 Task: Create an event for the charity auction organization.
Action: Mouse moved to (469, 298)
Screenshot: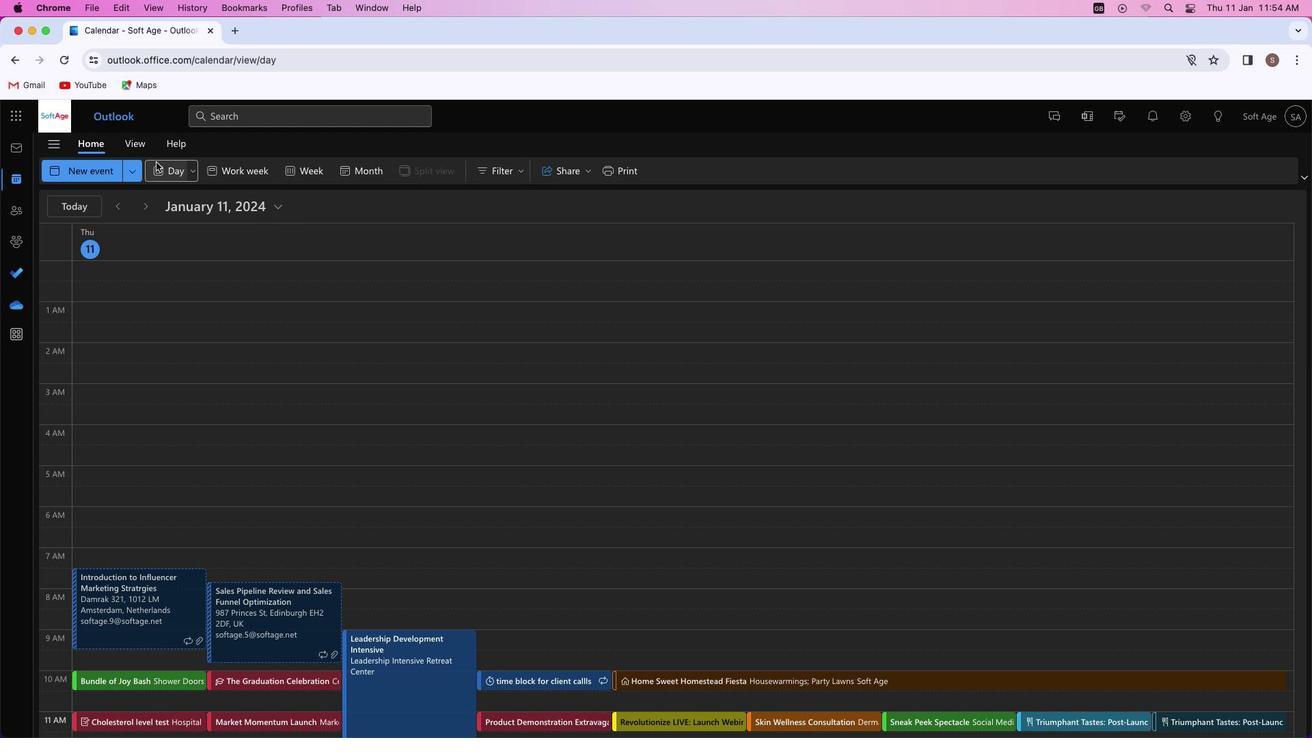 
Action: Mouse pressed left at (469, 298)
Screenshot: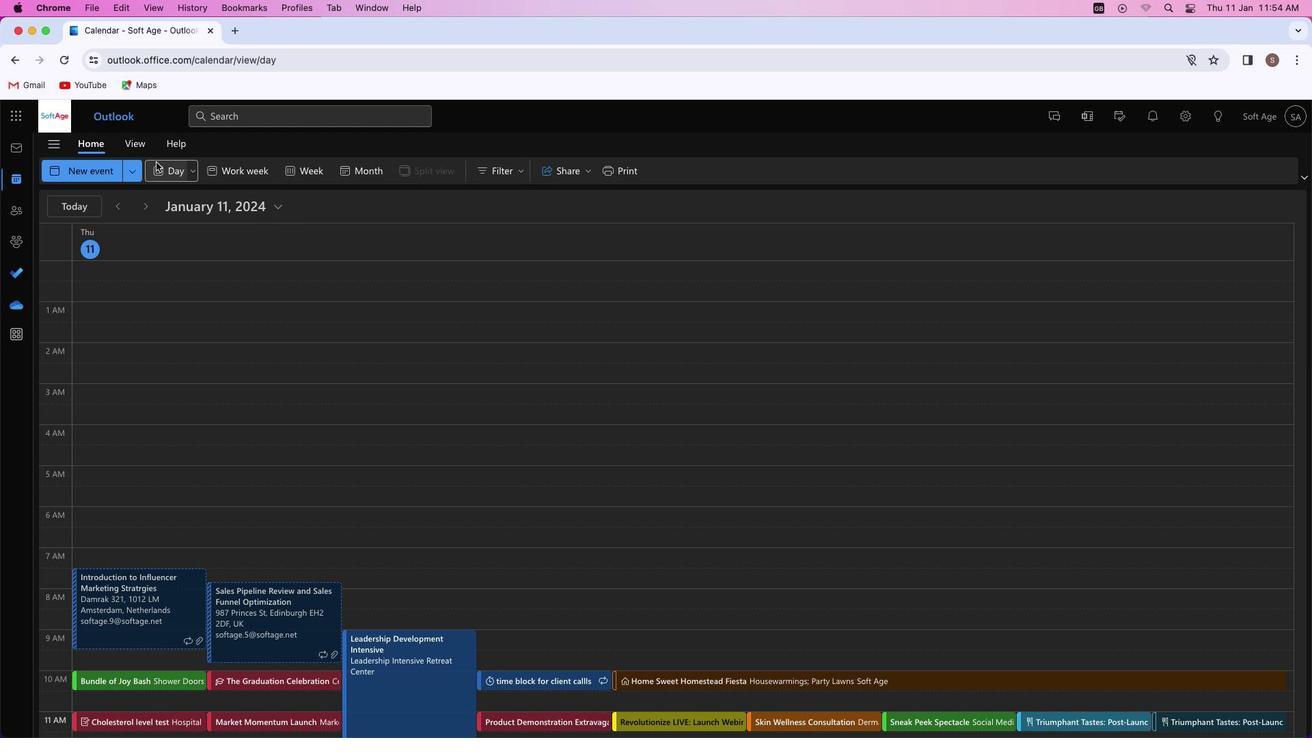 
Action: Mouse moved to (86, 174)
Screenshot: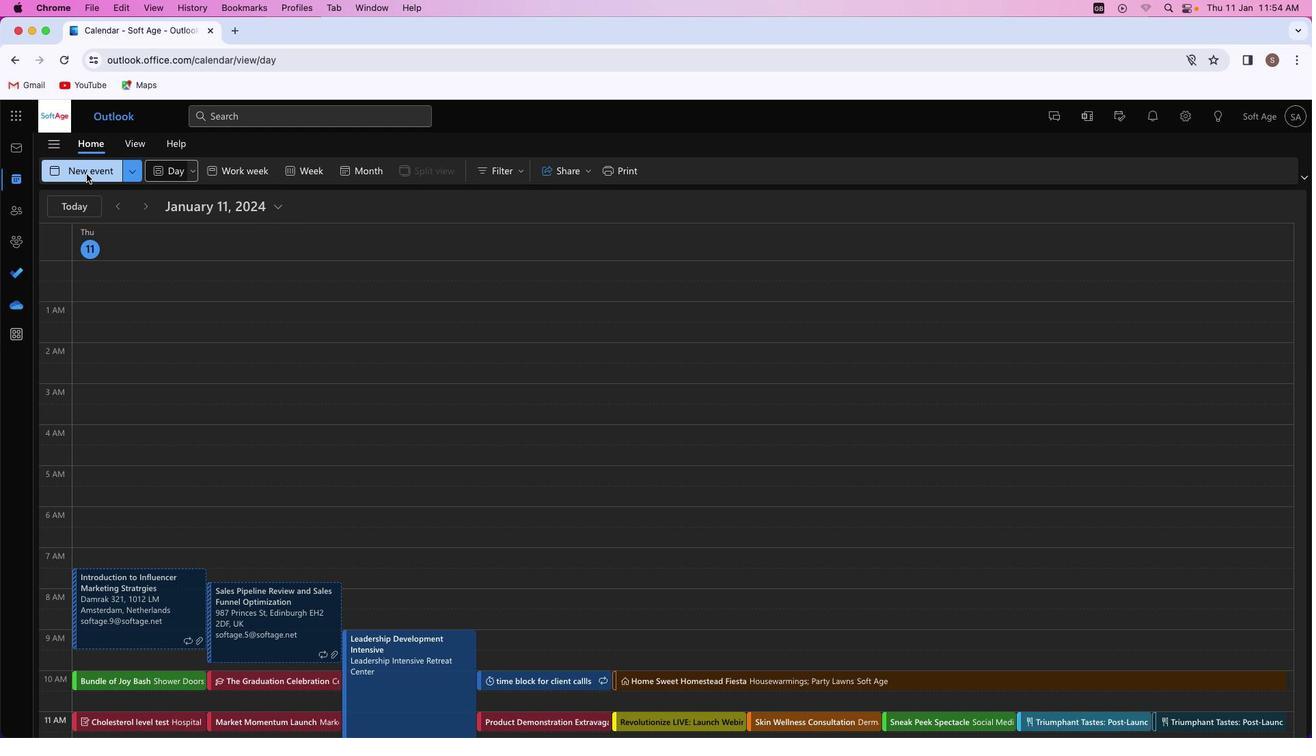 
Action: Mouse pressed left at (86, 174)
Screenshot: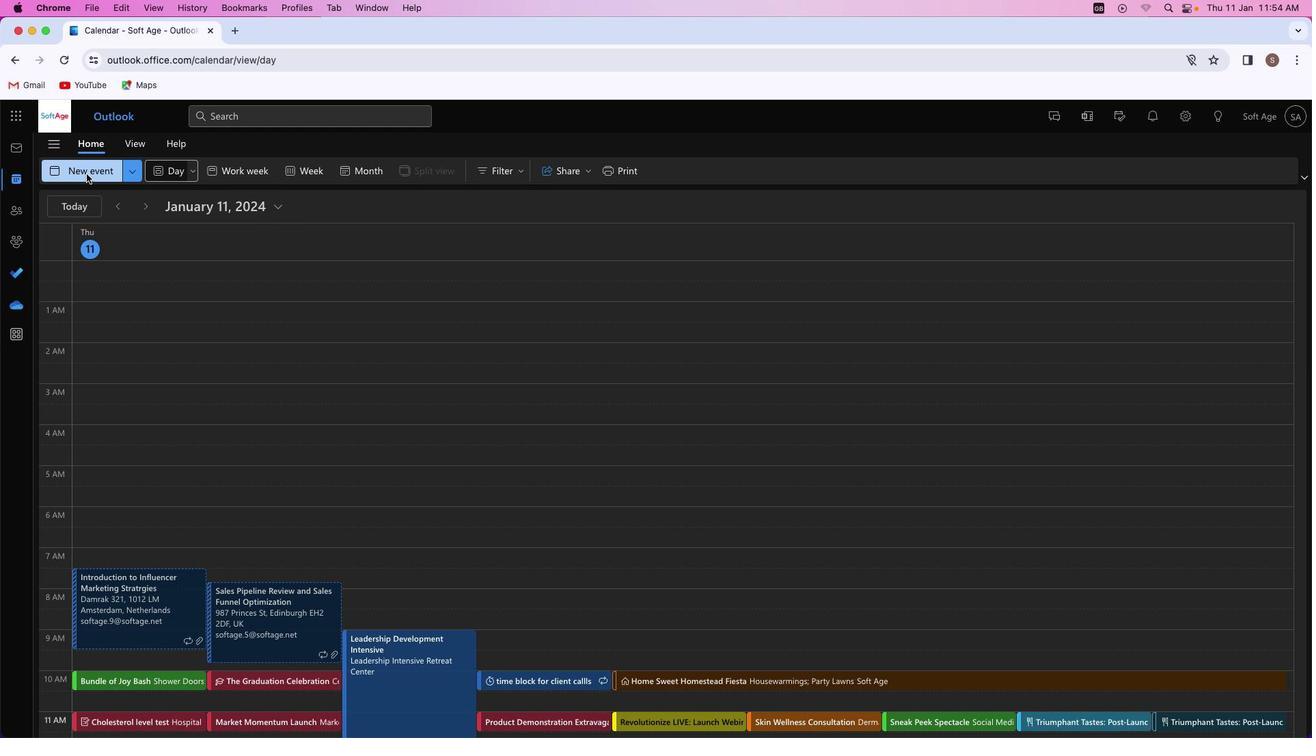 
Action: Mouse moved to (369, 250)
Screenshot: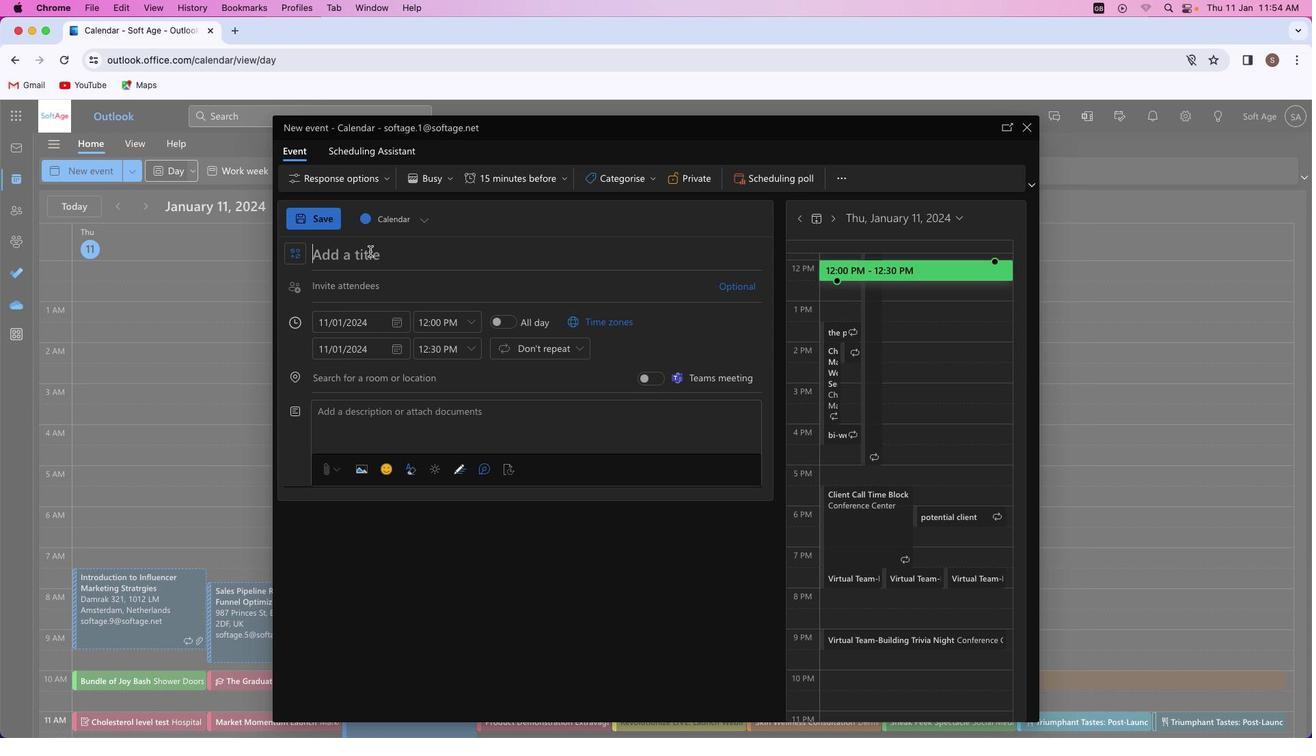 
Action: Mouse pressed left at (369, 250)
Screenshot: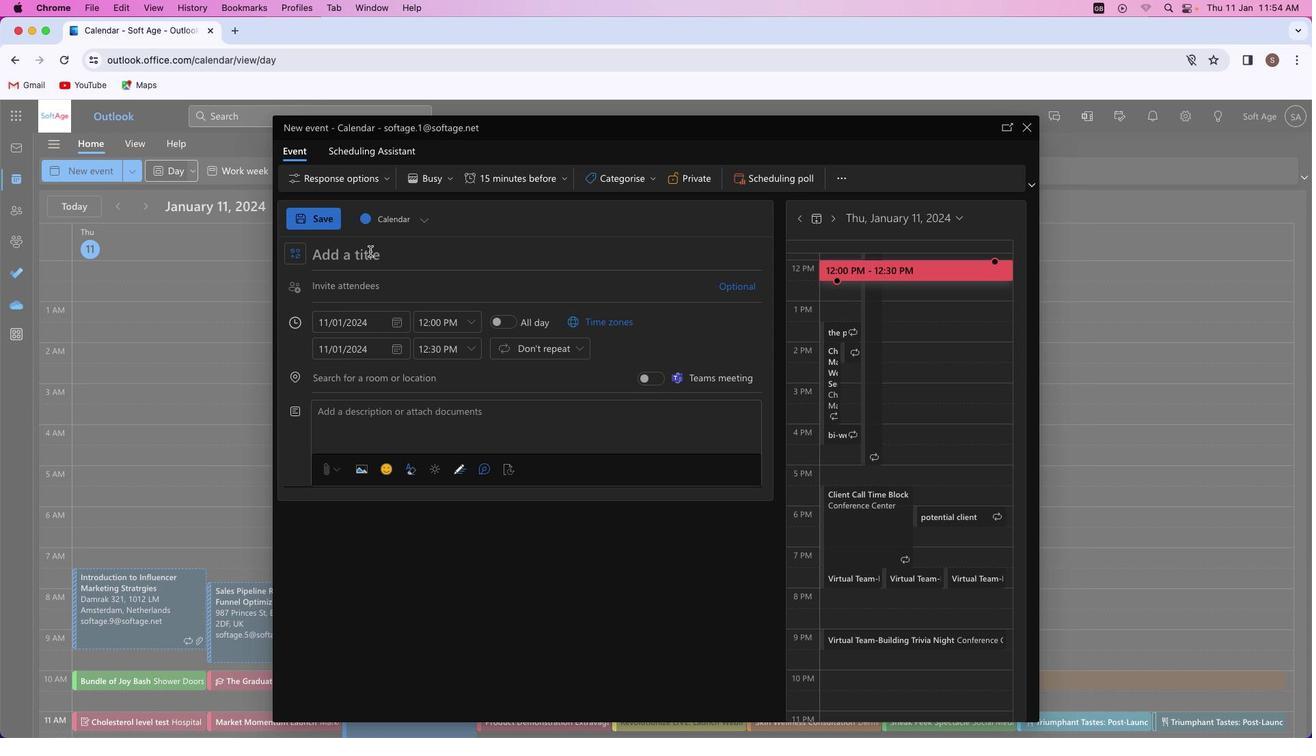 
Action: Key pressed Key.shift'A''u''c''t''i''o''n'Key.space'f''o''r'Key.spaceKey.shift_r'I''m''p''a''c''t'Key.shift_r':'Key.spaceKey.shift'C''h''a''r''i''t''y'Key.spaceKey.shift'G''a''l''a'Key.spaceKey.shift'E''x''t''r''a''v''a''g''a''n''z''a'
Screenshot: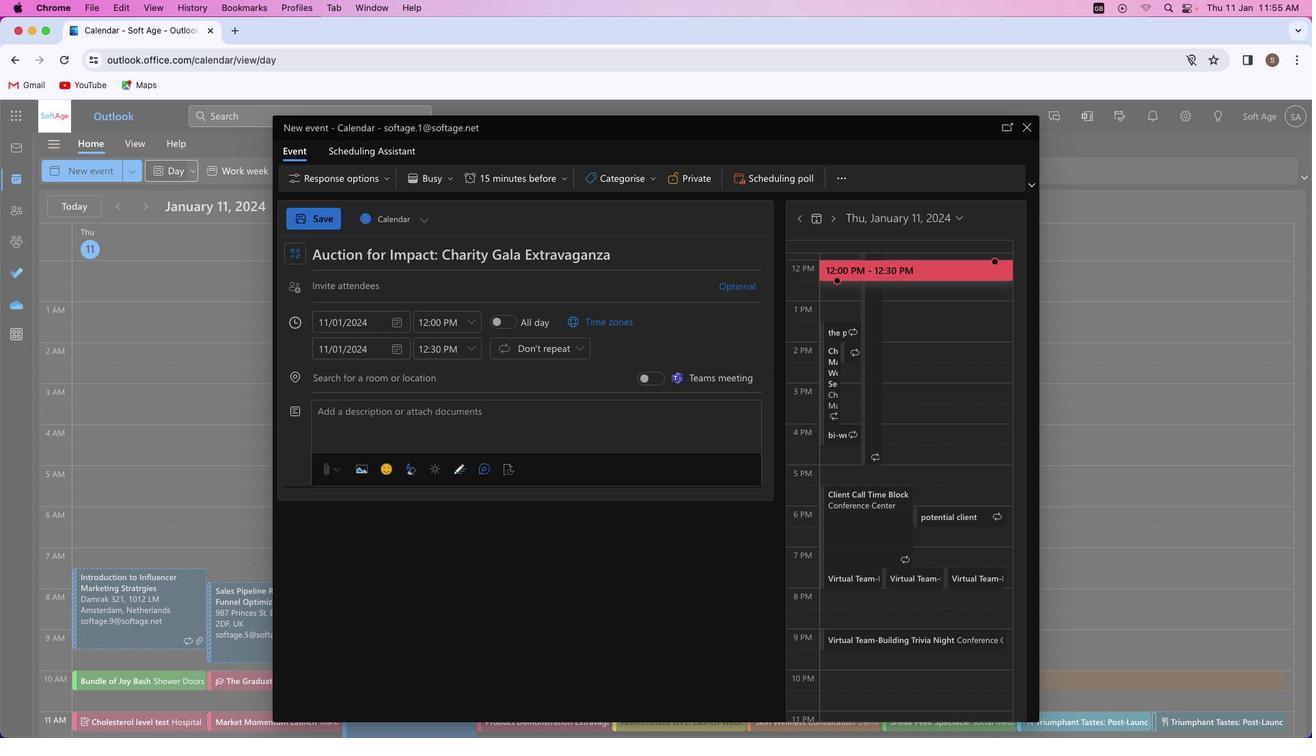 
Action: Mouse moved to (378, 283)
Screenshot: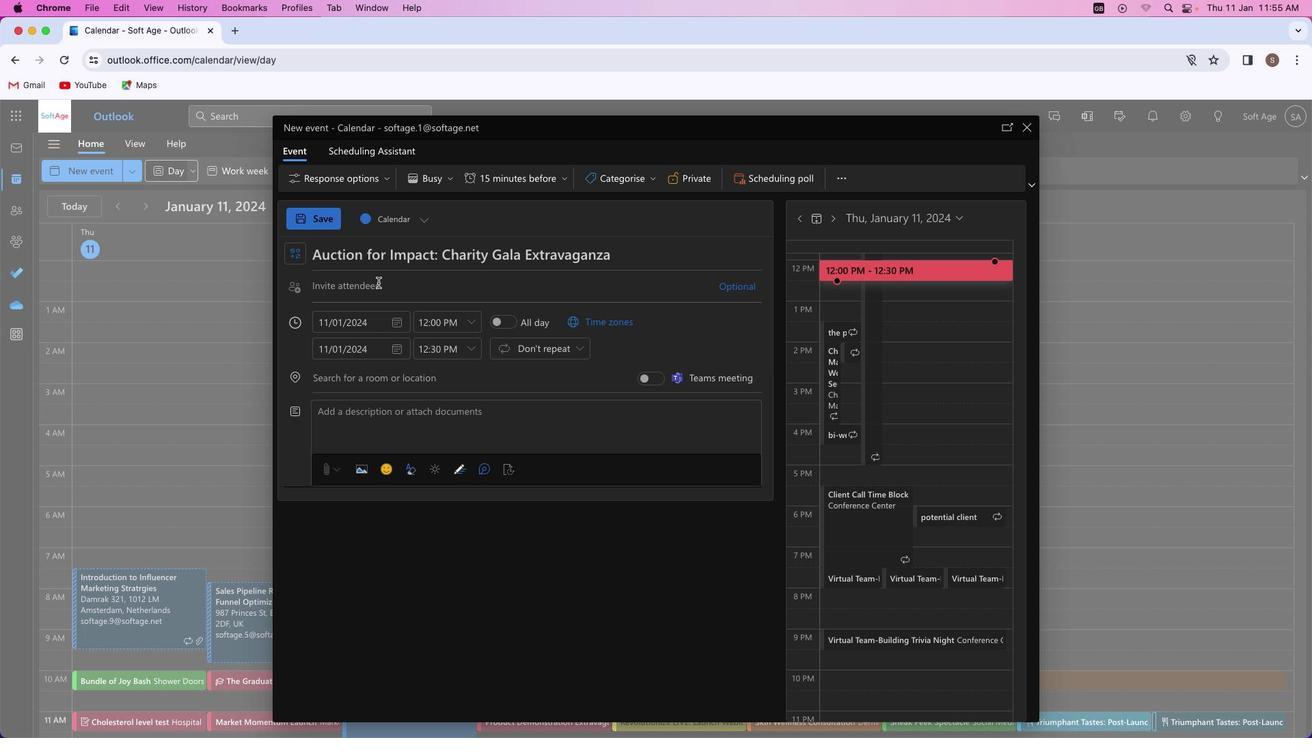 
Action: Mouse pressed left at (378, 283)
Screenshot: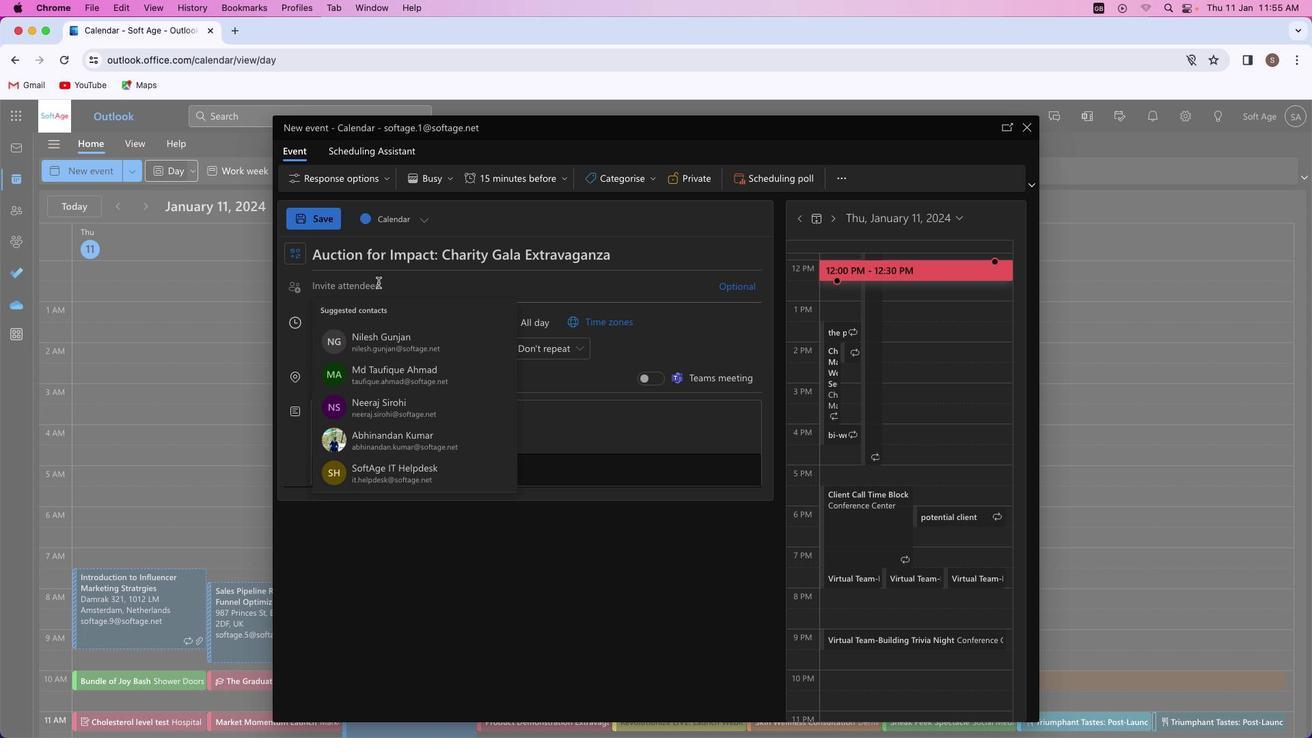 
Action: Mouse moved to (561, 427)
Screenshot: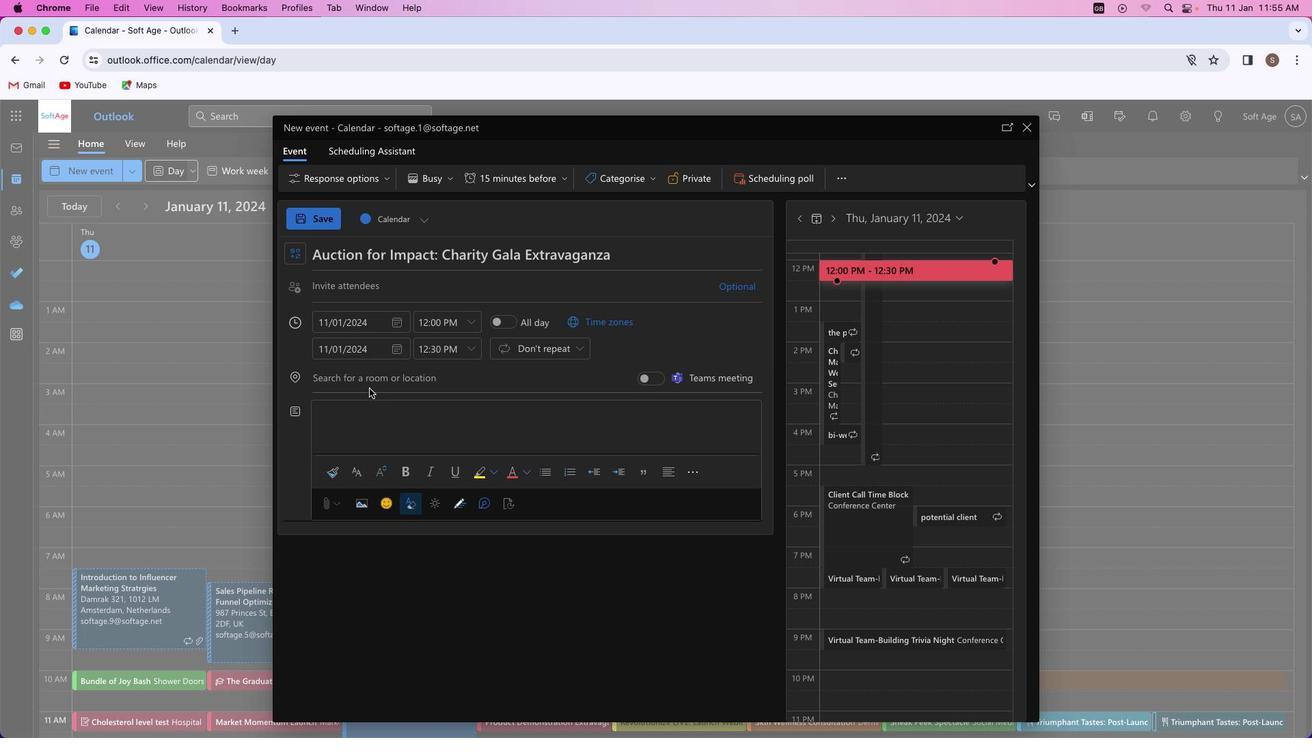 
Action: Mouse pressed left at (561, 427)
Screenshot: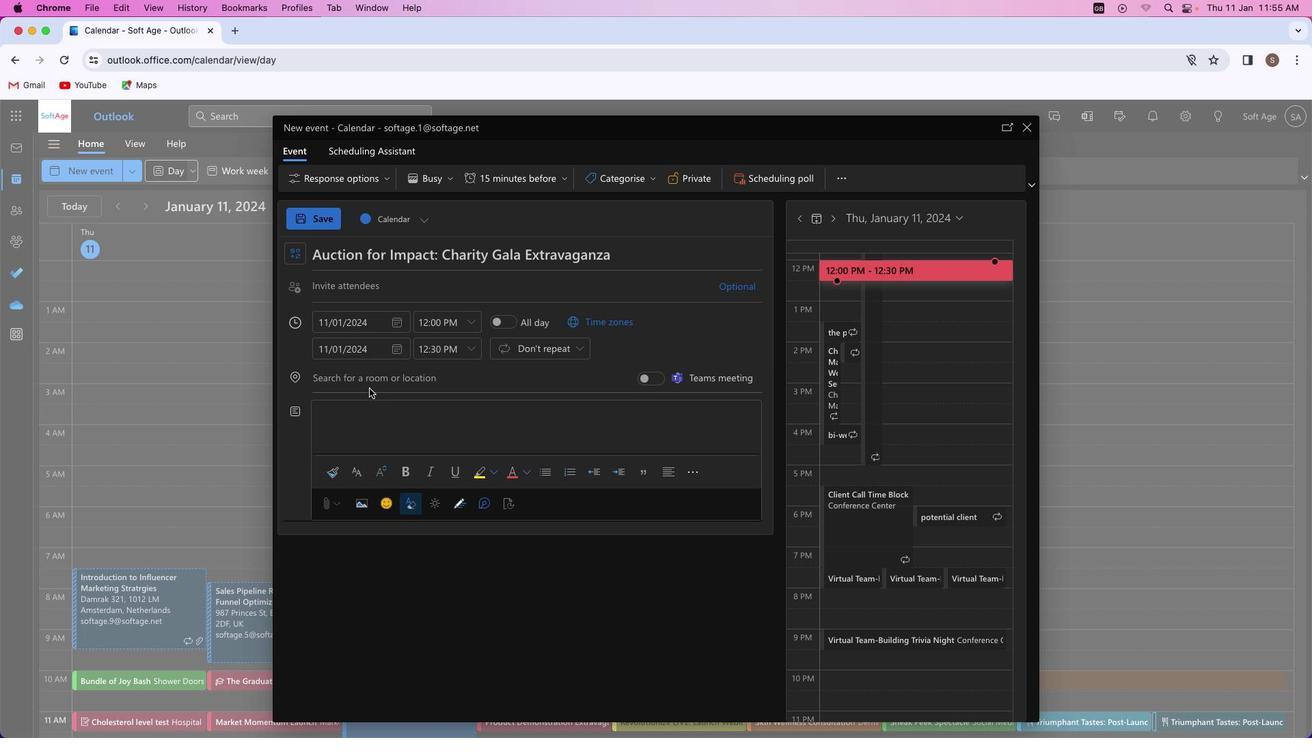 
Action: Mouse moved to (338, 373)
Screenshot: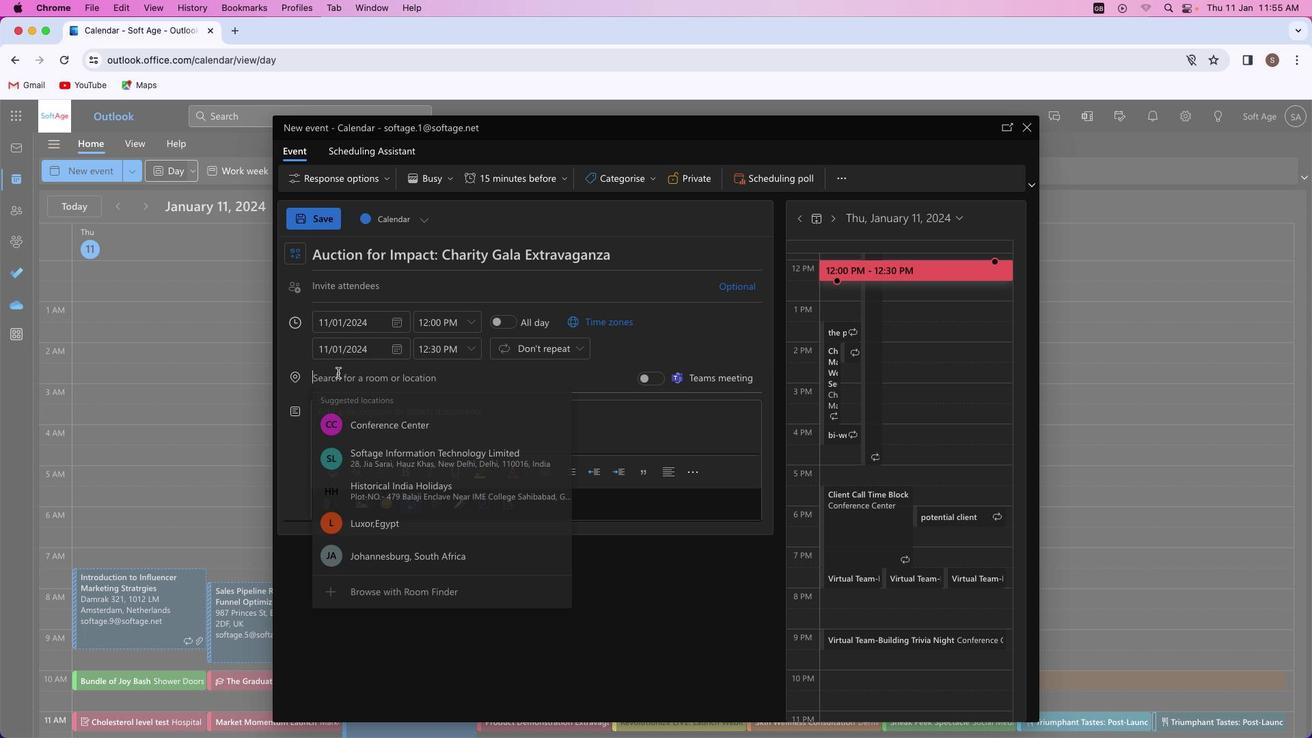 
Action: Mouse pressed left at (338, 373)
Screenshot: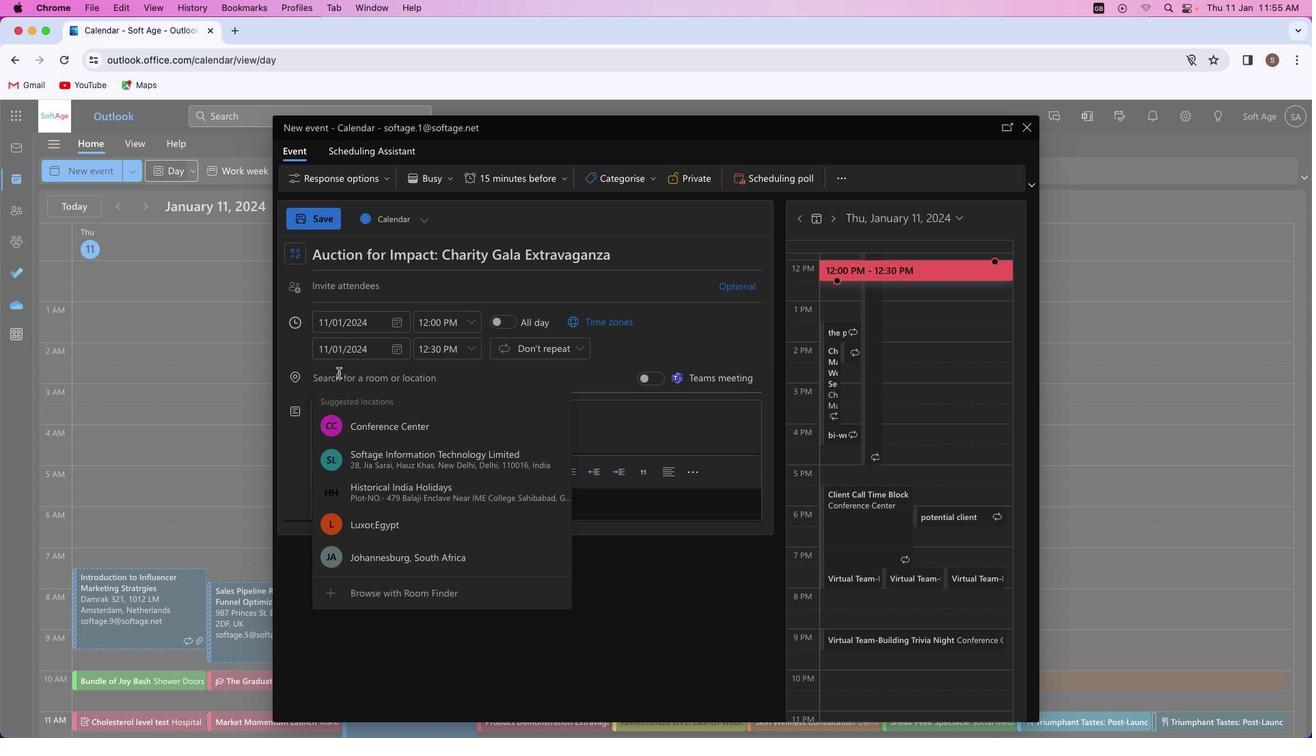 
Action: Mouse moved to (338, 373)
Screenshot: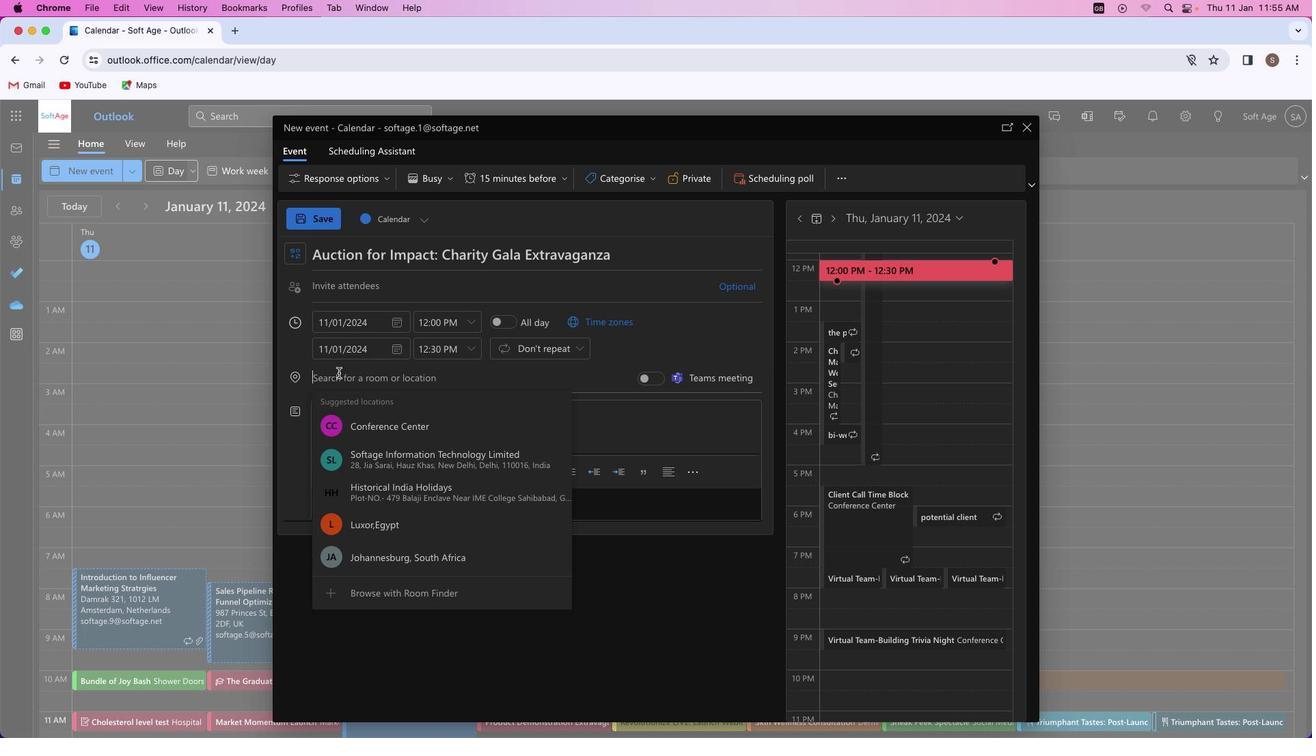
Action: Key pressed Key.shift'C''h''a''r''u'Key.backspace'i''t''y'
Screenshot: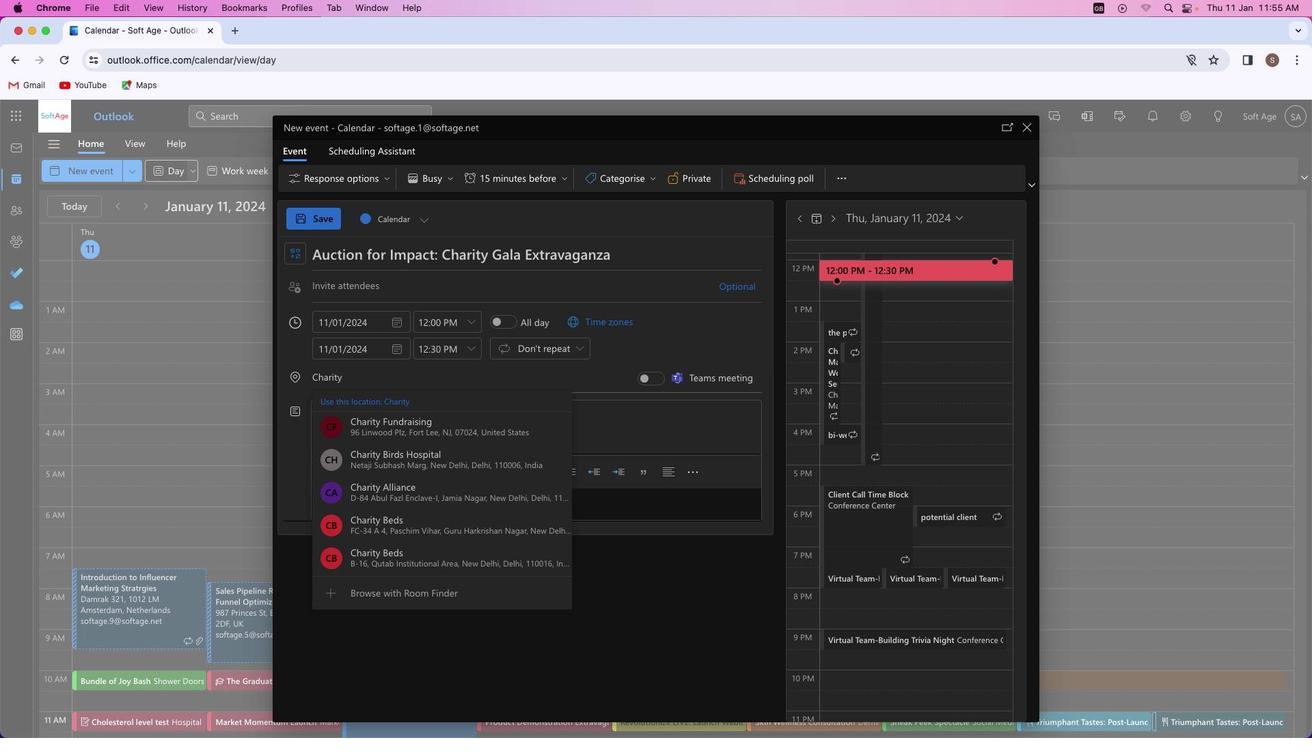 
Action: Mouse moved to (390, 487)
Screenshot: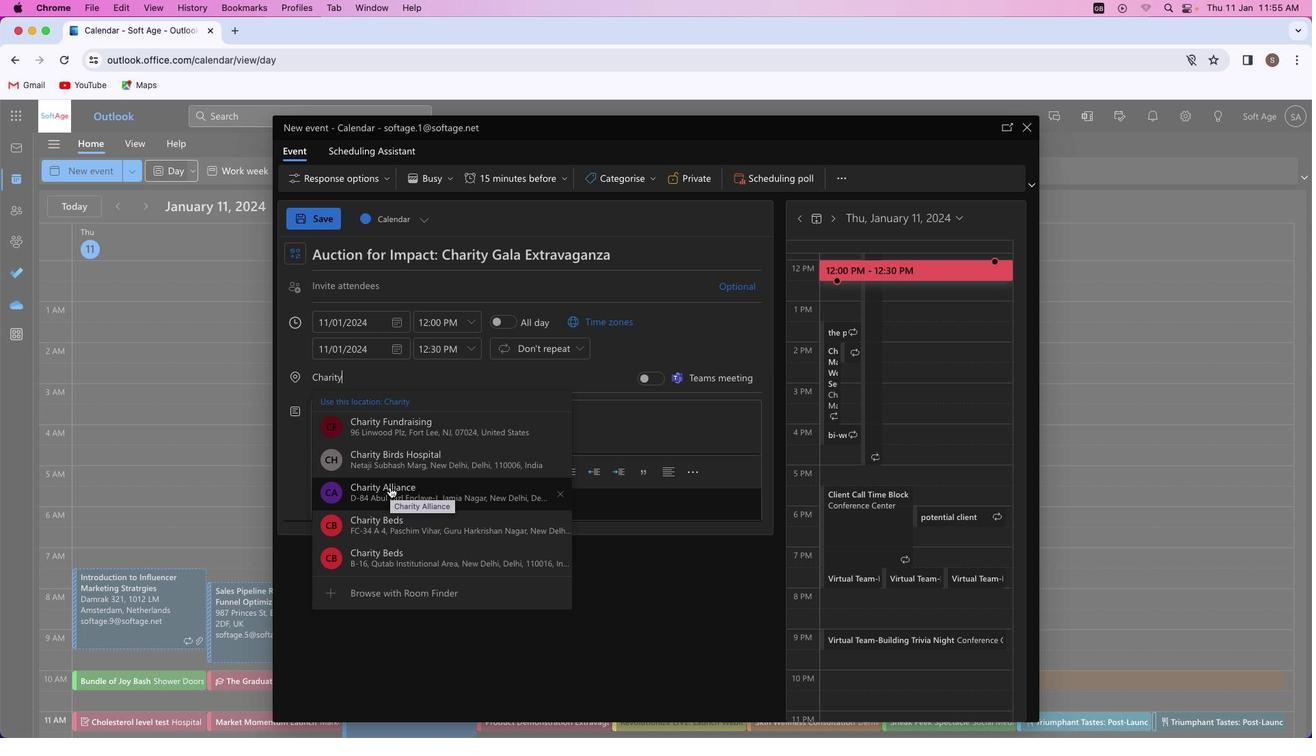 
Action: Mouse pressed left at (390, 487)
Screenshot: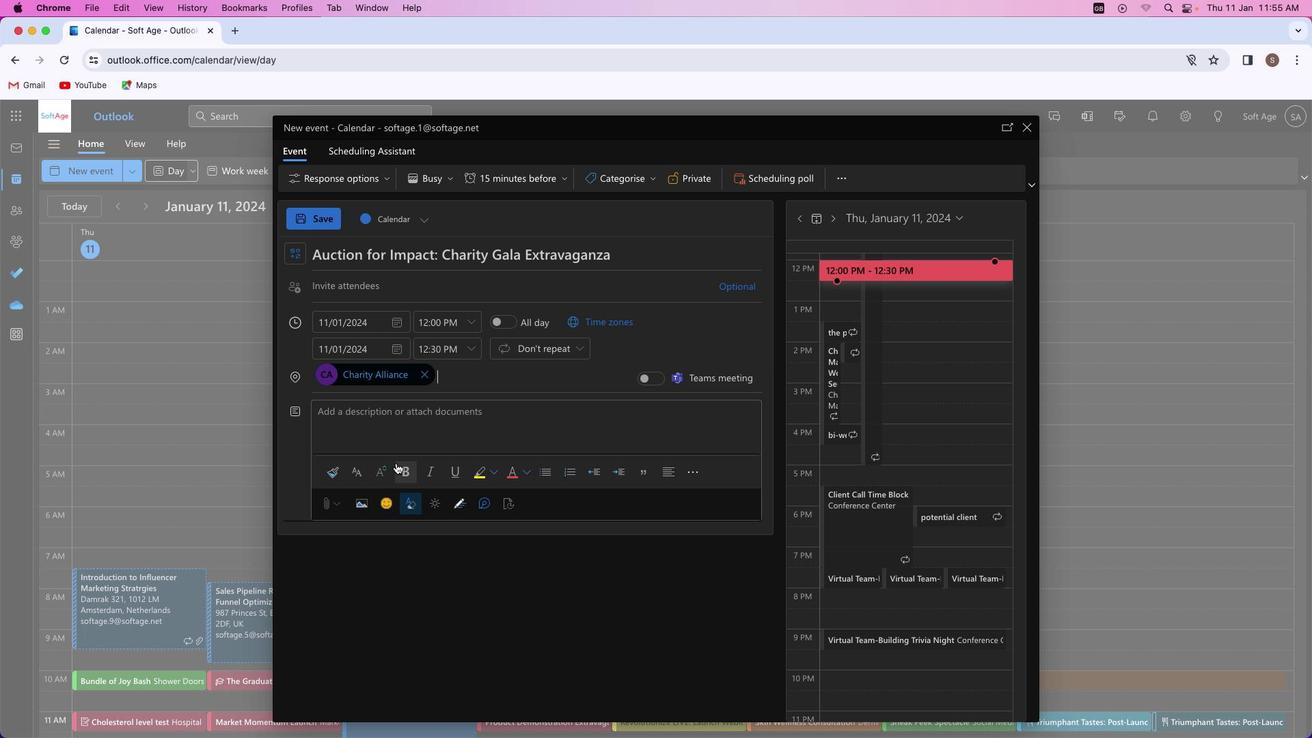 
Action: Mouse moved to (410, 416)
Screenshot: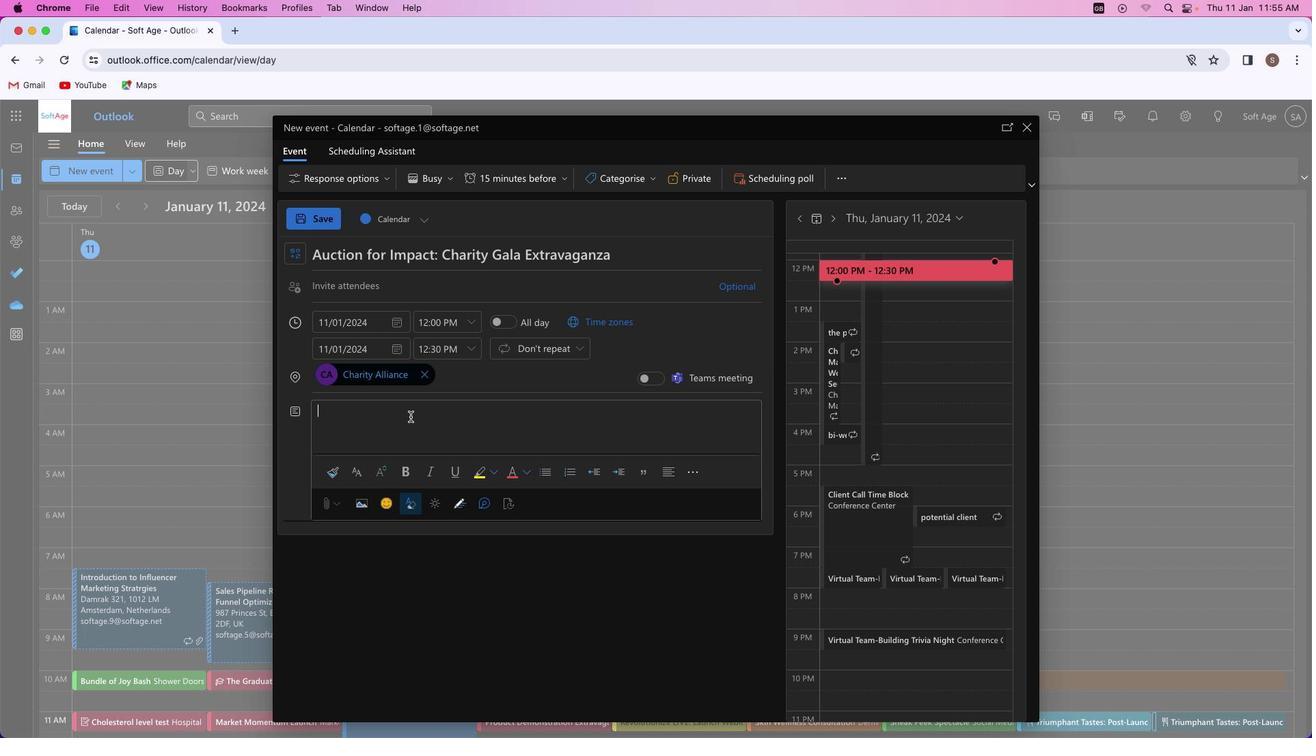 
Action: Mouse pressed left at (410, 416)
Screenshot: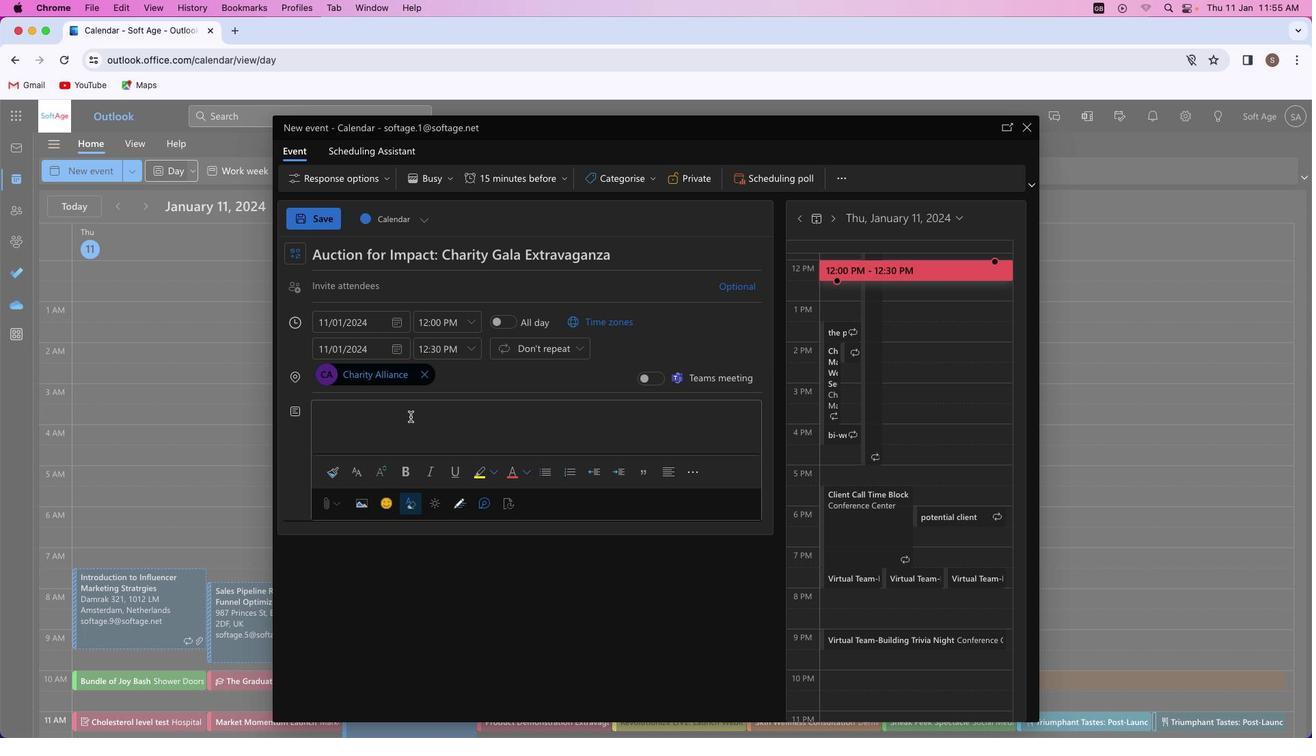 
Action: Key pressed Key.shift'E''l''e''v''a''t''e'Key.space'p''h''i''l''a''n''t''r''o''p''h''y'Key.spaceKey.leftKey.leftKey.backspaceKey.rightKey.space'a''t'Key.space'o''u''r'Key.space'c''h''a''r''i''t''y'Key.space'a''u''c''t''i''o''n'Key.space'o''r''g''a''n''i''z''a''t''i''o''n'Key.shift'!'Key.spaceKey.shift_r'B''i''d'Key.space'f''o''r'Key.space'a'Key.space'c''a''u''s''e'','Key.space's''u''p''p''o''r''t'Key.space'n''o''b''l''e'Key.space'i''n''i''t''i''a''t''i''v''e''s'','Key.space'a''n''d'Key.space'b''e'Key.space'p''a''r''t'Key.space'o''f'Key.space'a'Key.space't''r''a''n''s''f''o''r''m''a''t''i''v''e'Key.space'e''v''e''n''i''n''g'Key.space'c''r''e''a''t''i''n''g'Key.space'l''a''s''t''i''n''g'Key.space'p''o''s''i''t''i''v''e'Key.space'c''h''a''n''g''e''.'
Screenshot: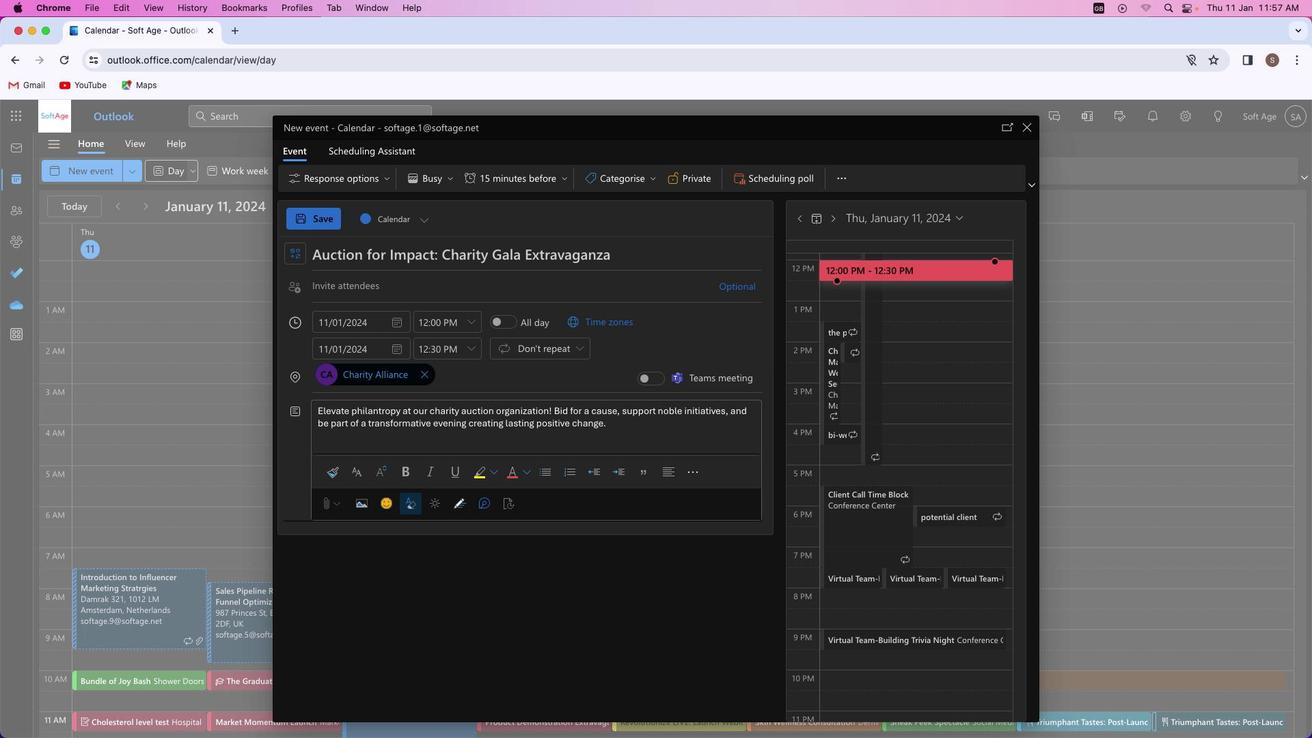 
Action: Mouse moved to (548, 409)
Screenshot: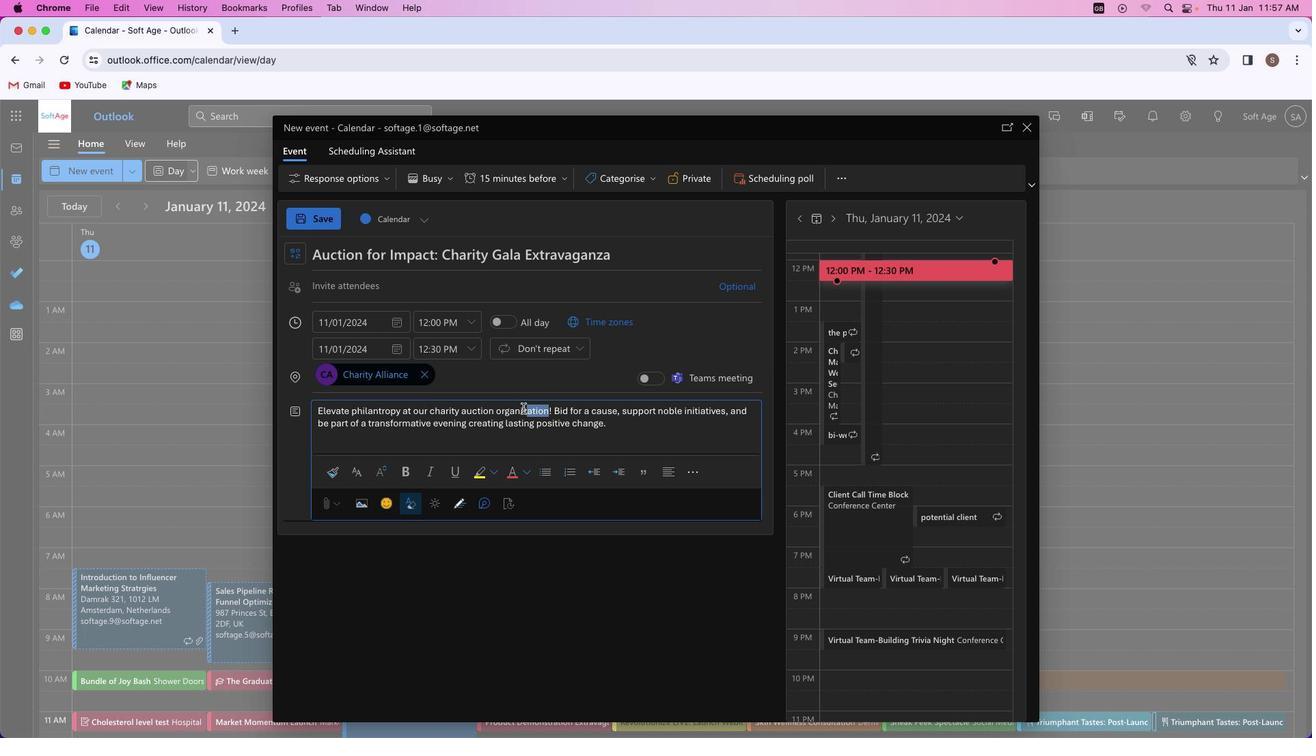 
Action: Mouse pressed left at (548, 409)
Screenshot: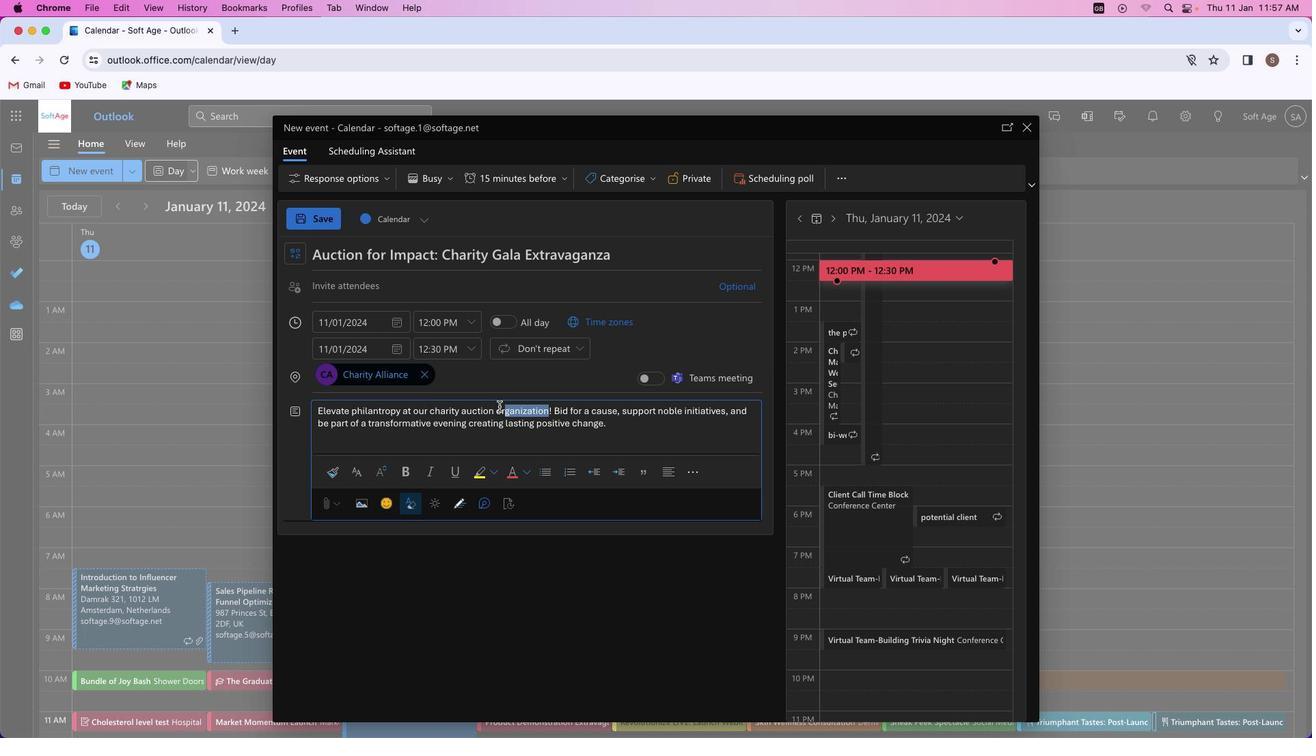 
Action: Mouse moved to (404, 469)
Screenshot: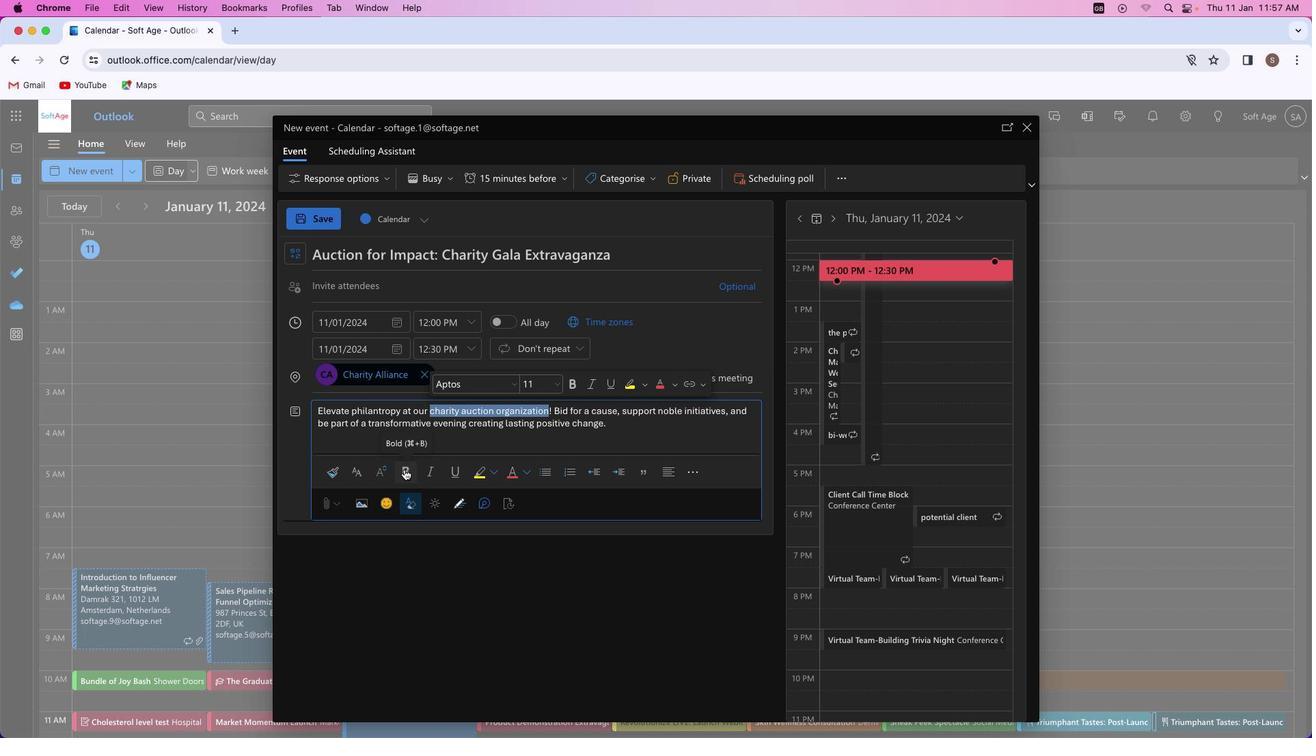 
Action: Mouse pressed left at (404, 469)
Screenshot: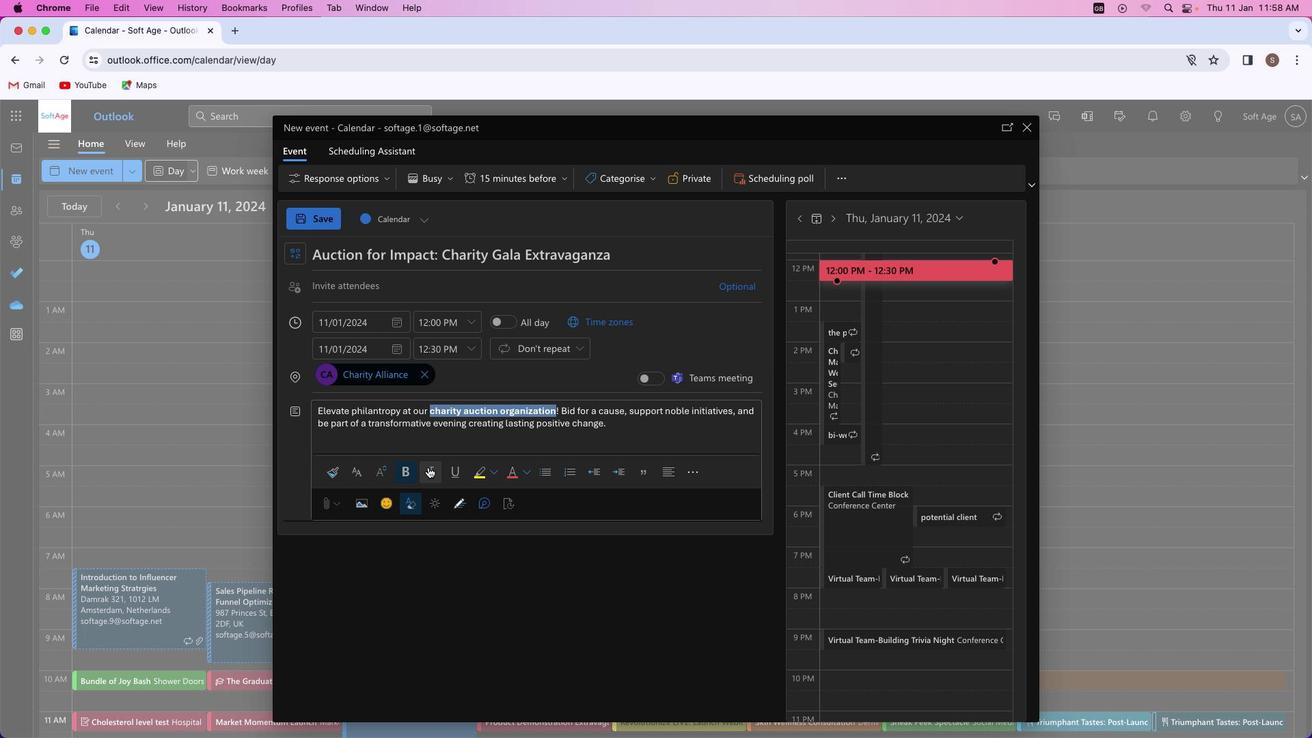 
Action: Mouse moved to (431, 466)
Screenshot: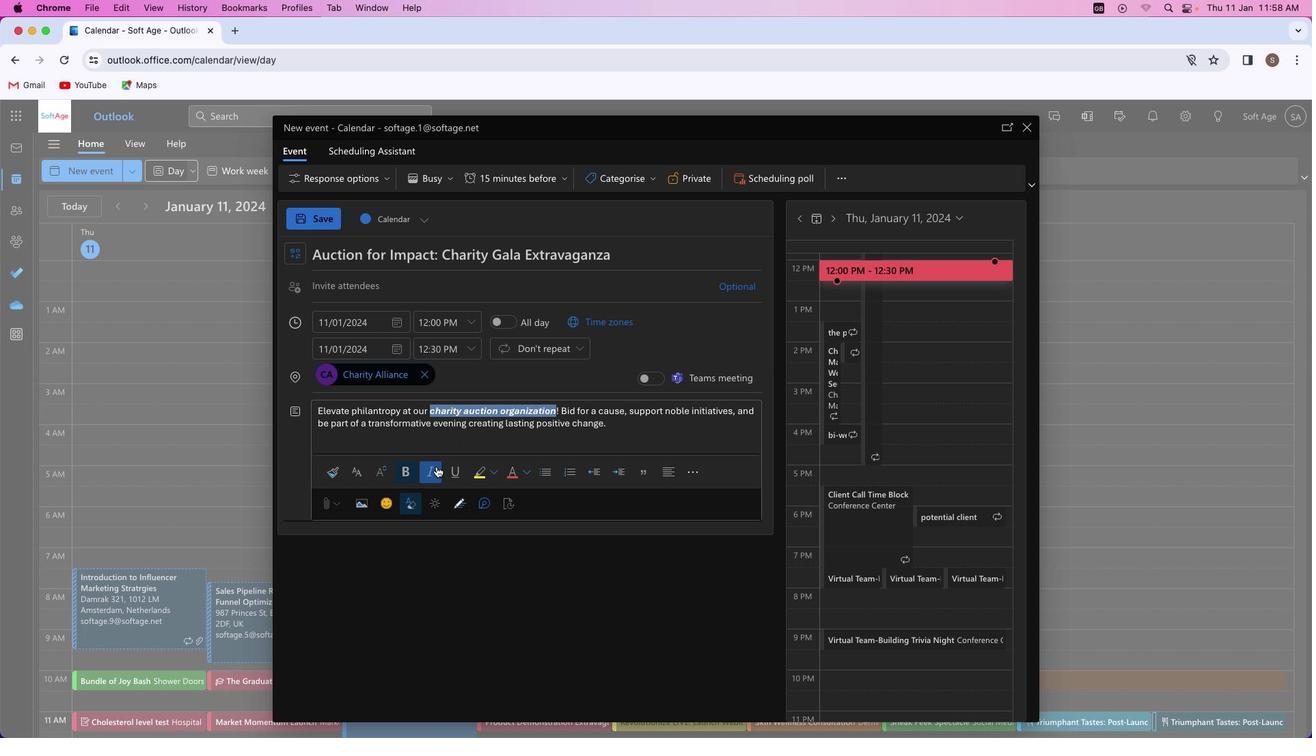 
Action: Mouse pressed left at (431, 466)
Screenshot: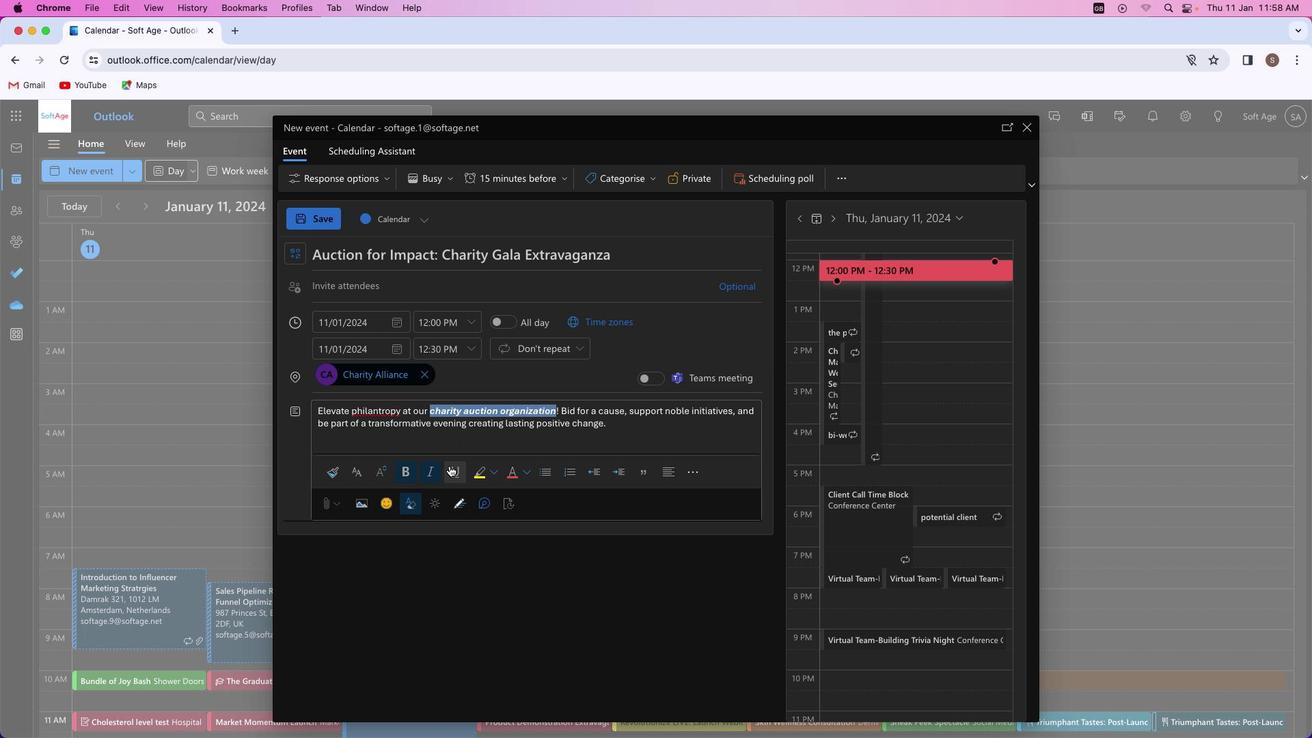 
Action: Mouse moved to (451, 465)
Screenshot: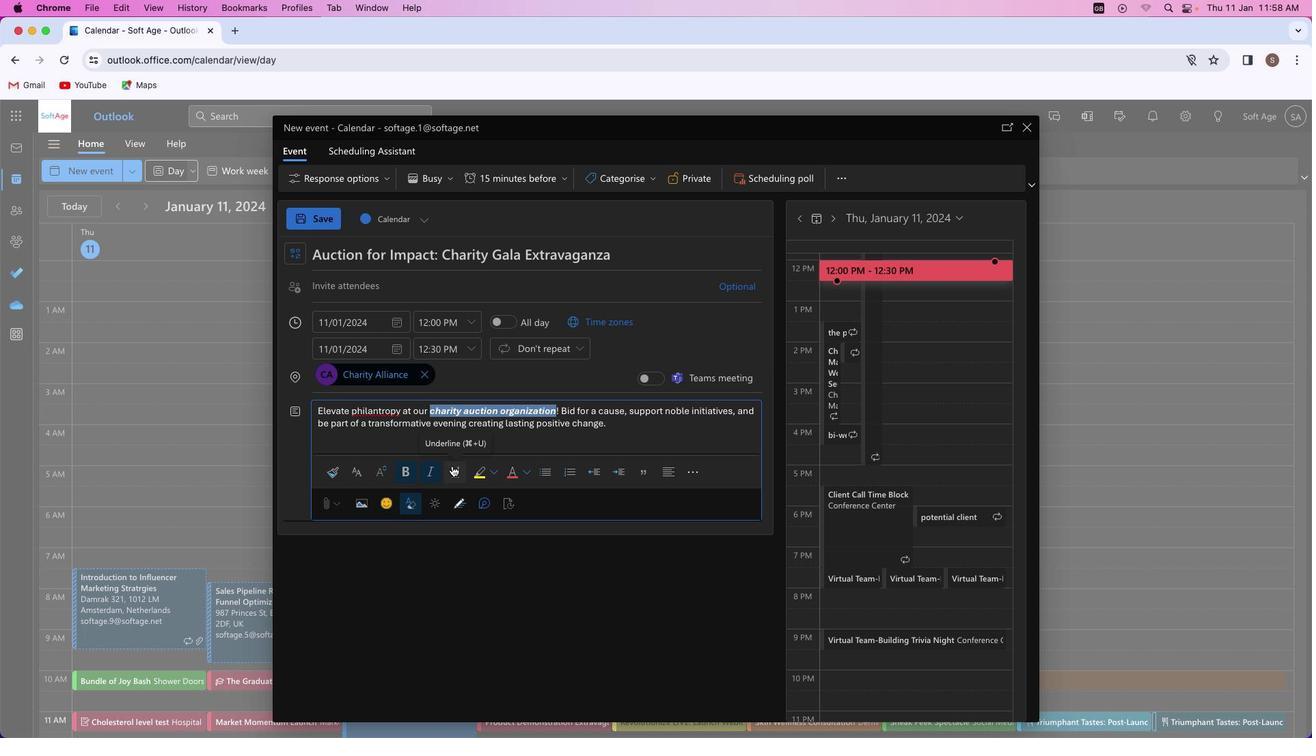 
Action: Mouse pressed left at (451, 465)
Screenshot: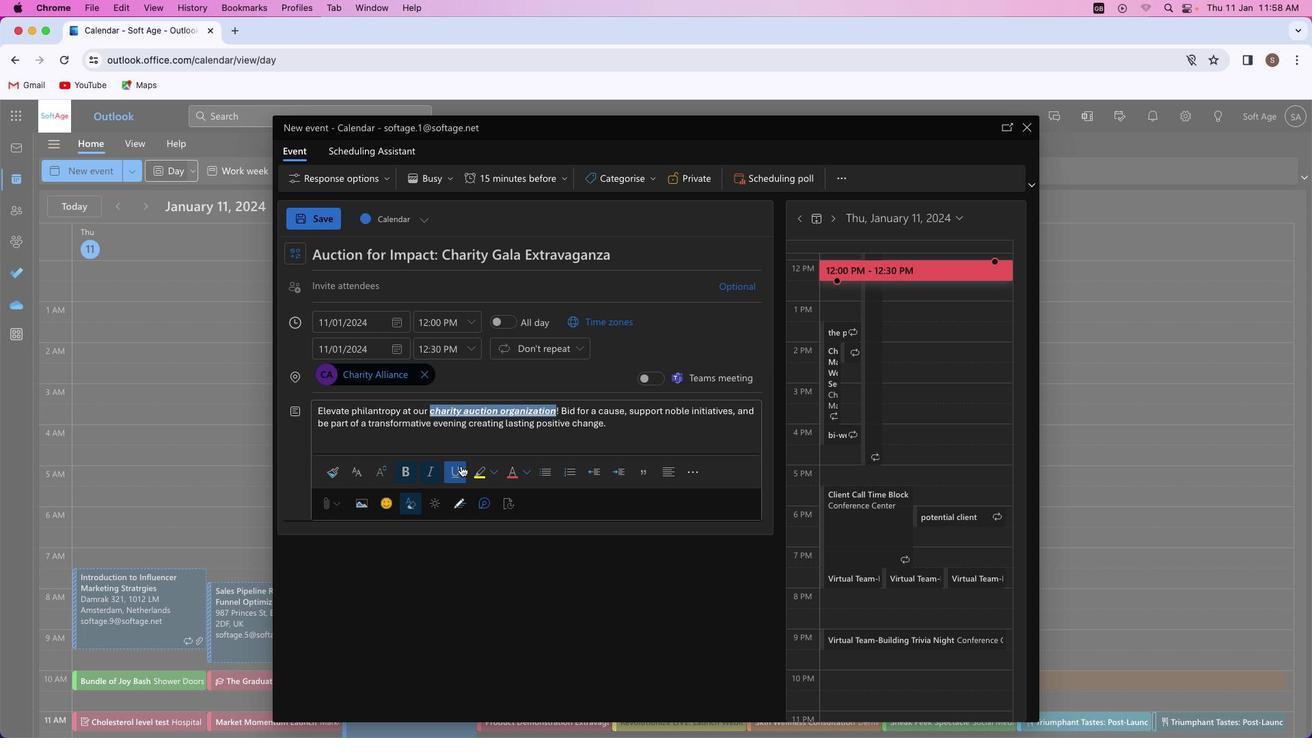 
Action: Mouse moved to (526, 471)
Screenshot: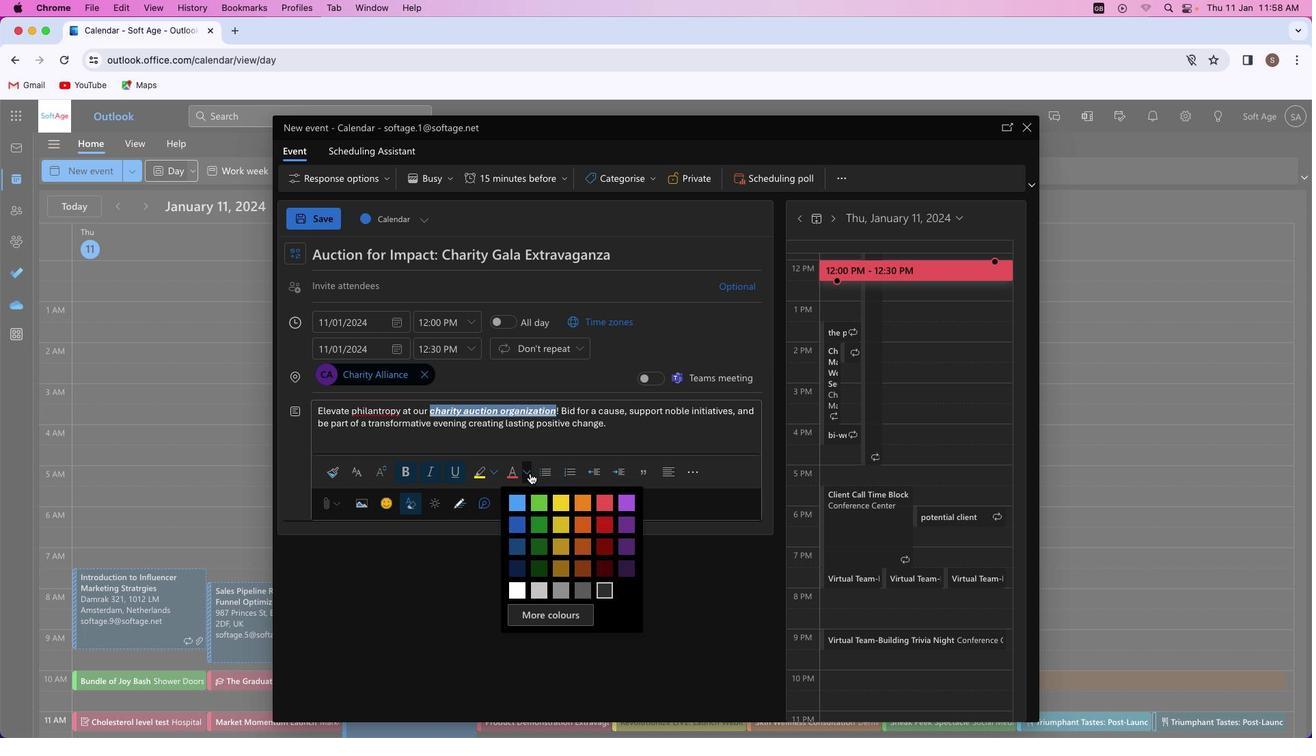 
Action: Mouse pressed left at (526, 471)
Screenshot: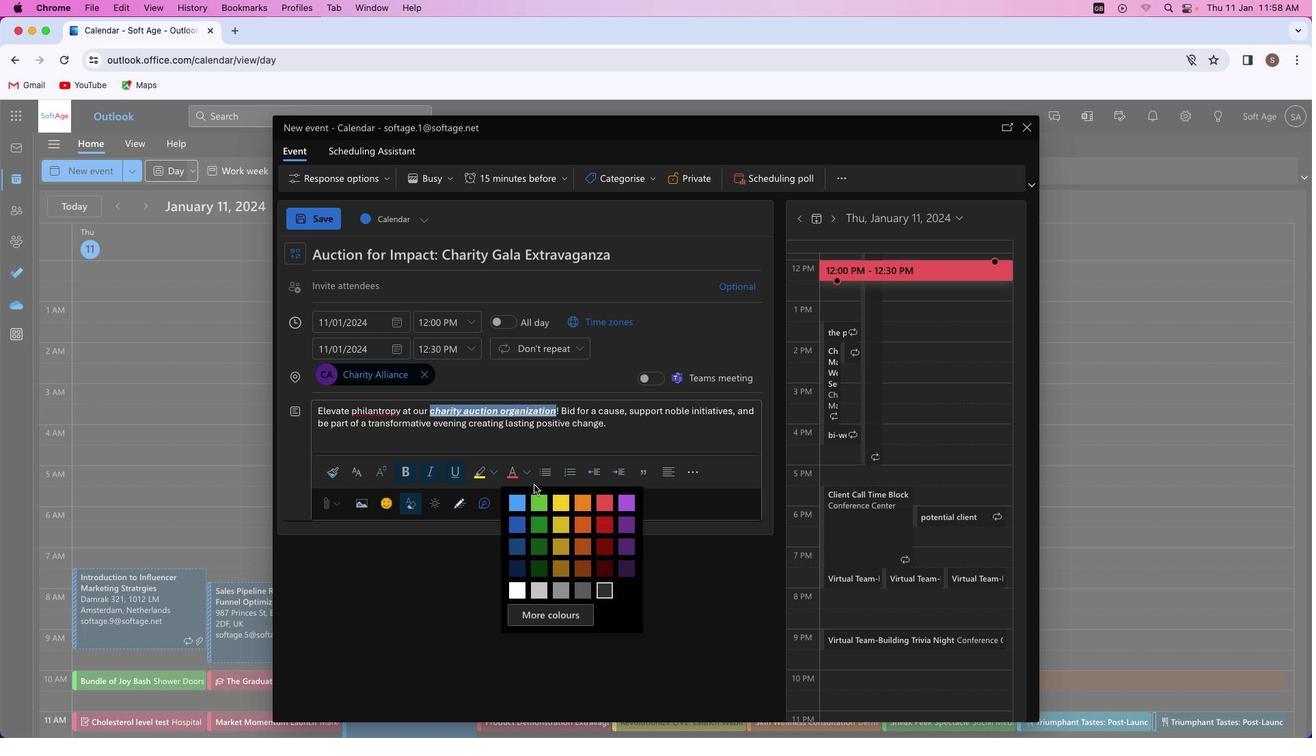 
Action: Mouse moved to (557, 503)
Screenshot: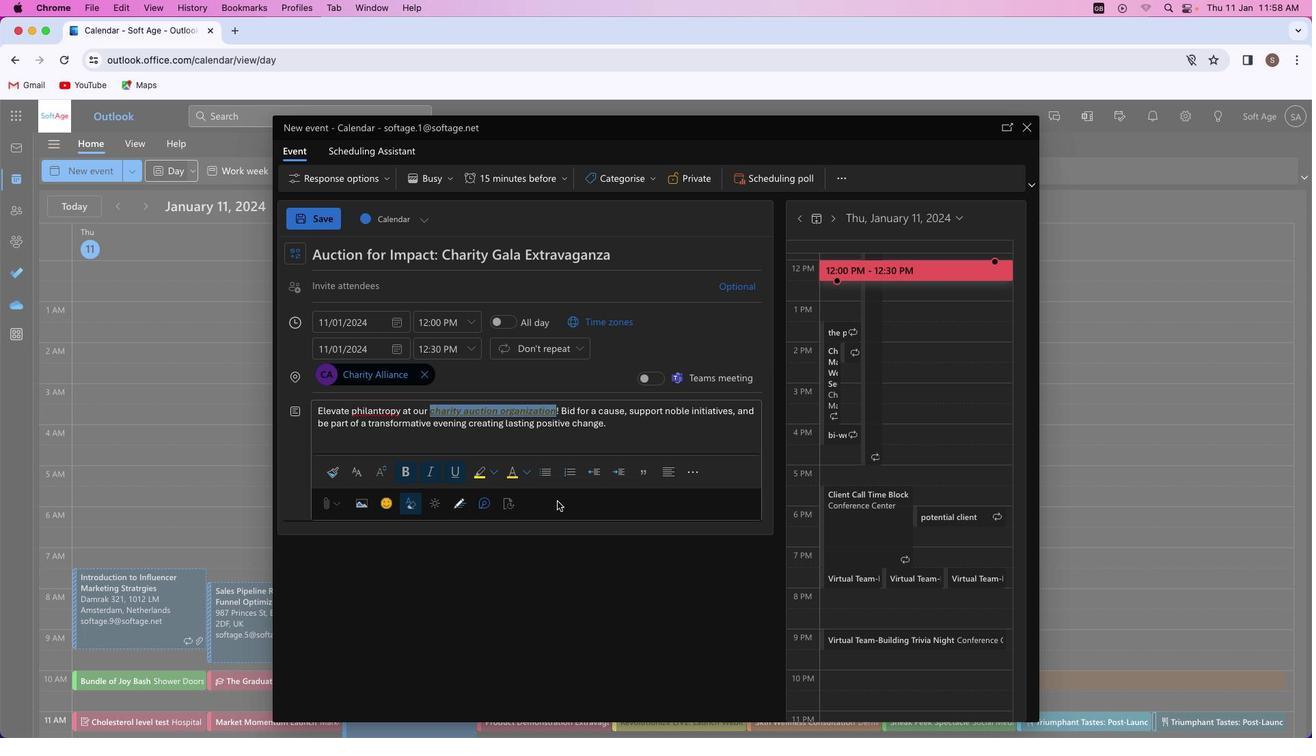 
Action: Mouse pressed left at (557, 503)
Screenshot: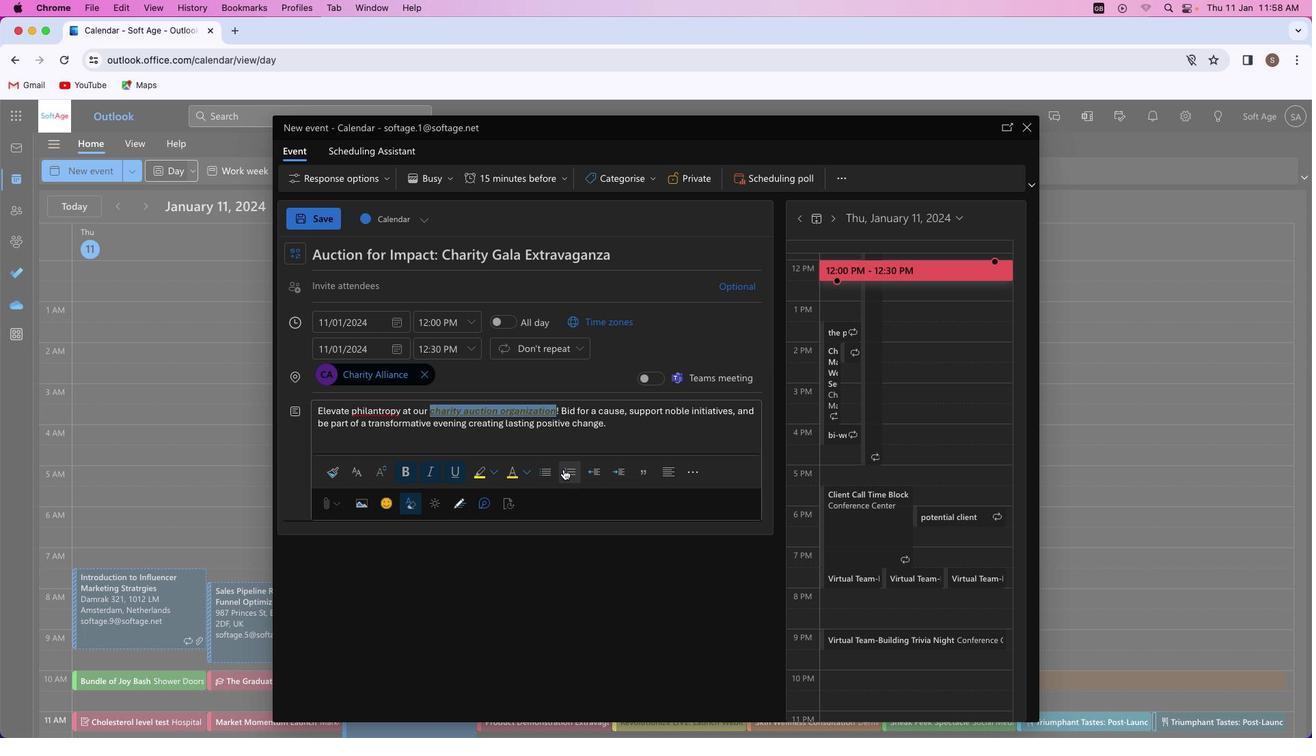 
Action: Mouse moved to (433, 436)
Screenshot: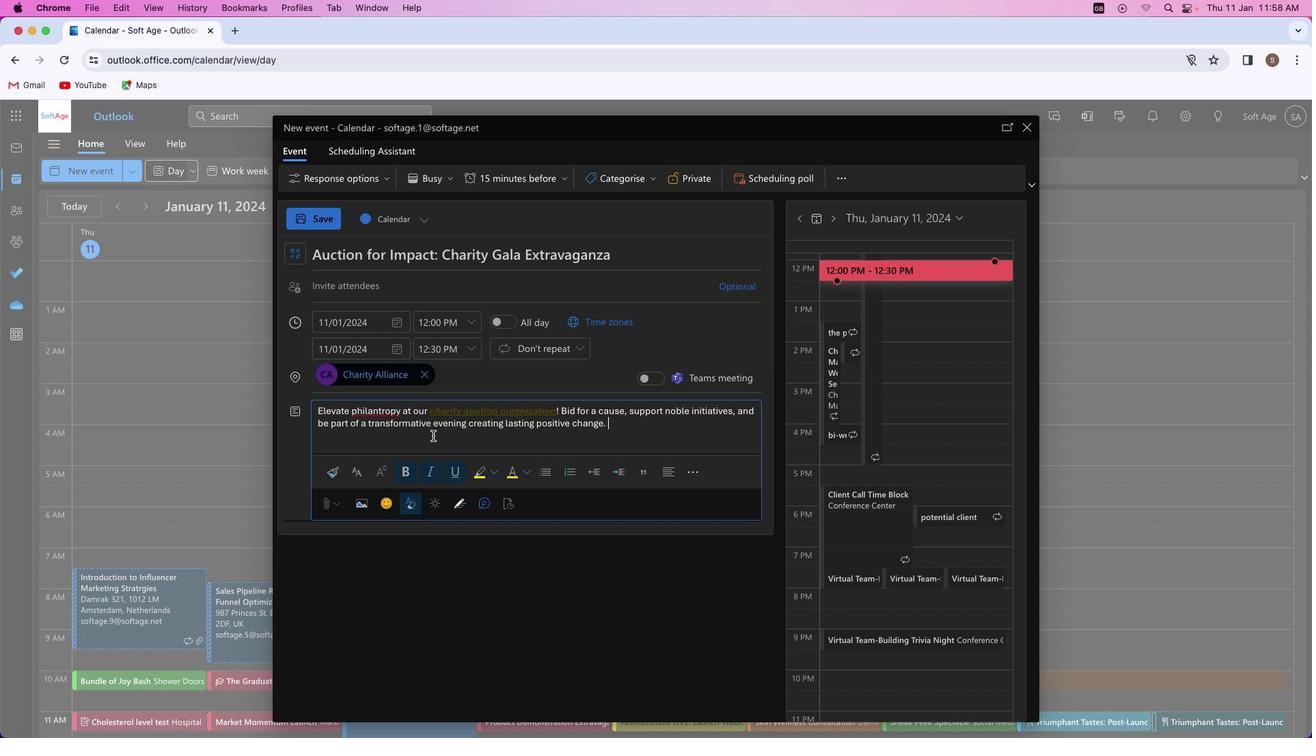 
Action: Mouse pressed left at (433, 436)
Screenshot: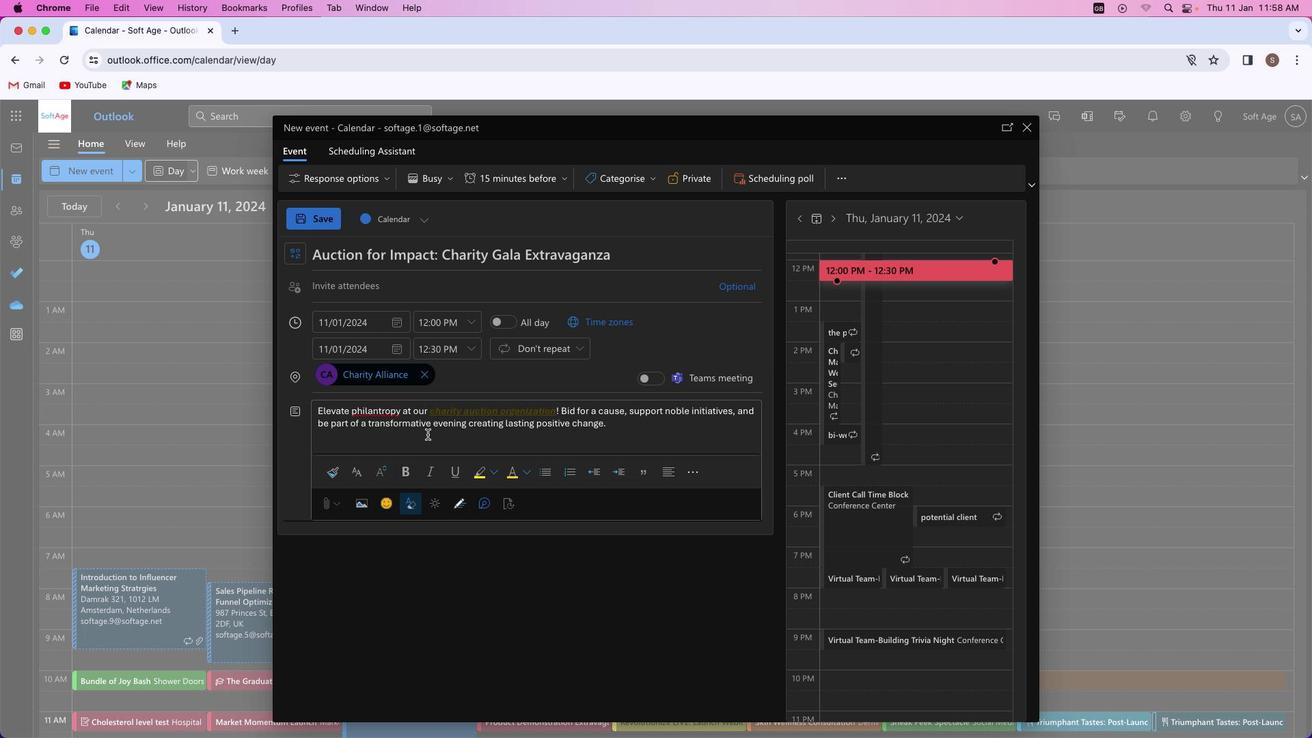 
Action: Mouse moved to (382, 411)
Screenshot: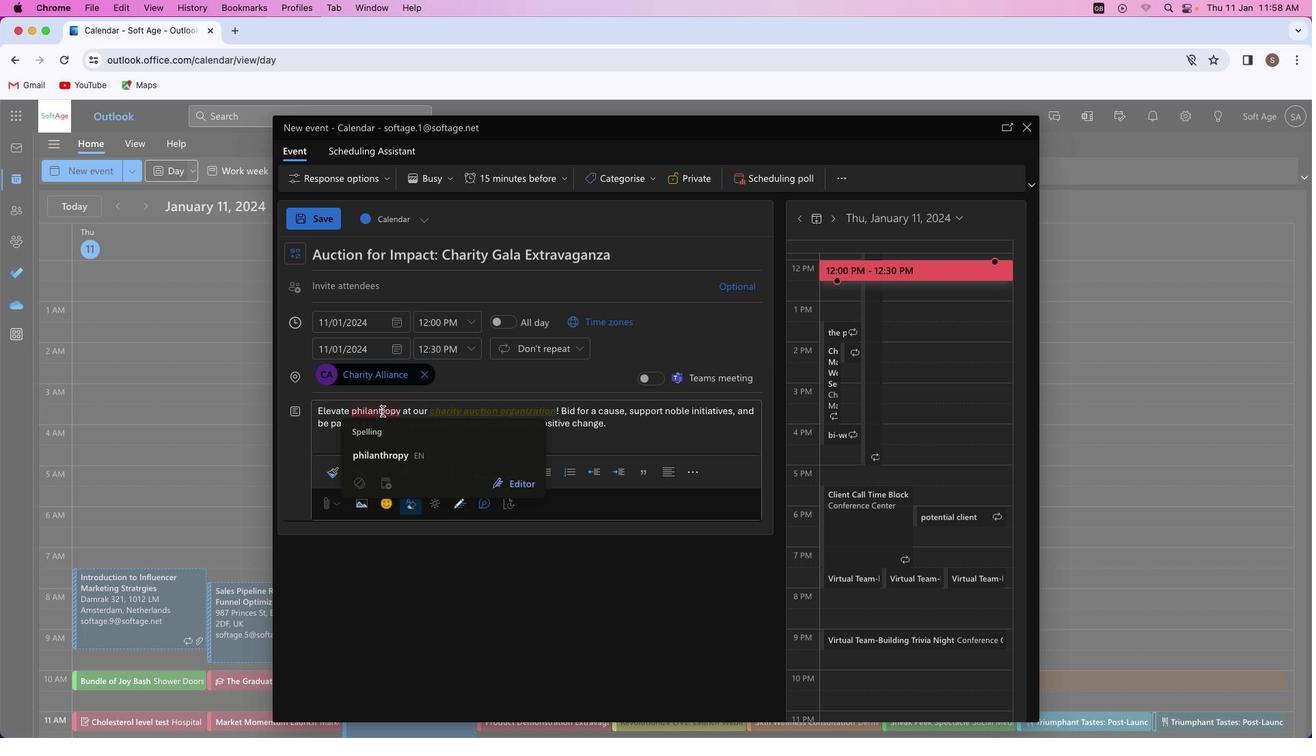 
Action: Mouse pressed left at (382, 411)
Screenshot: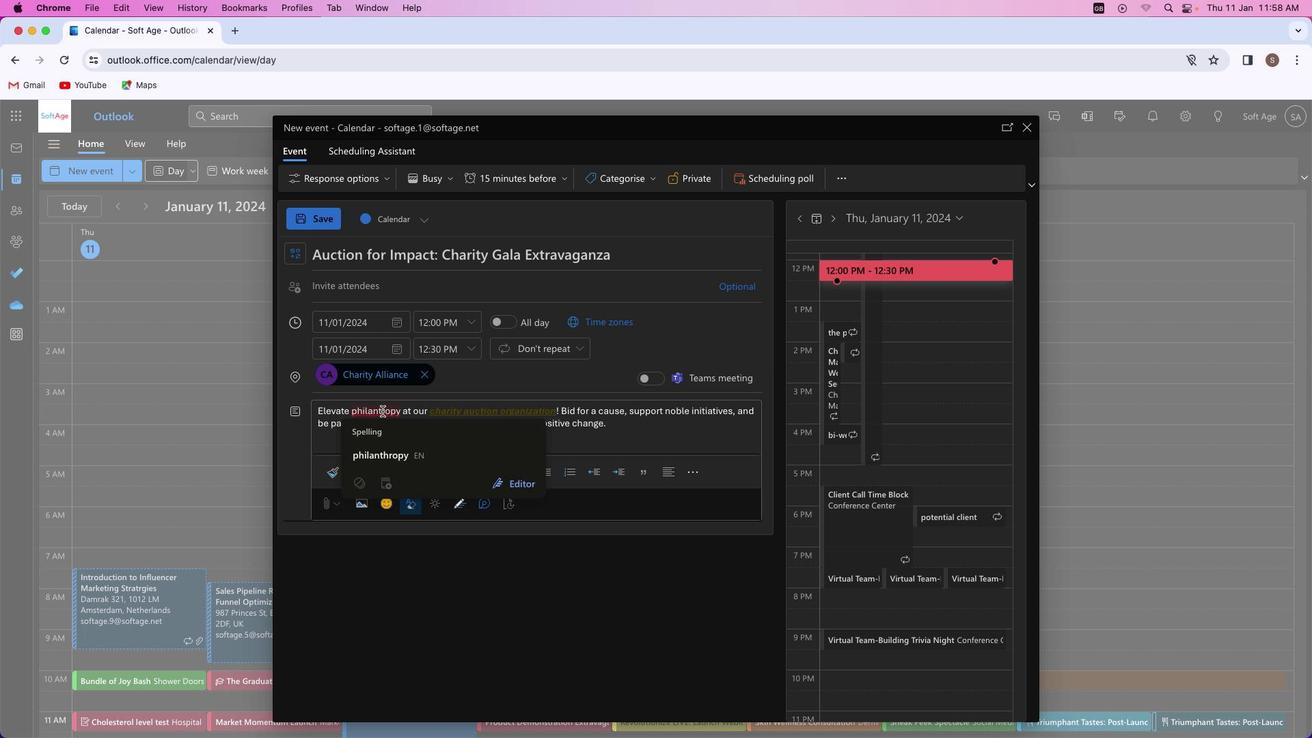 
Action: Mouse moved to (382, 411)
Screenshot: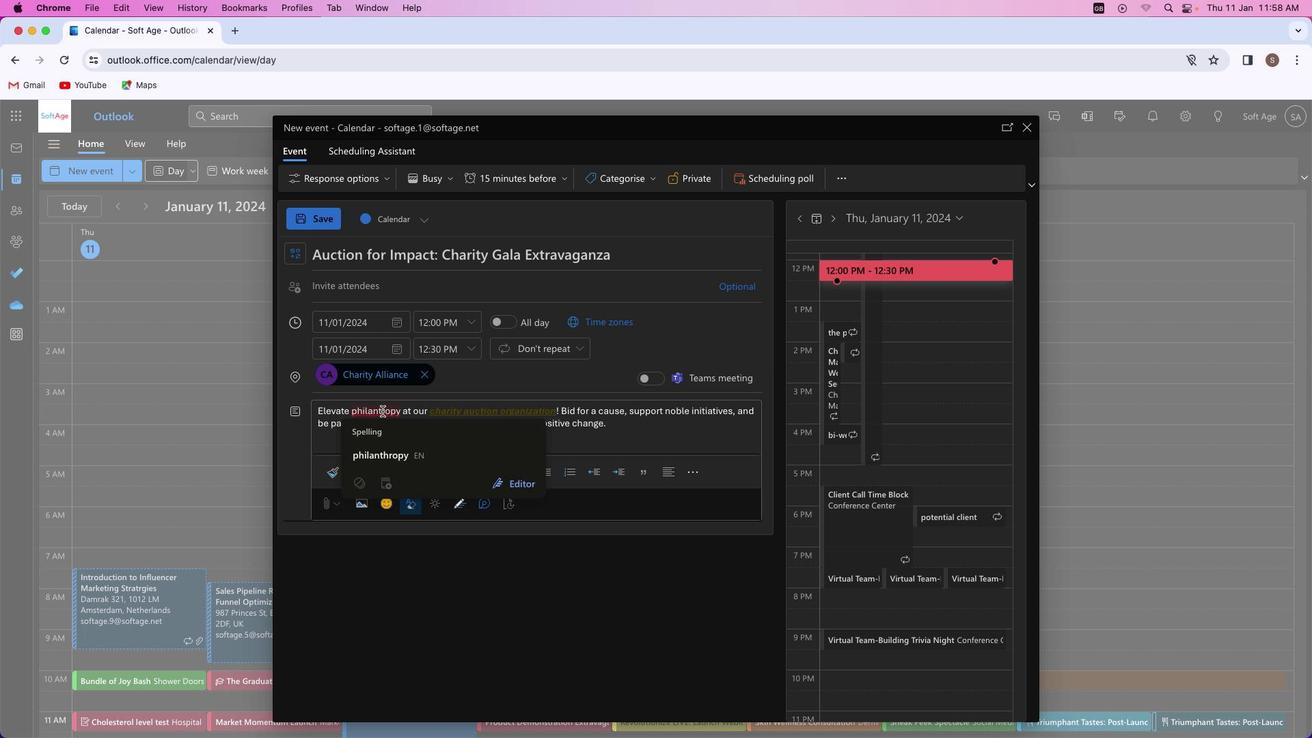 
Action: Key pressed 'h'
Screenshot: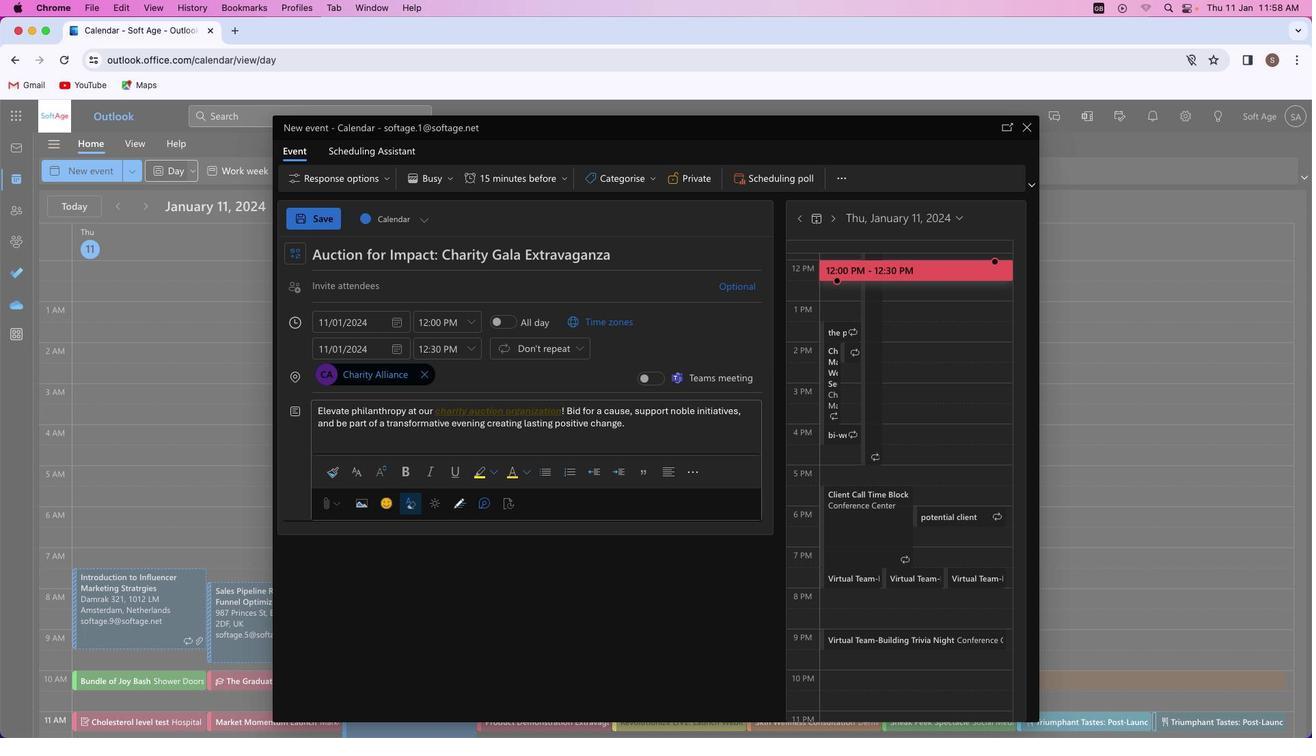 
Action: Mouse moved to (631, 427)
Screenshot: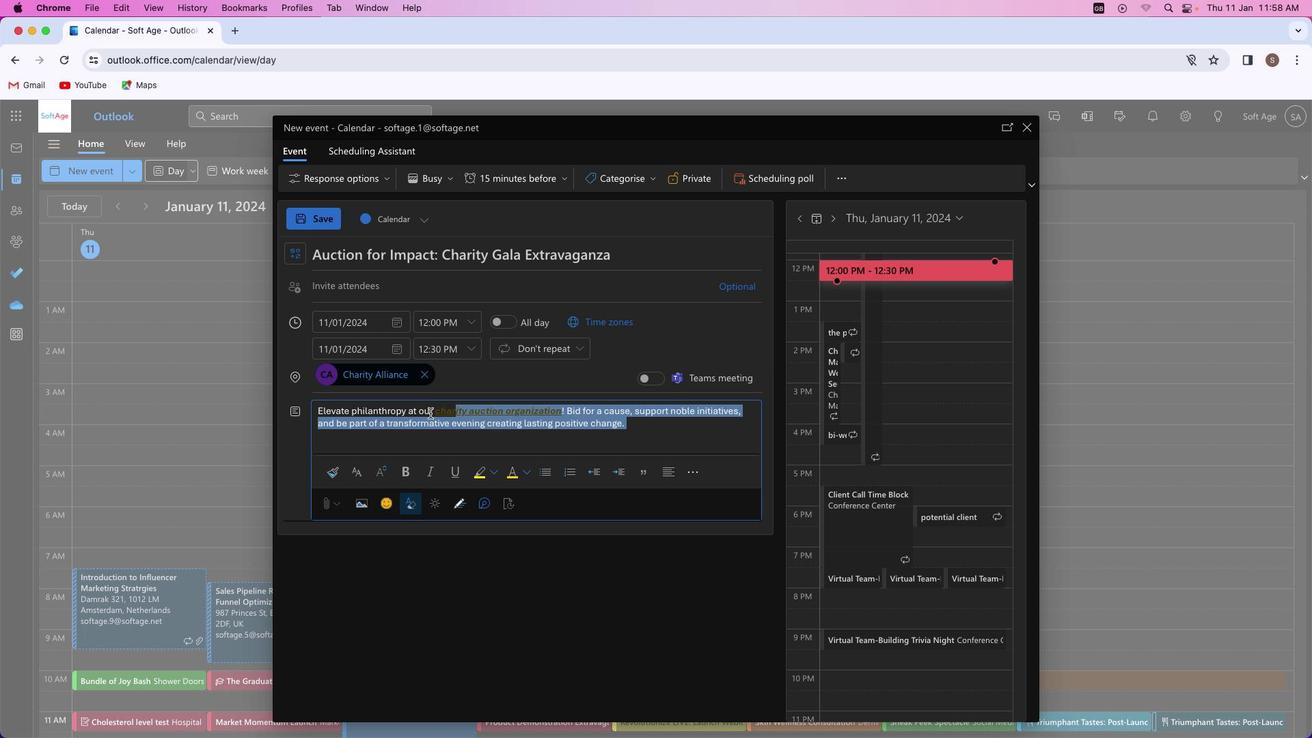 
Action: Mouse pressed left at (631, 427)
Screenshot: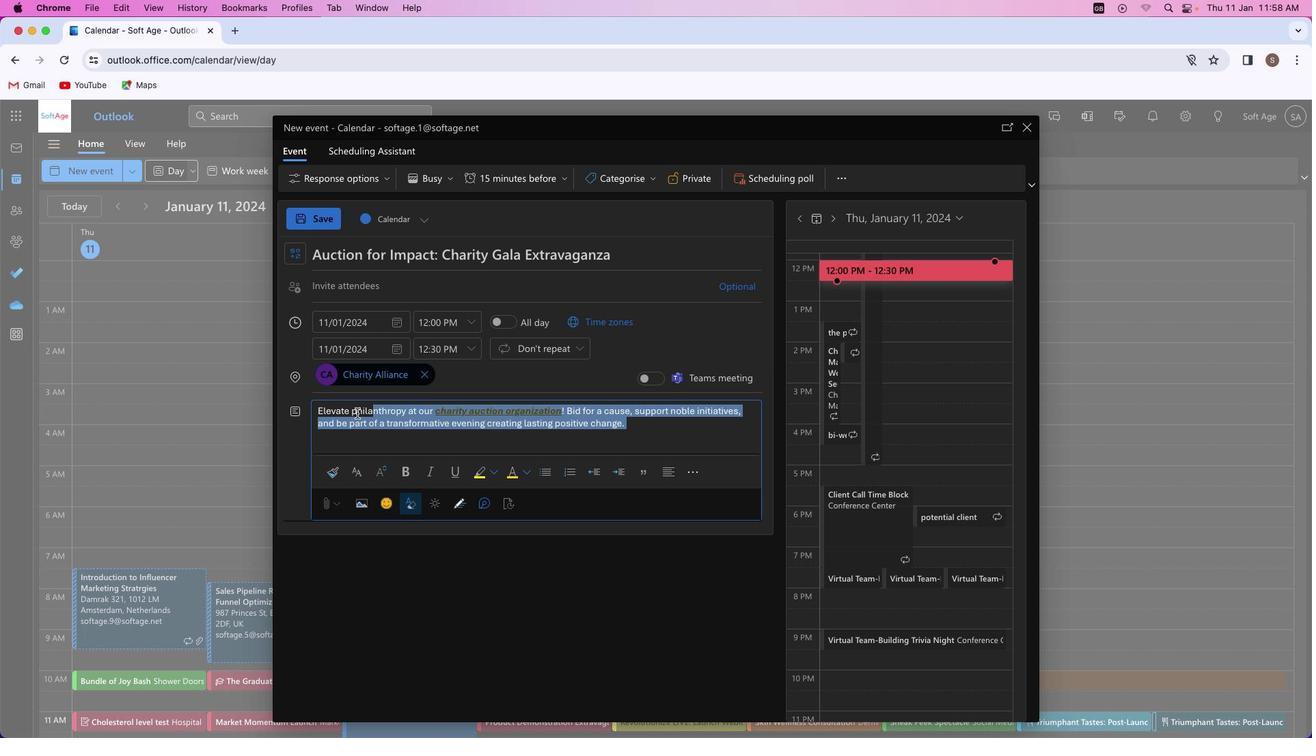
Action: Mouse moved to (385, 466)
Screenshot: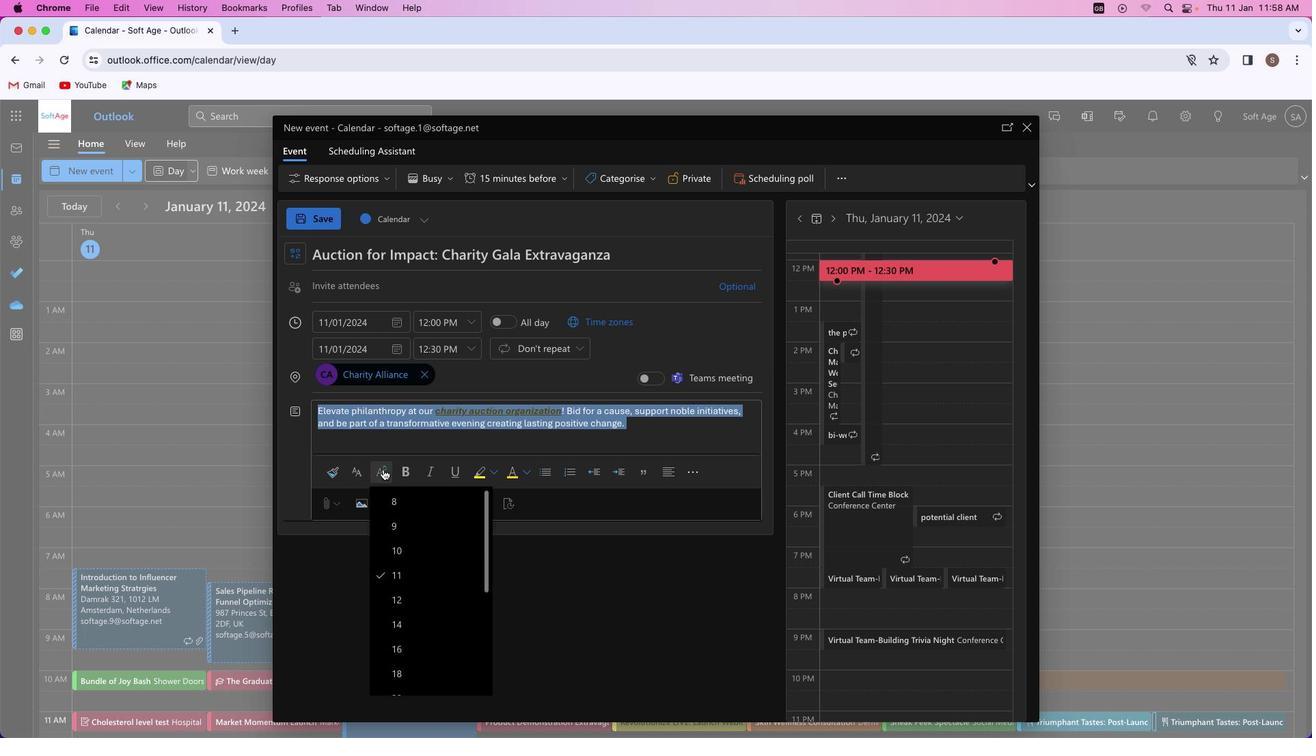 
Action: Mouse pressed left at (385, 466)
Screenshot: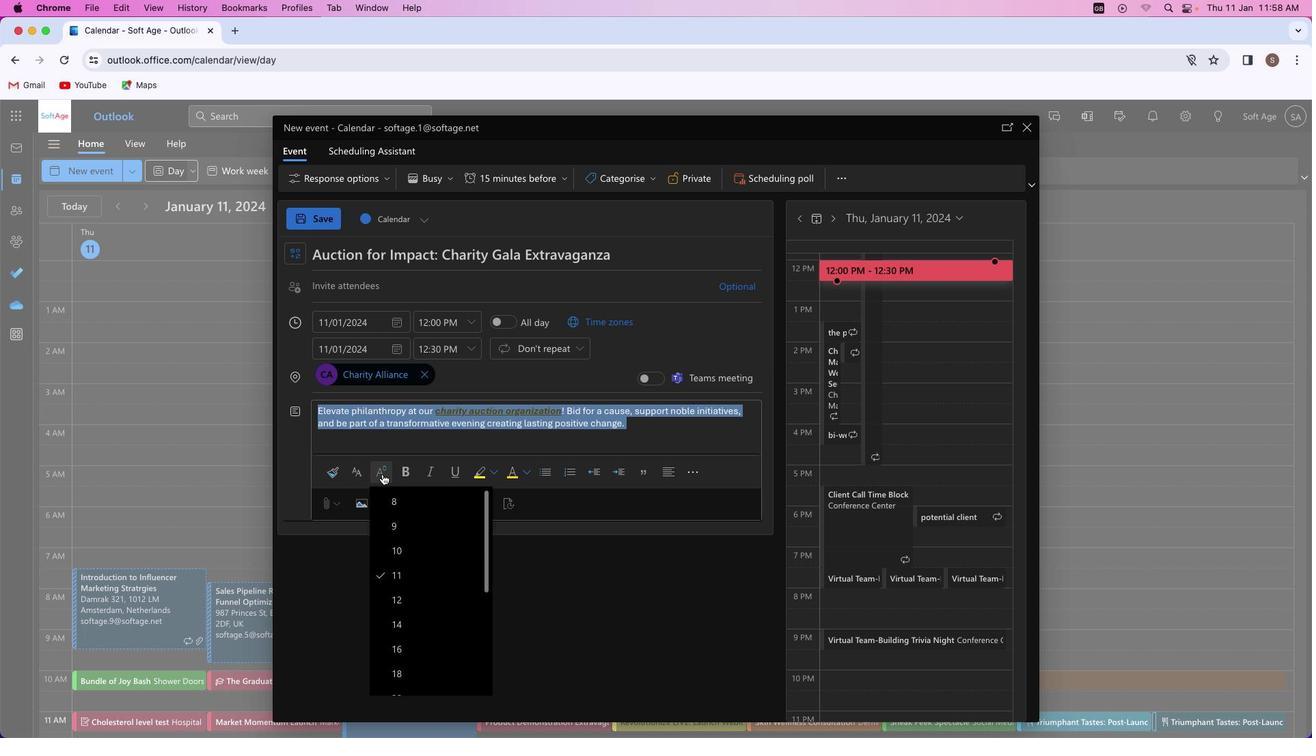 
Action: Mouse moved to (396, 595)
Screenshot: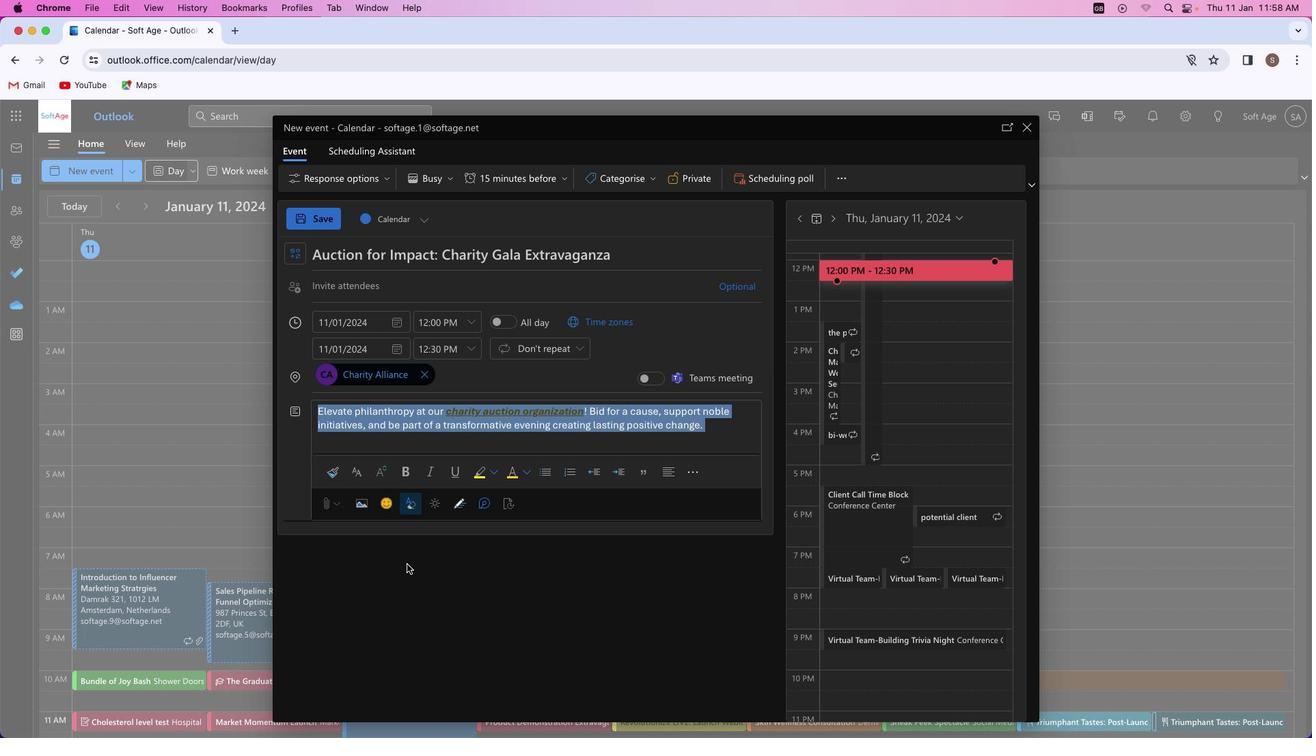 
Action: Mouse pressed left at (396, 595)
Screenshot: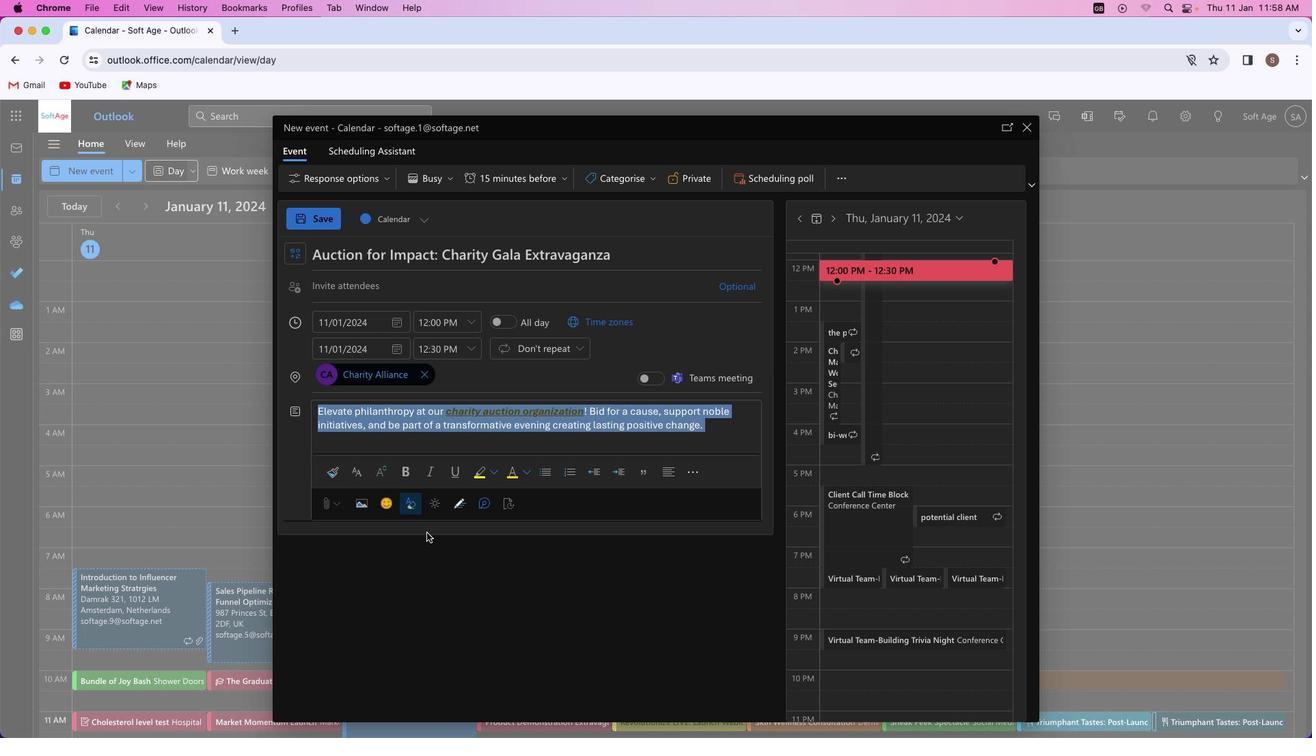 
Action: Mouse moved to (499, 471)
Screenshot: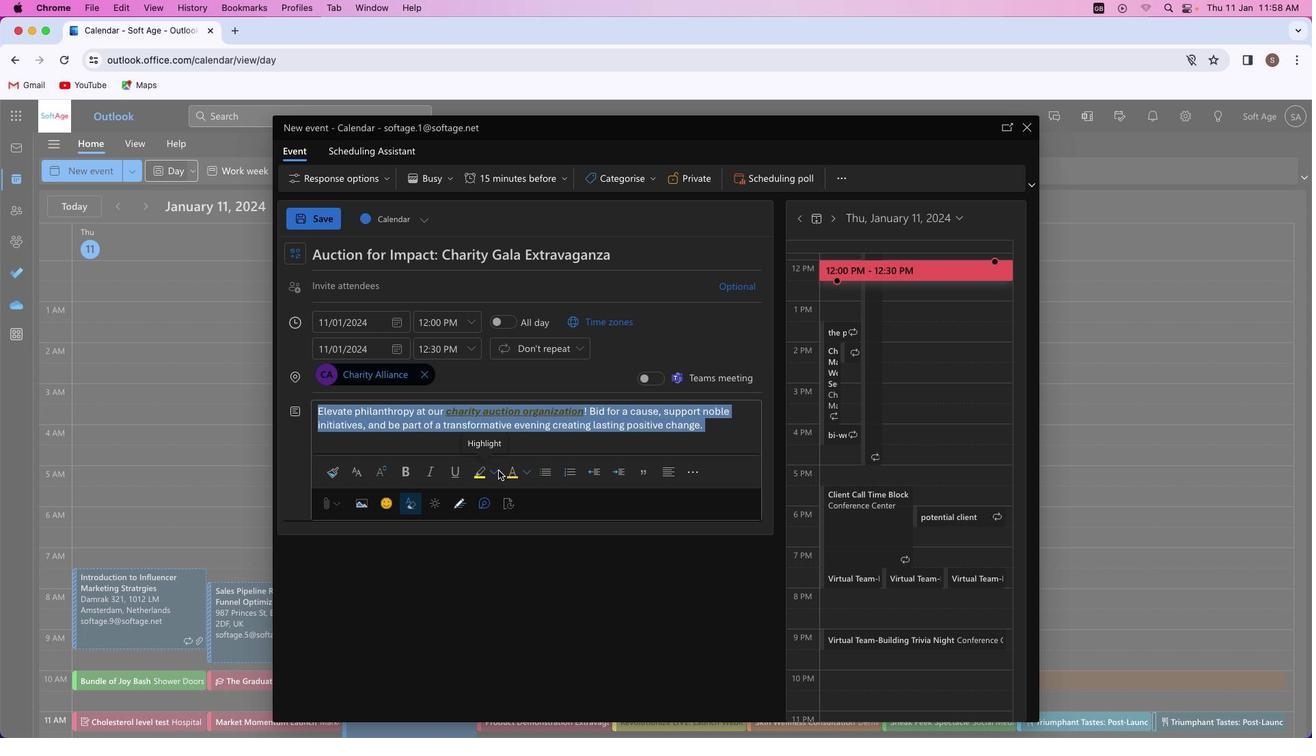 
Action: Mouse pressed left at (499, 471)
Screenshot: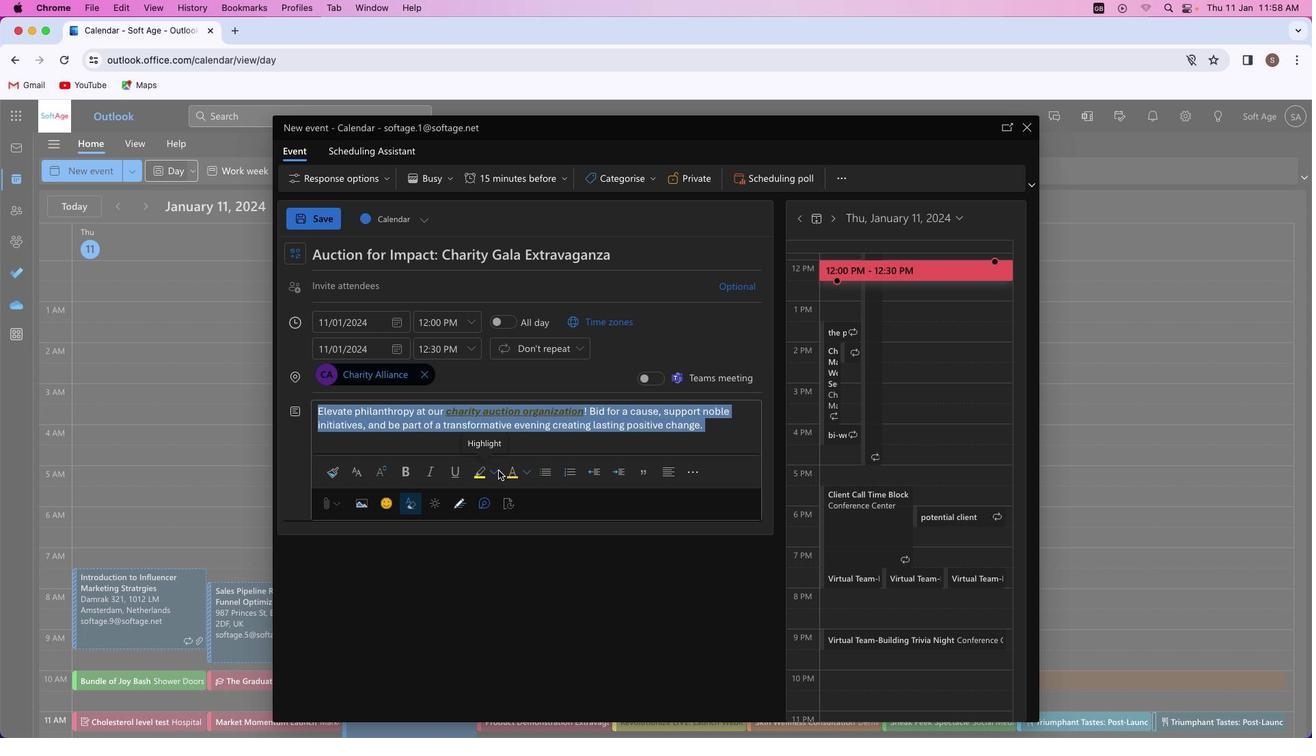 
Action: Mouse moved to (492, 472)
Screenshot: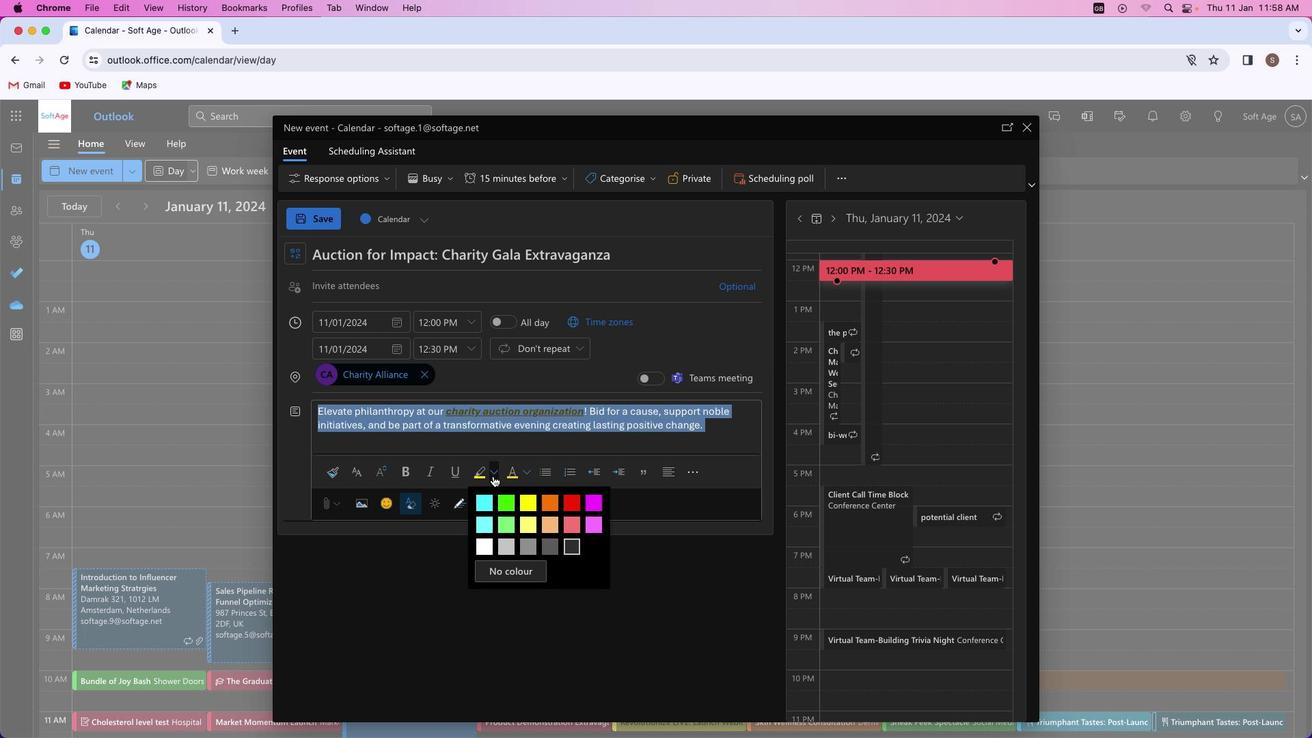 
Action: Mouse pressed left at (492, 472)
Screenshot: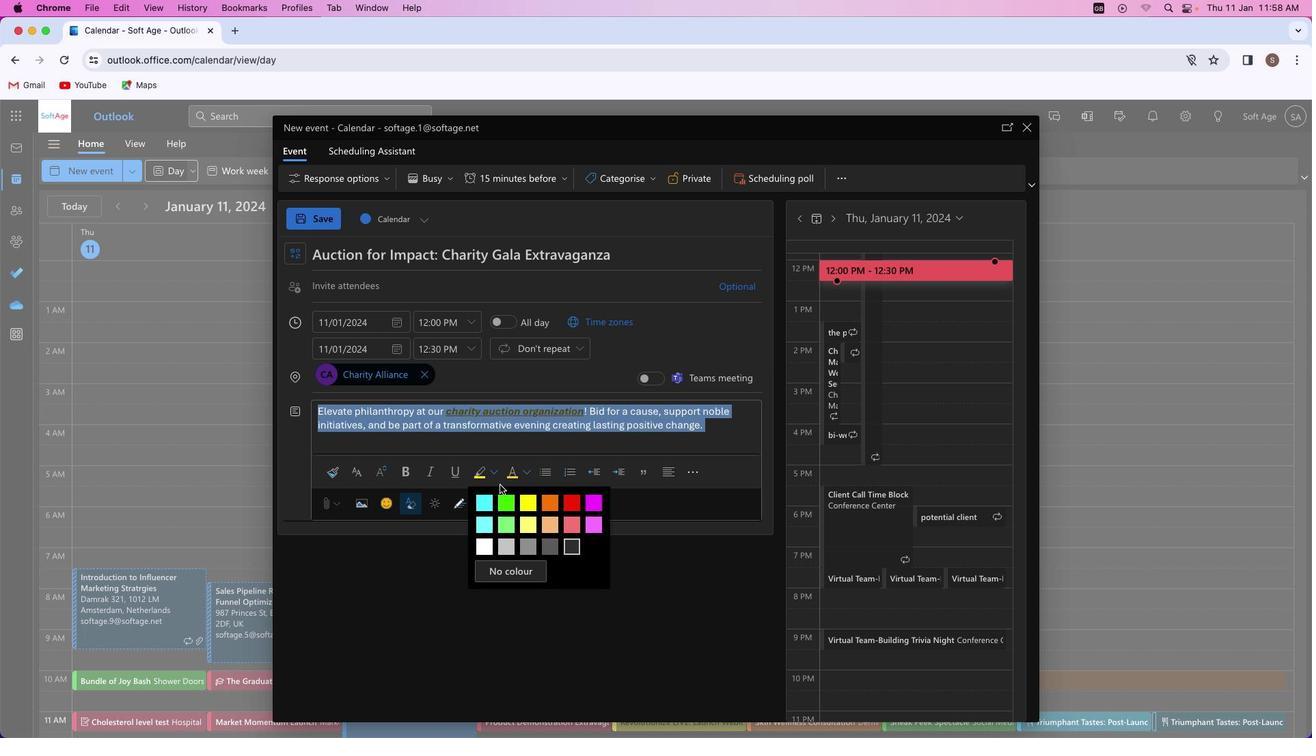 
Action: Mouse moved to (479, 527)
Screenshot: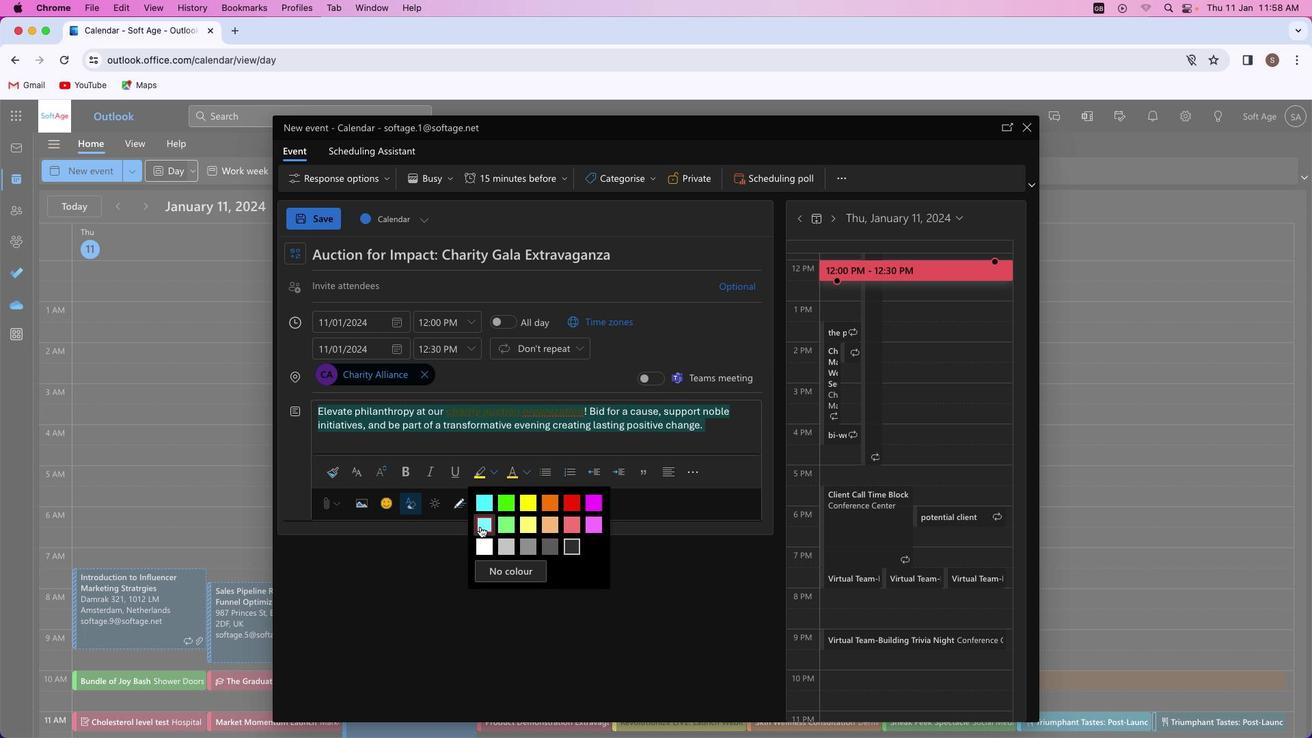 
Action: Mouse pressed left at (479, 527)
Screenshot: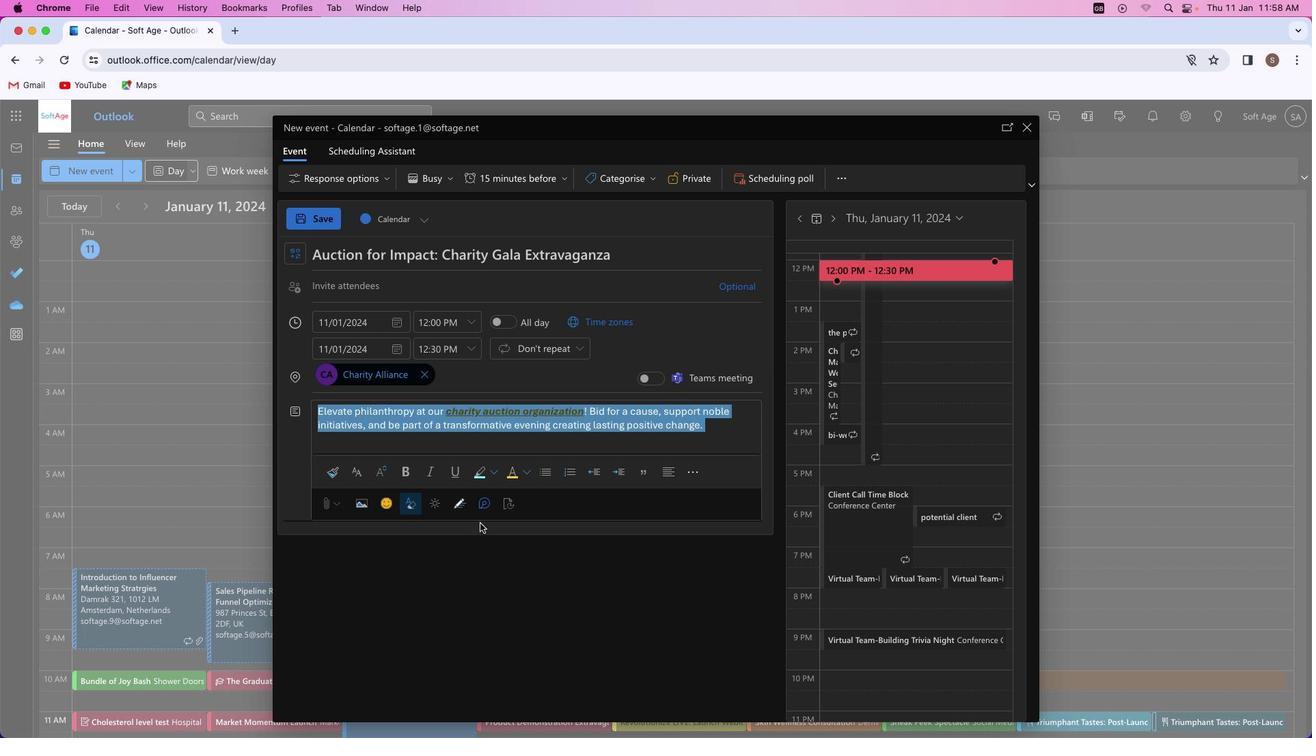 
Action: Mouse moved to (360, 472)
Screenshot: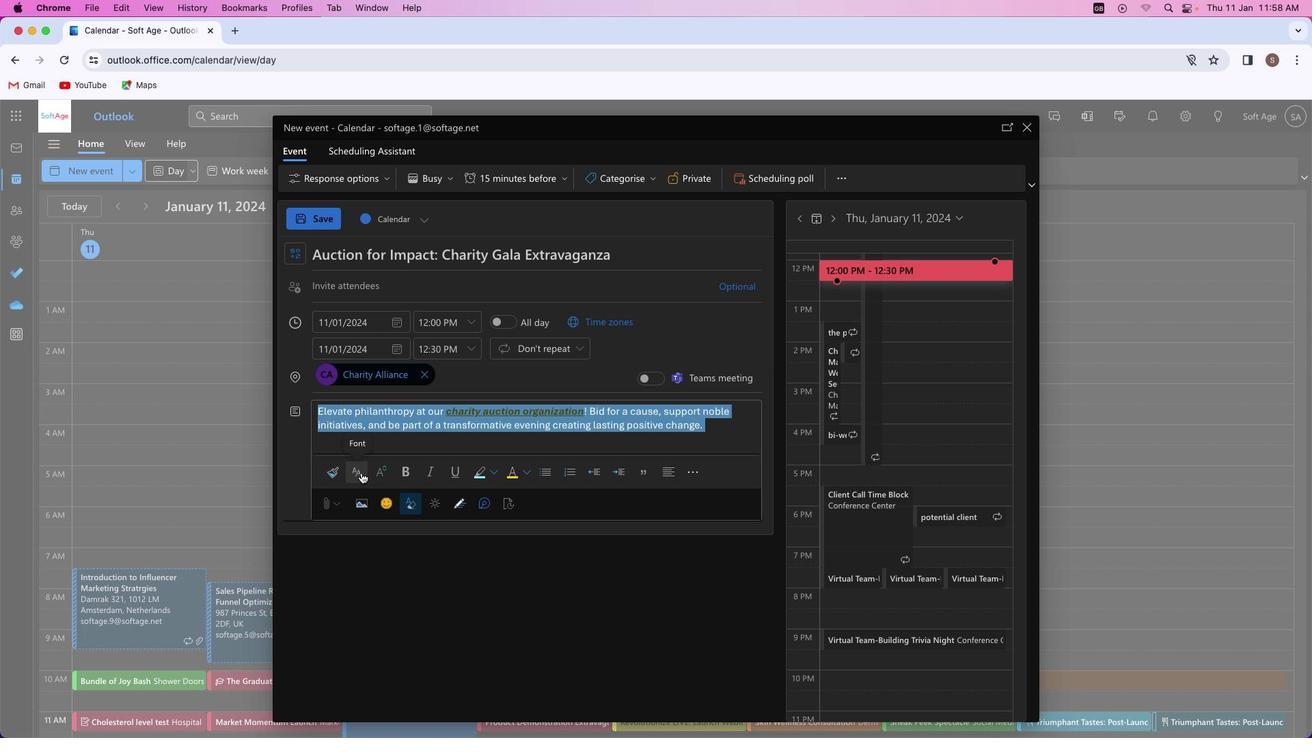 
Action: Mouse pressed left at (360, 472)
Screenshot: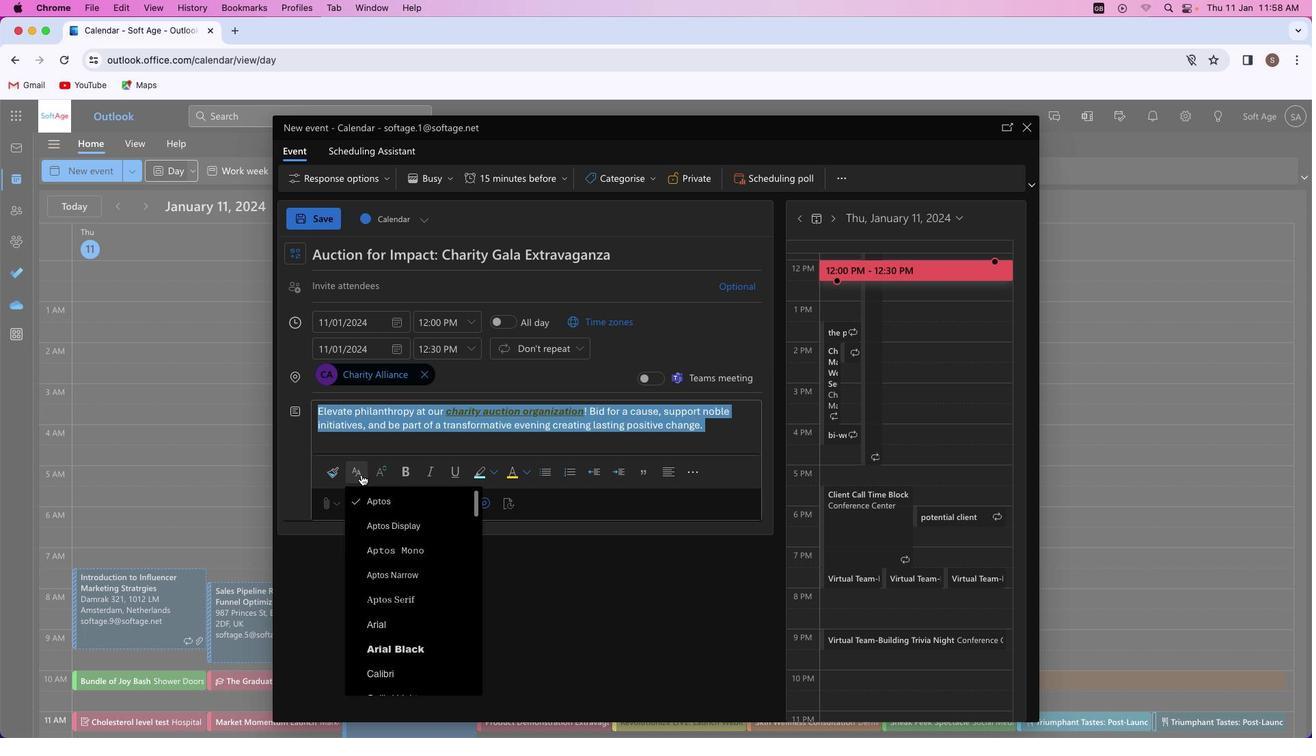 
Action: Mouse moved to (389, 520)
Screenshot: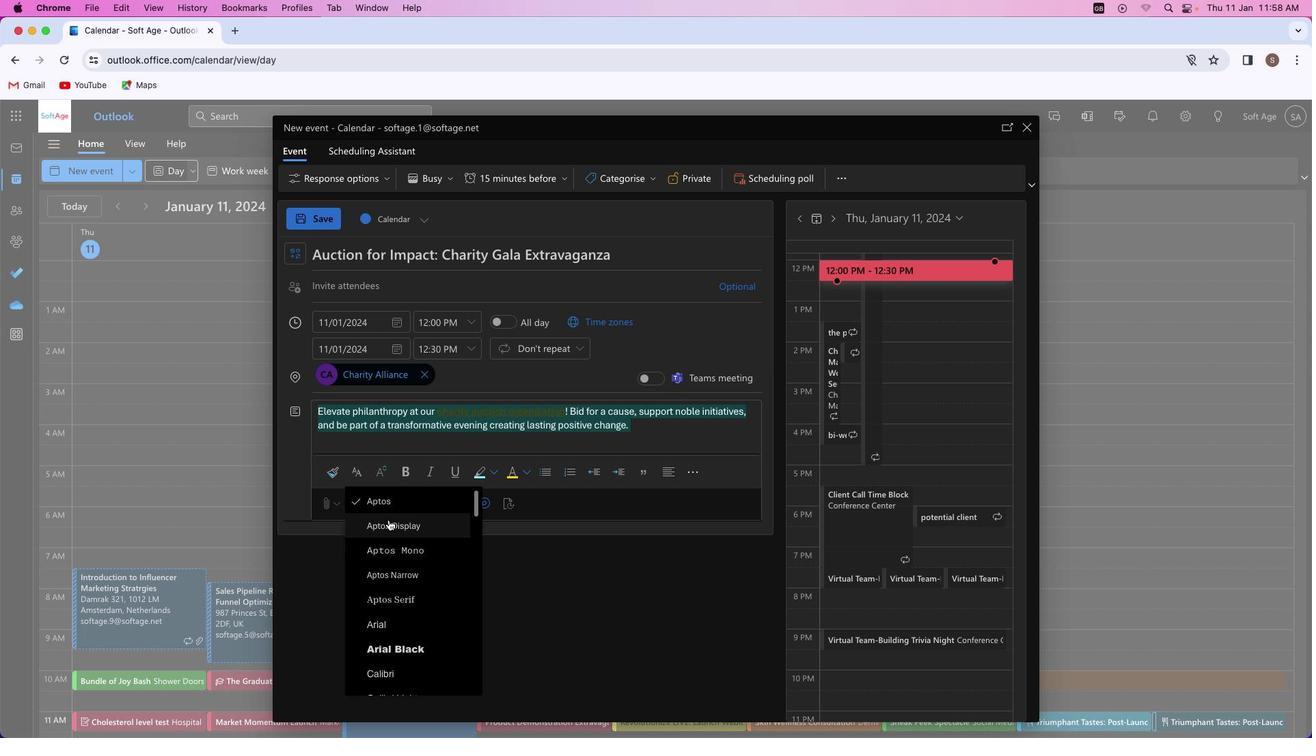 
Action: Mouse pressed left at (389, 520)
Screenshot: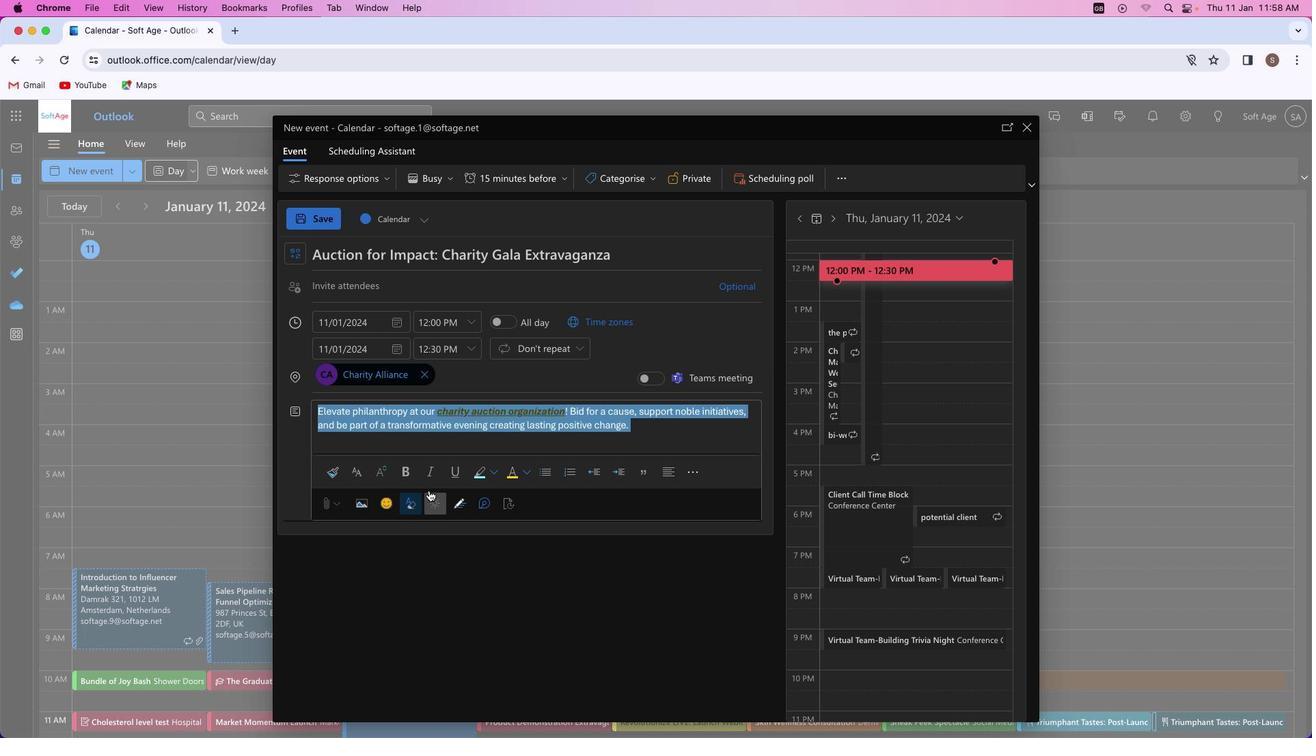 
Action: Mouse moved to (525, 470)
Screenshot: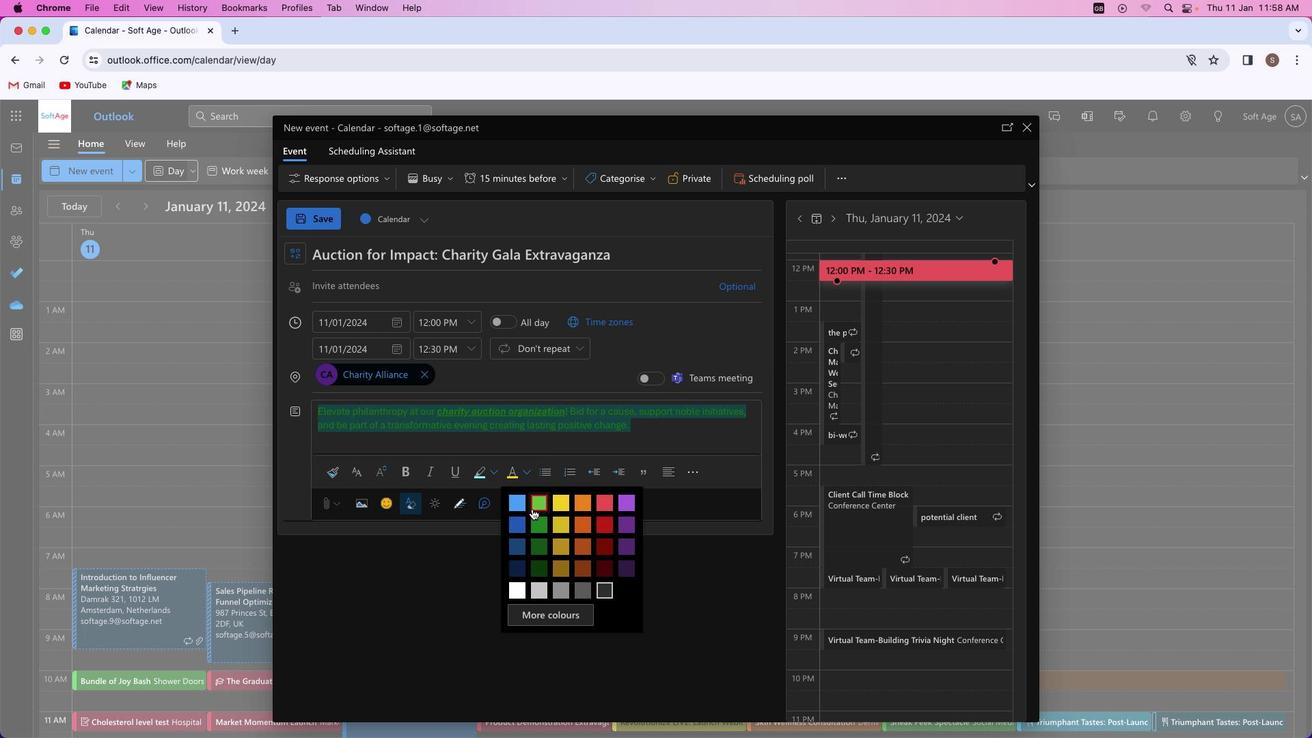 
Action: Mouse pressed left at (525, 470)
Screenshot: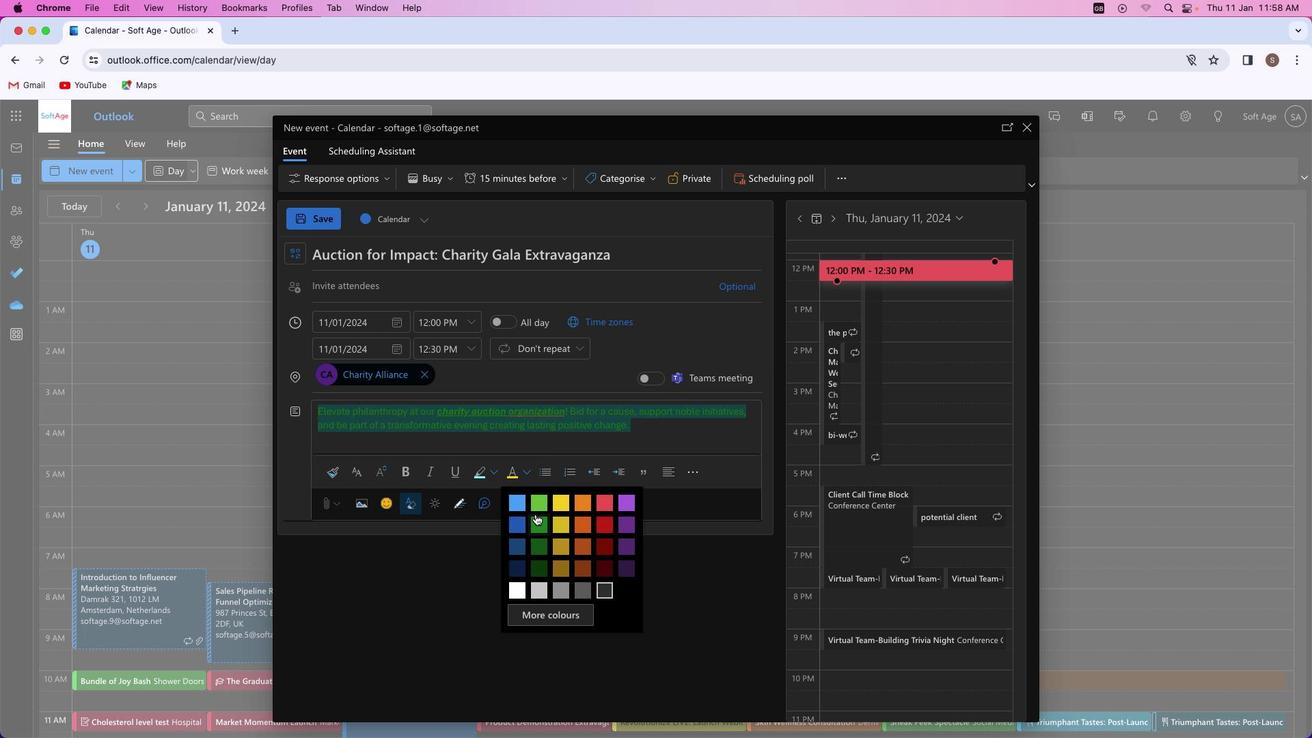 
Action: Mouse moved to (603, 499)
Screenshot: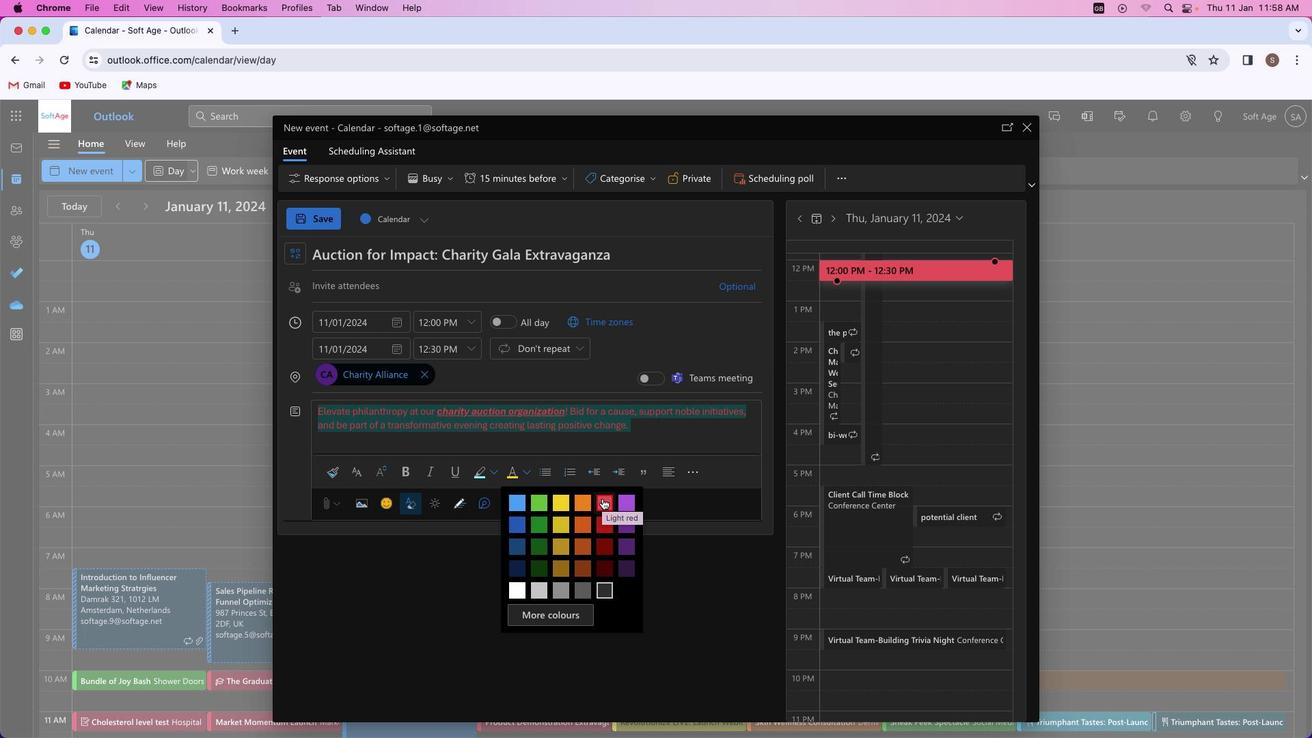 
Action: Mouse pressed left at (603, 499)
Screenshot: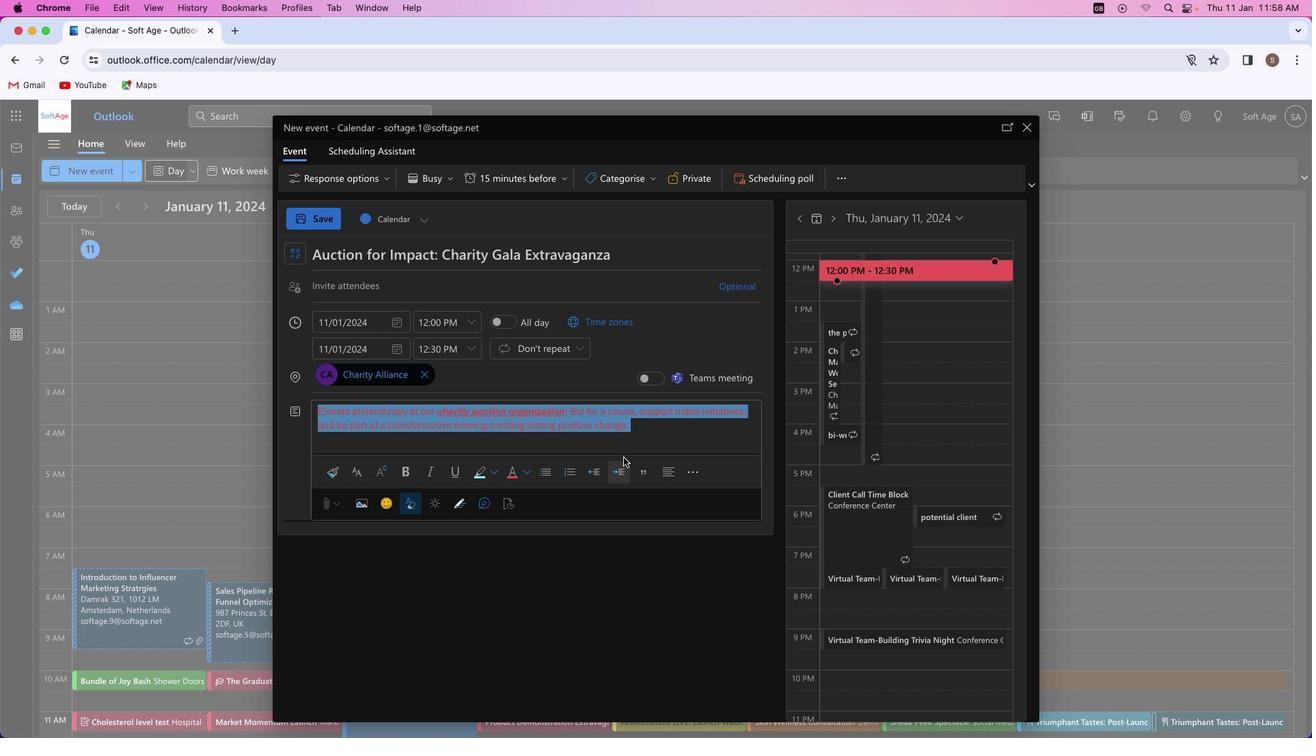 
Action: Mouse moved to (641, 440)
Screenshot: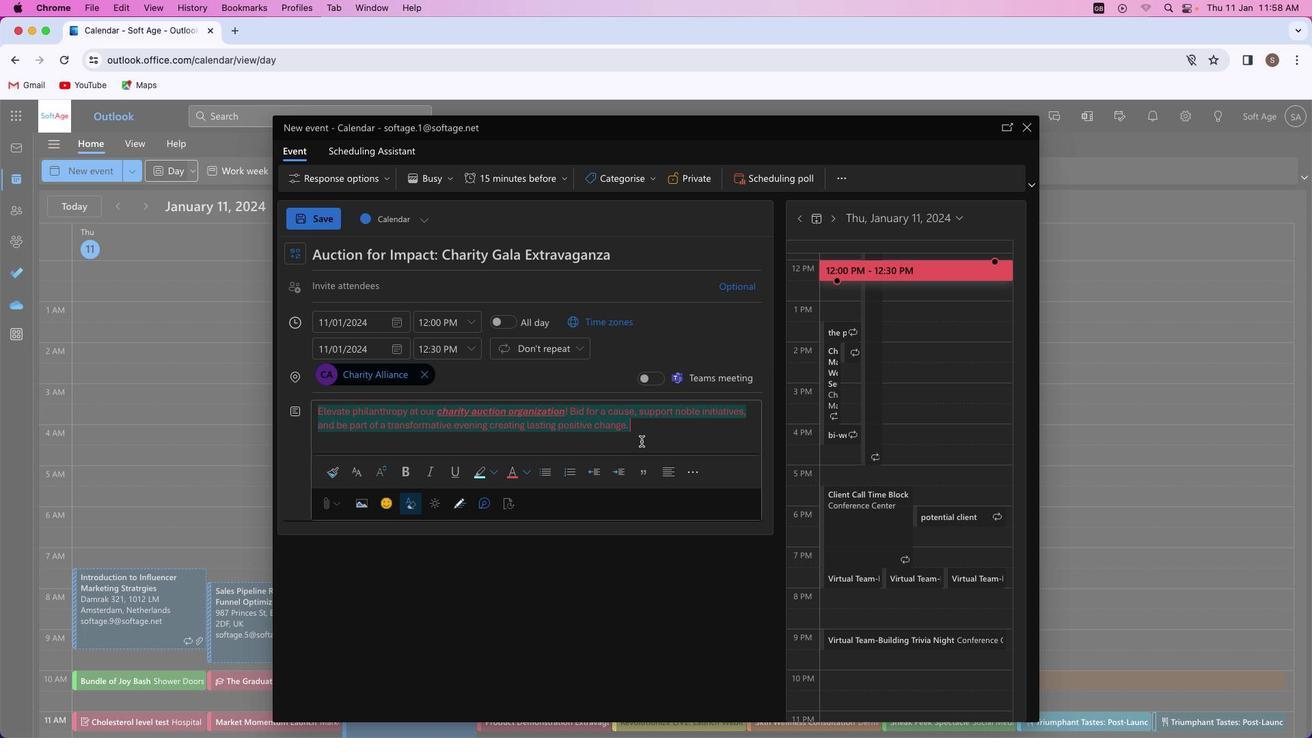 
Action: Mouse pressed left at (641, 440)
Screenshot: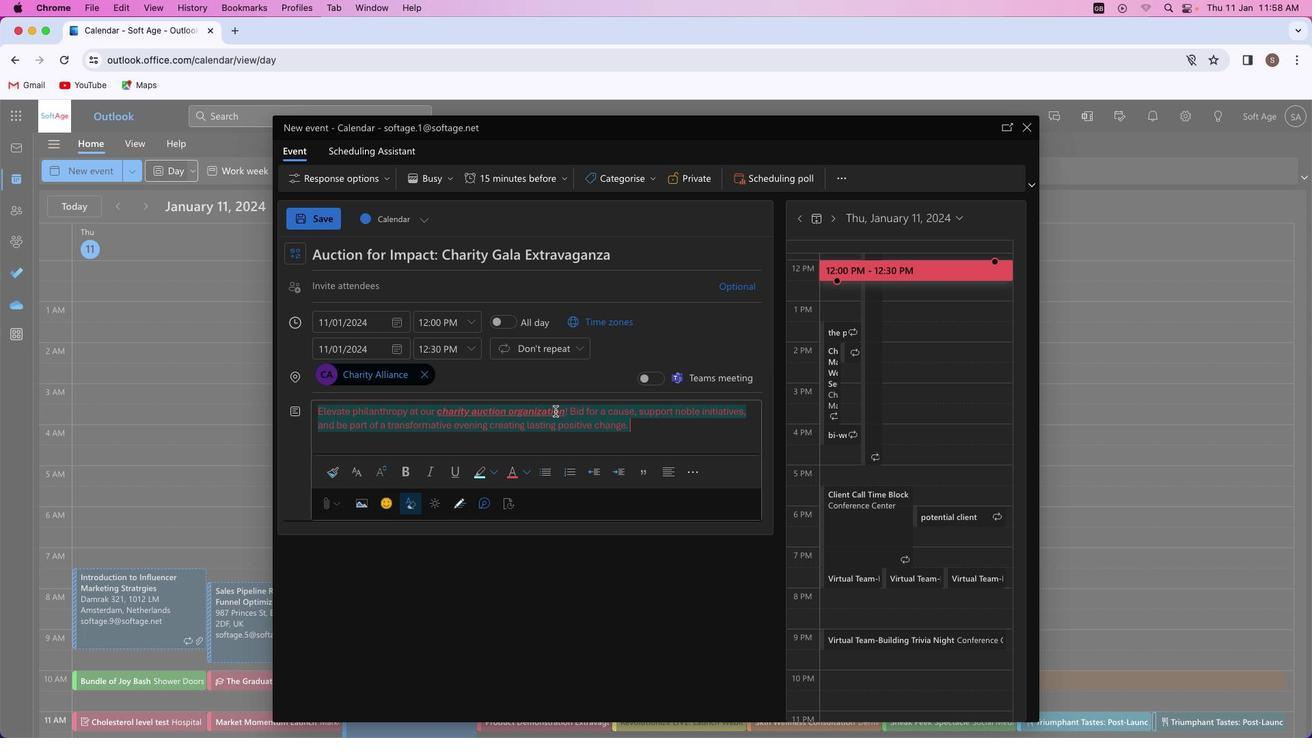 
Action: Mouse moved to (564, 409)
Screenshot: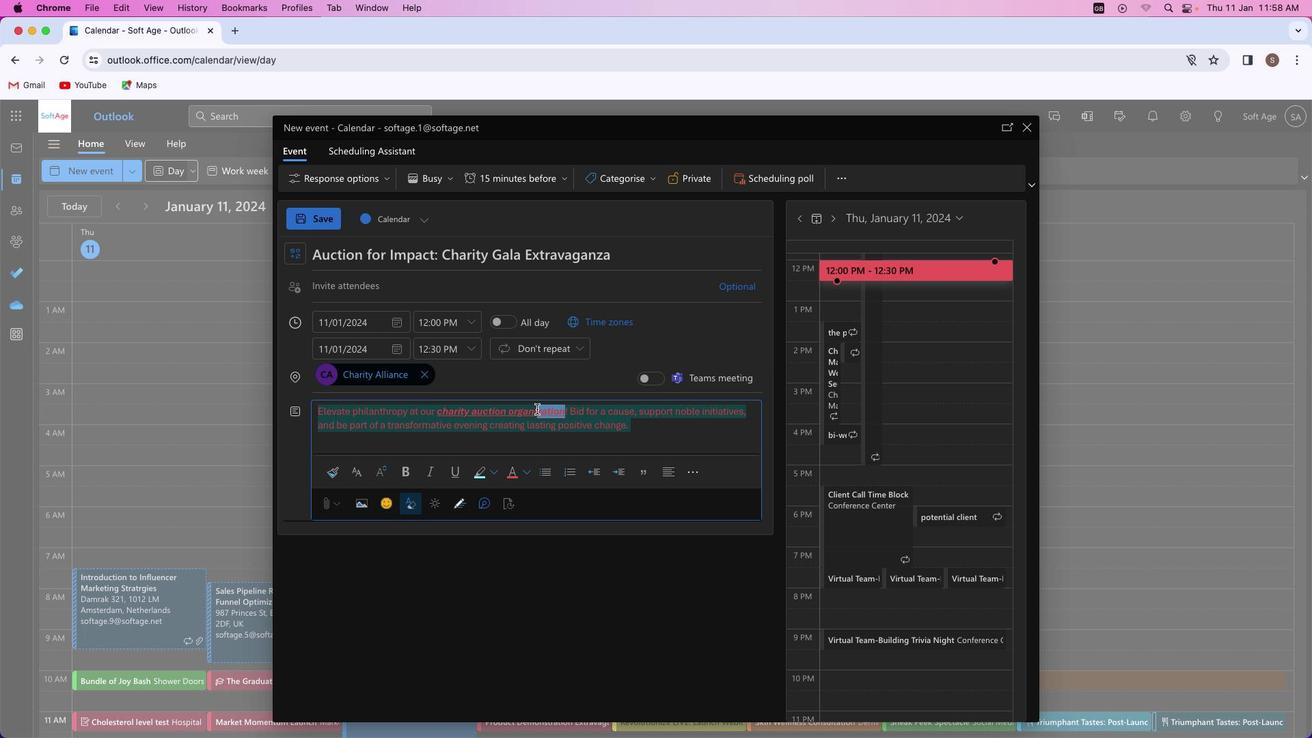 
Action: Mouse pressed left at (564, 409)
Screenshot: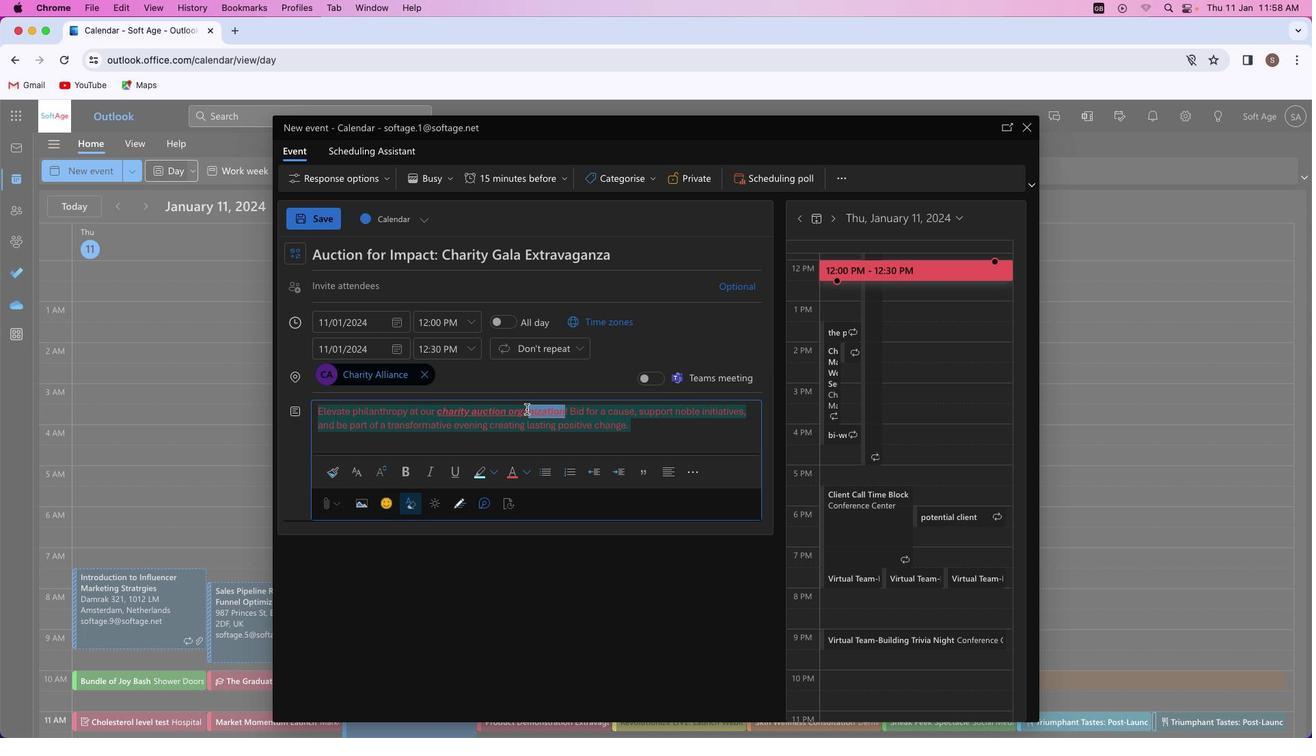 
Action: Mouse moved to (523, 471)
Screenshot: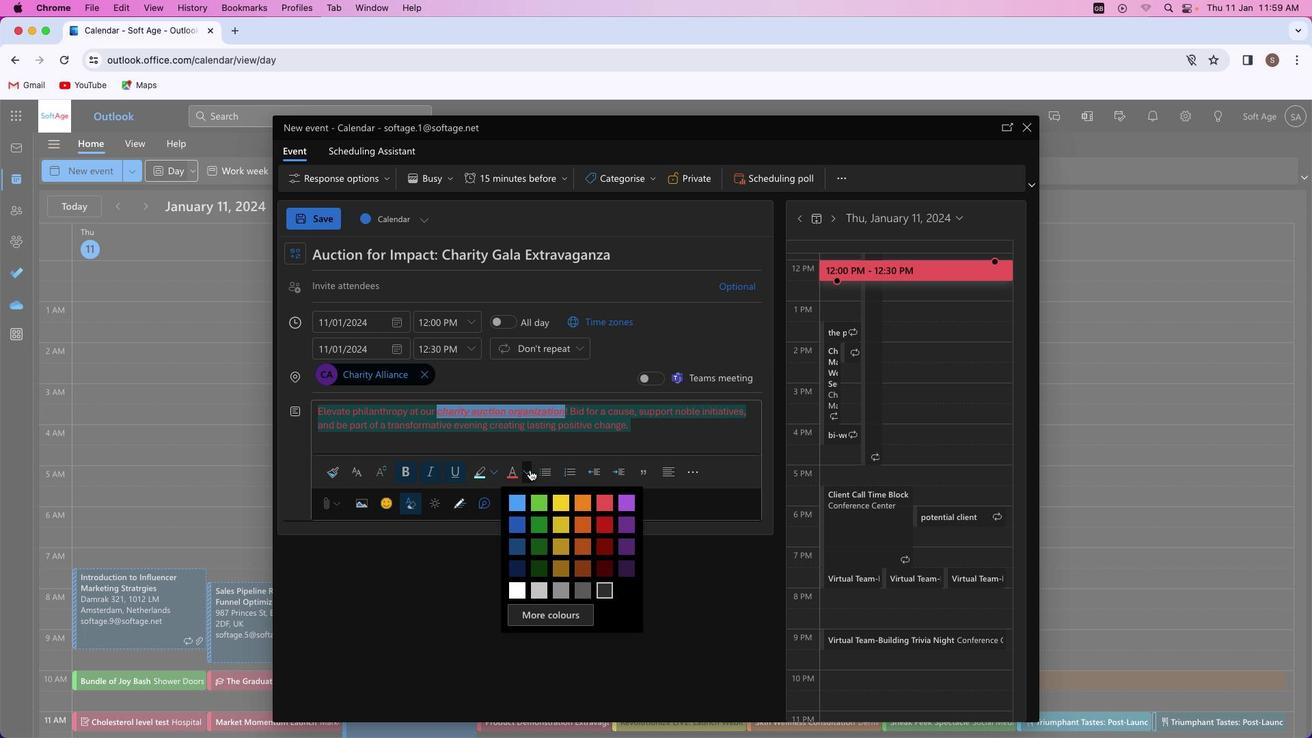 
Action: Mouse pressed left at (523, 471)
Screenshot: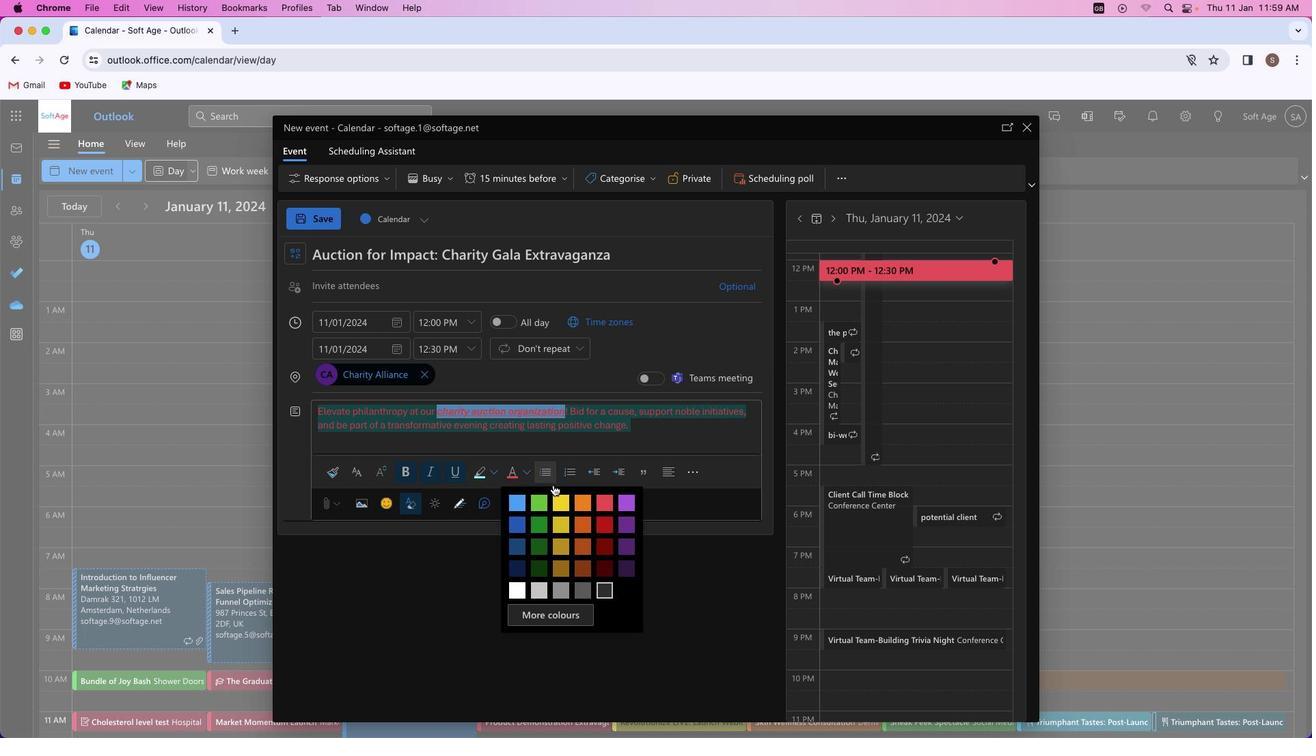 
Action: Mouse moved to (561, 501)
Screenshot: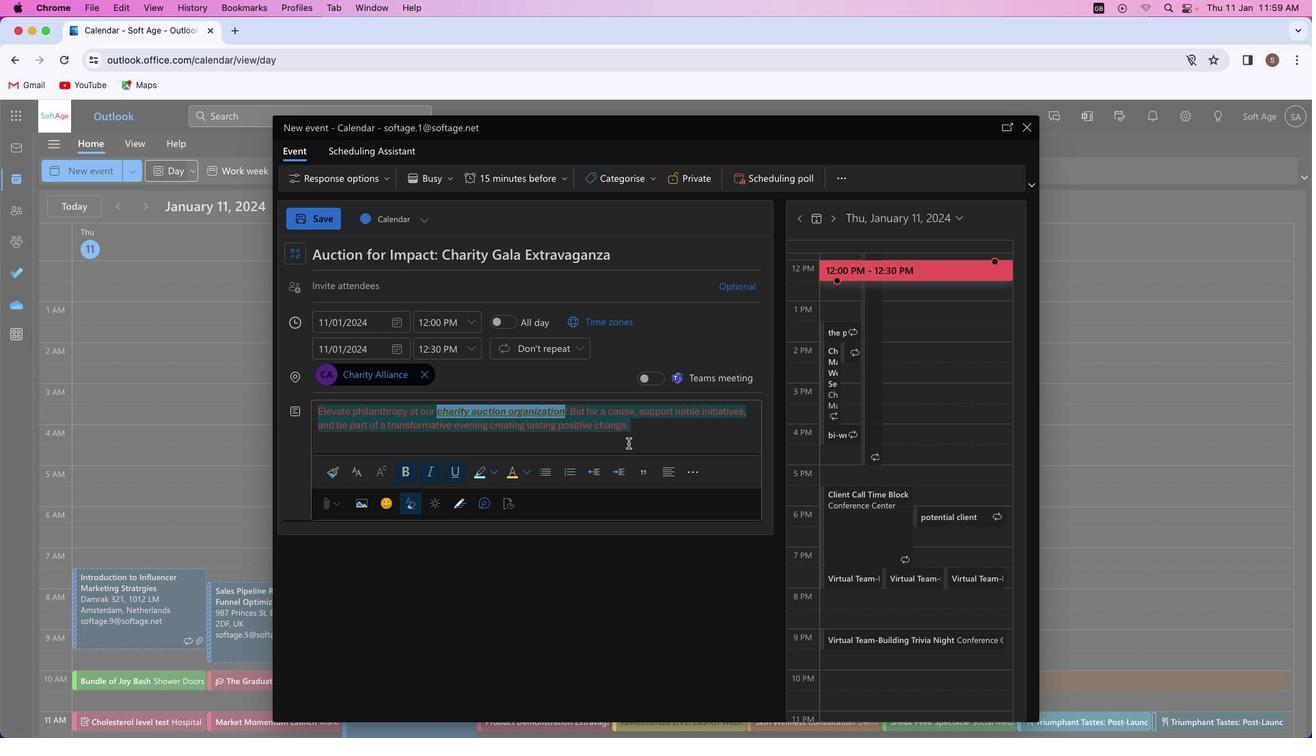 
Action: Mouse pressed left at (561, 501)
Screenshot: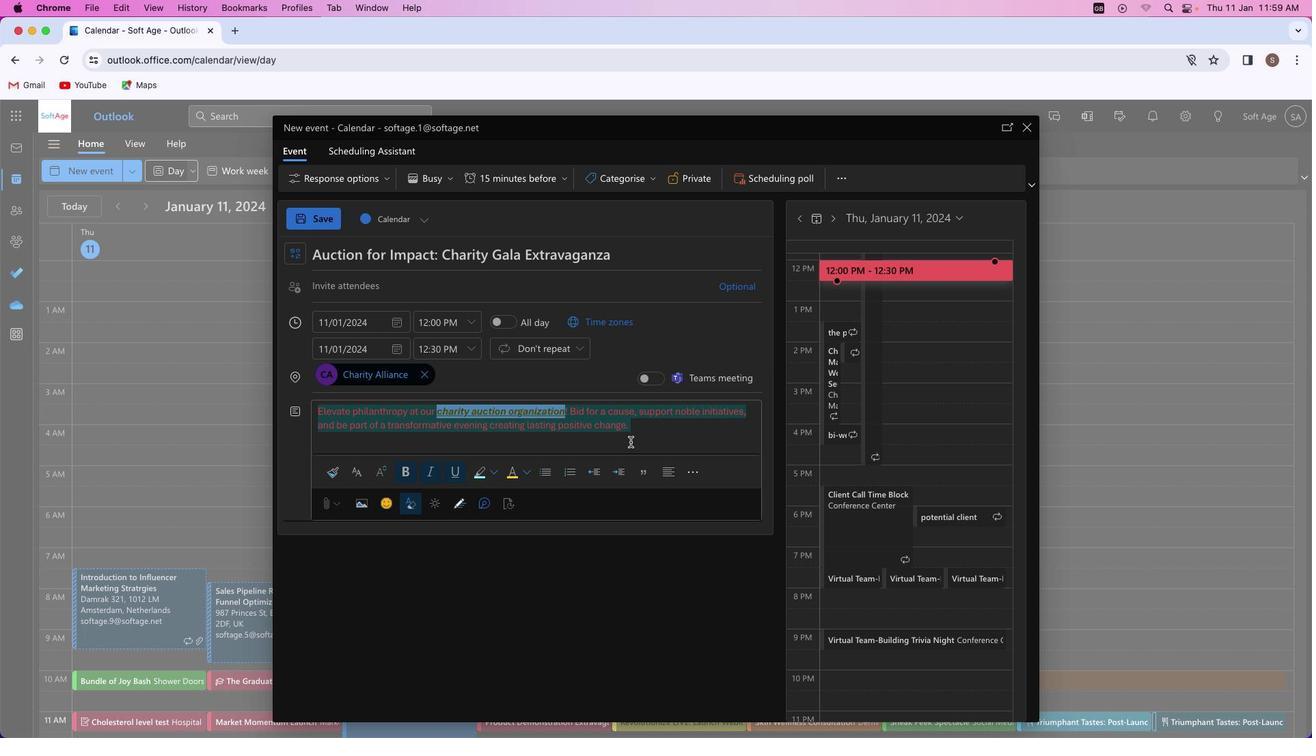 
Action: Mouse moved to (644, 435)
Screenshot: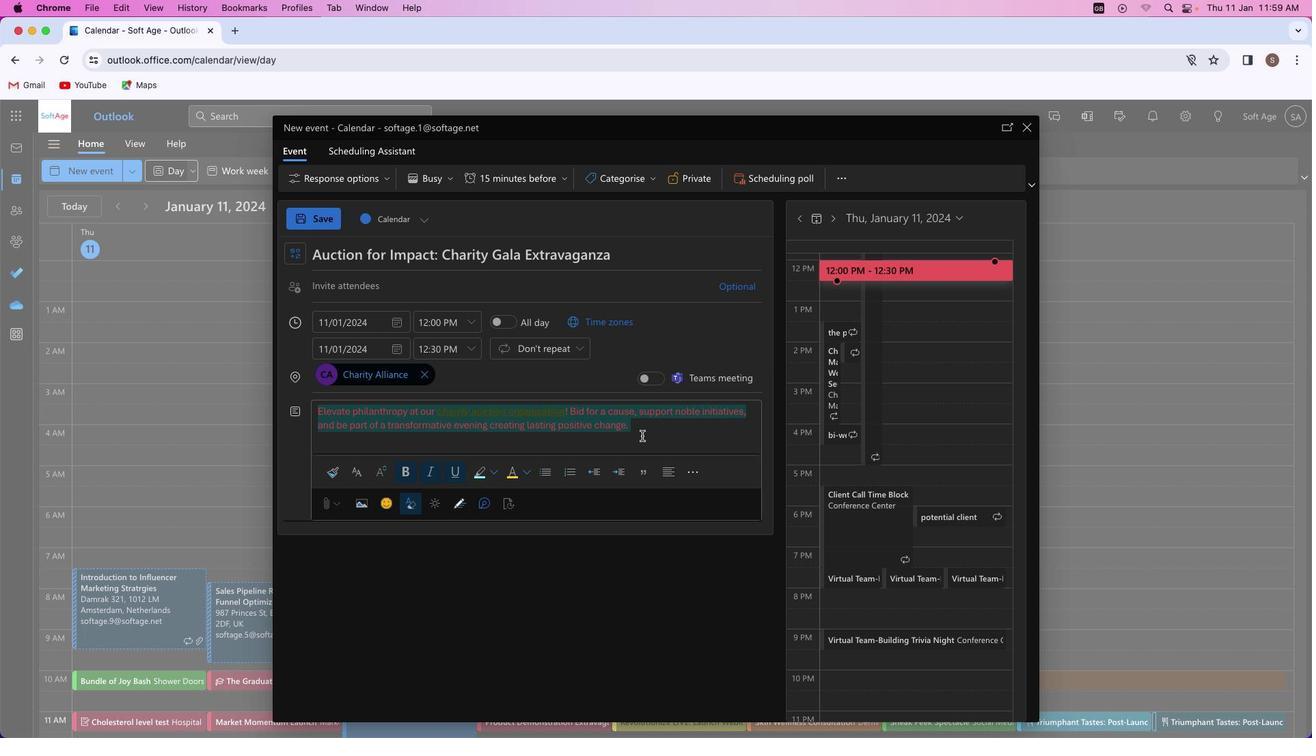 
Action: Mouse pressed left at (644, 435)
Screenshot: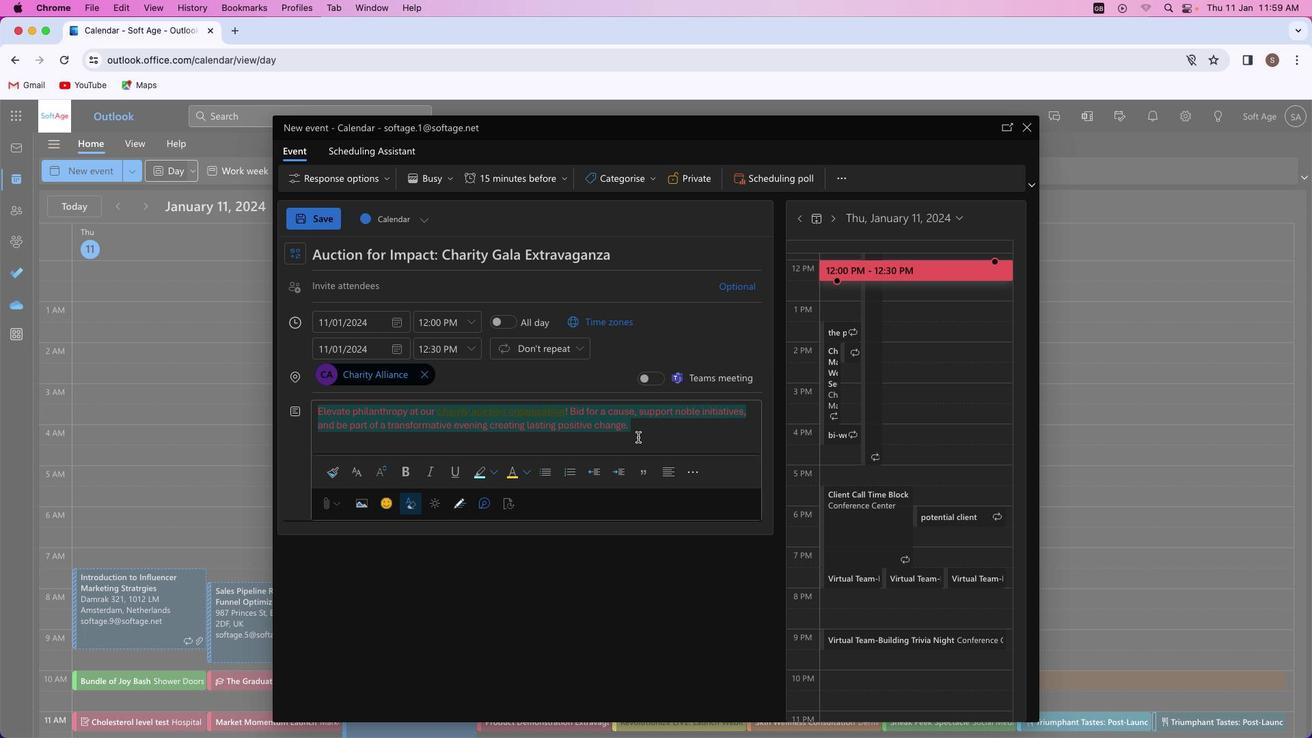 
Action: Mouse moved to (638, 175)
Screenshot: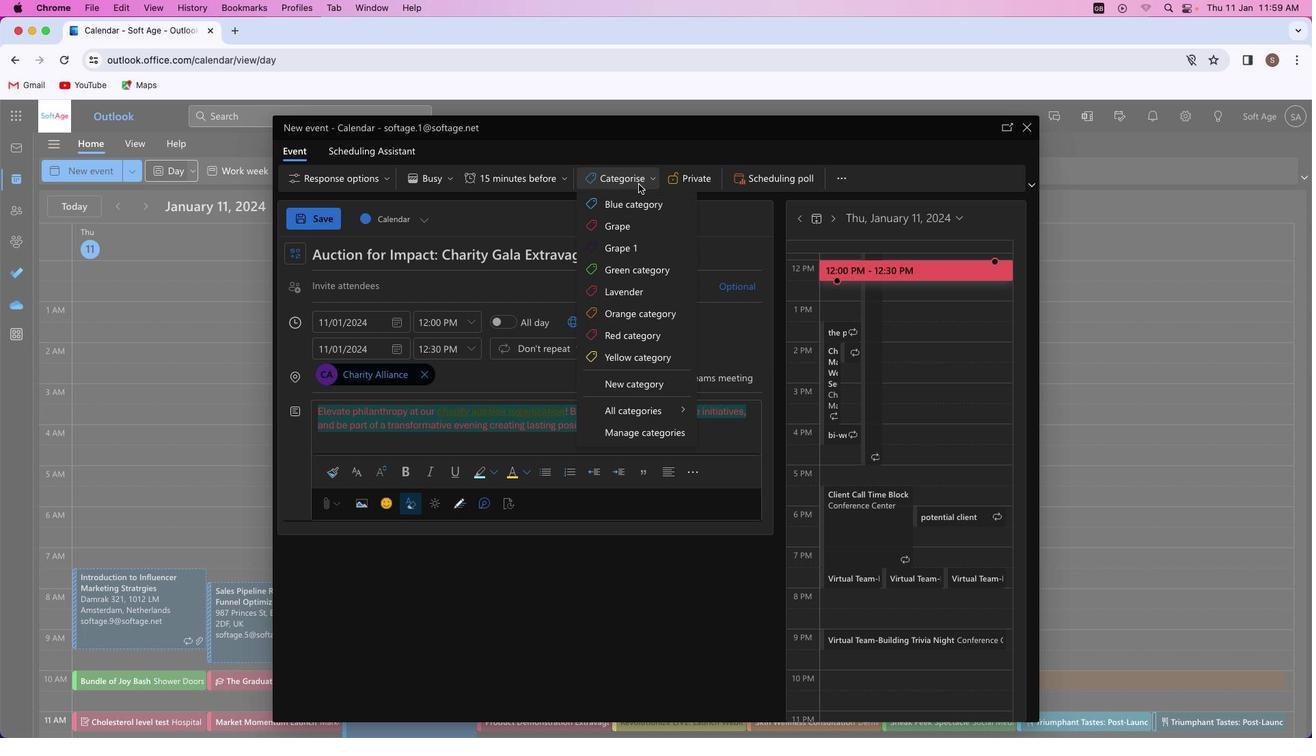 
Action: Mouse pressed left at (638, 175)
Screenshot: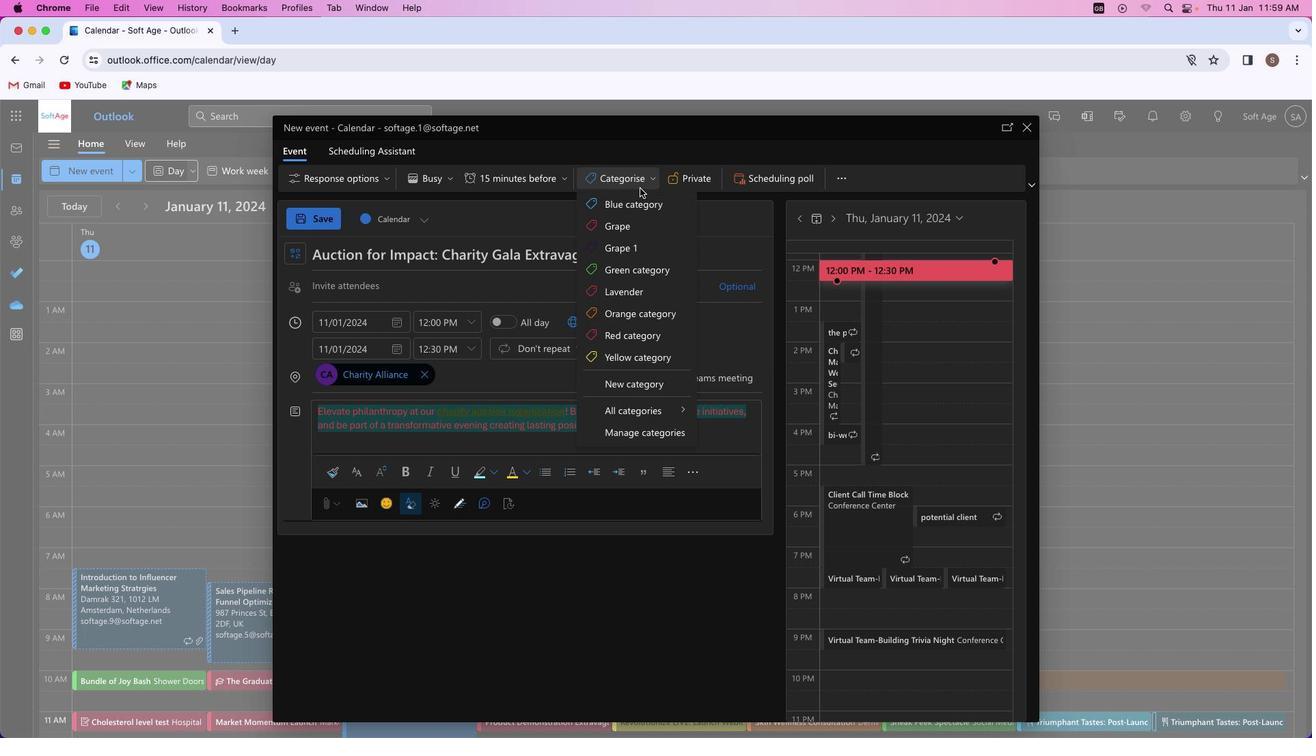 
Action: Mouse moved to (627, 287)
Screenshot: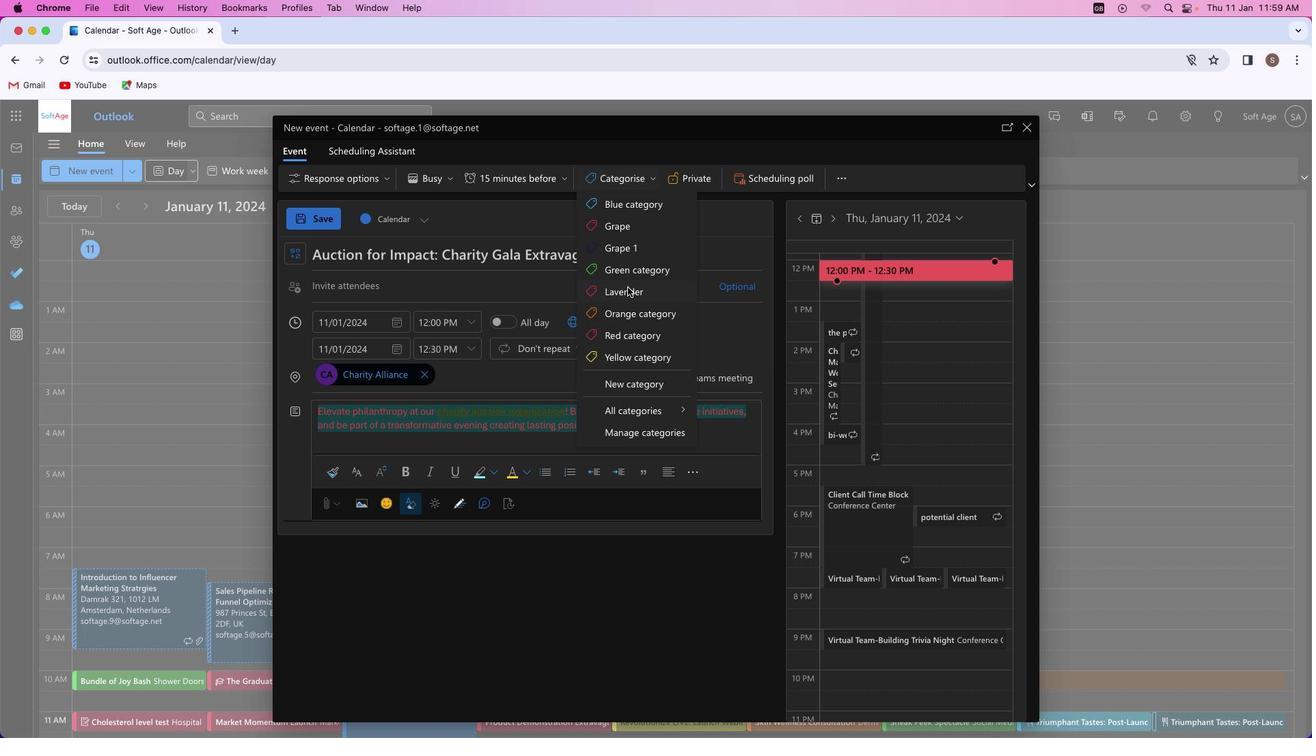 
Action: Mouse pressed left at (627, 287)
Screenshot: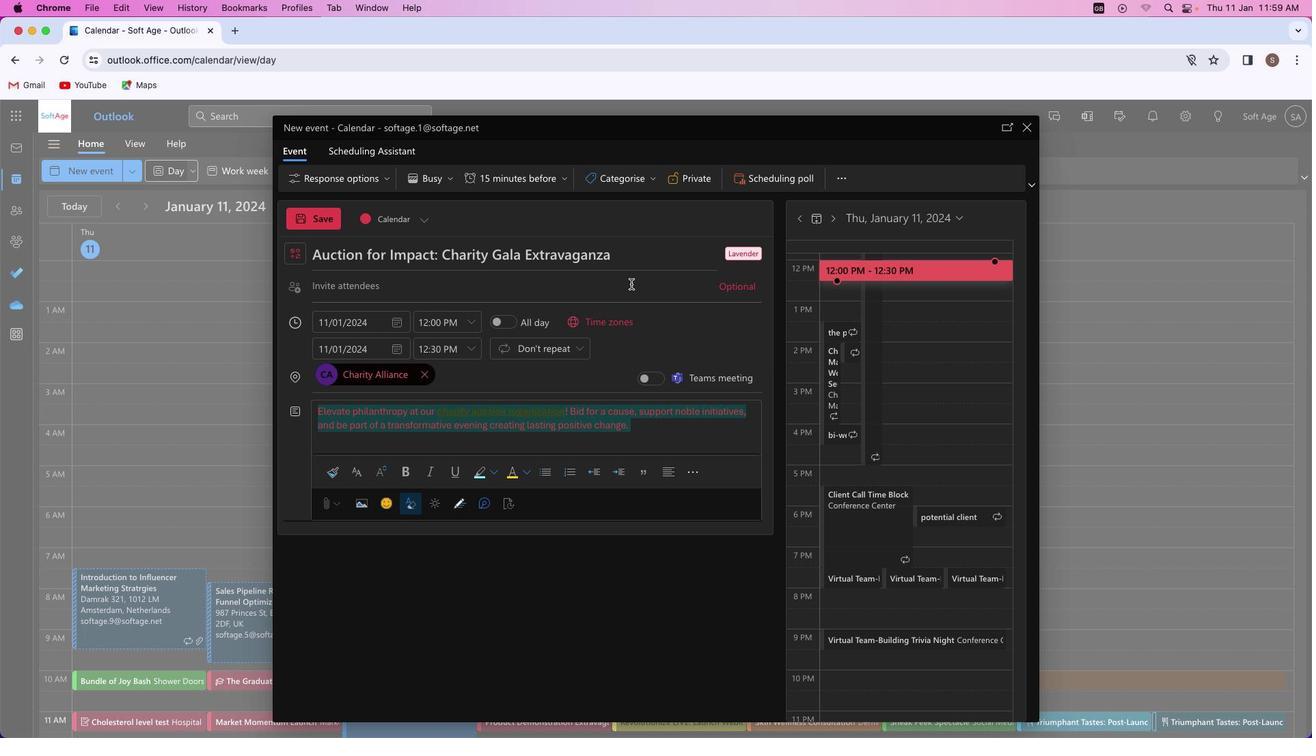 
Action: Mouse moved to (320, 216)
Screenshot: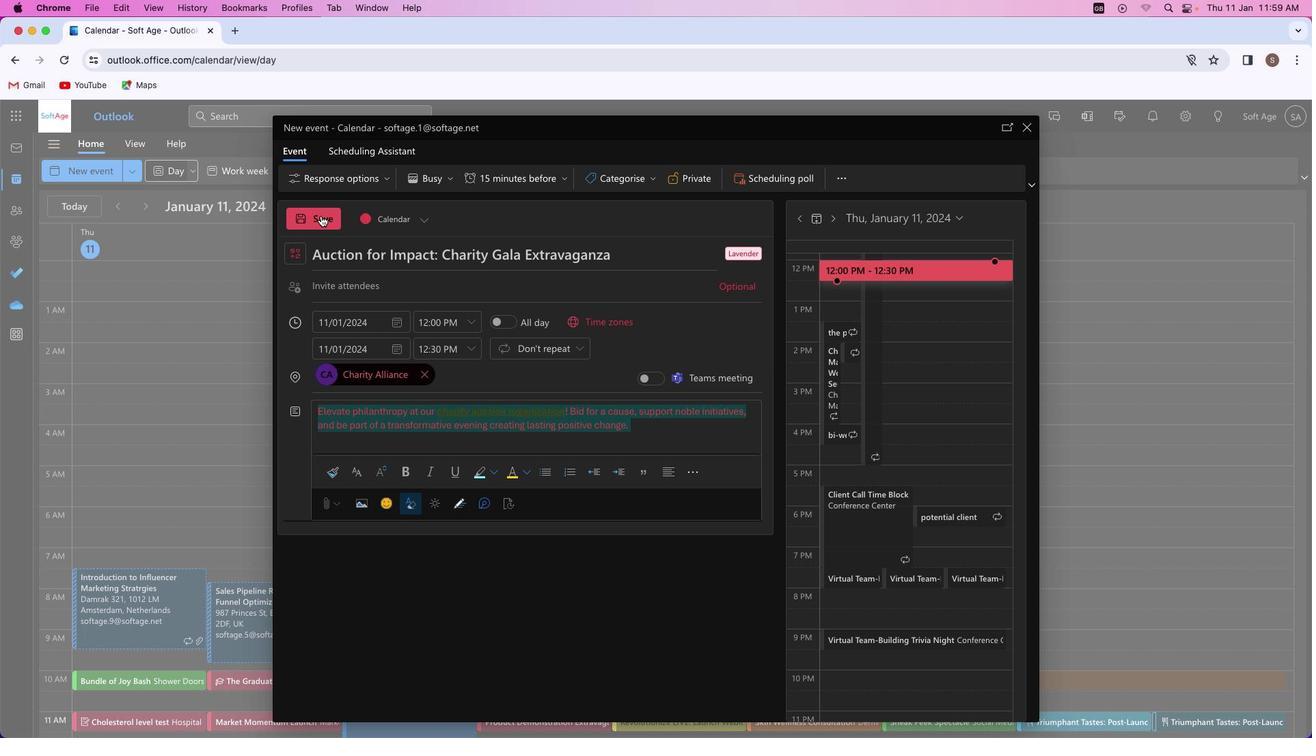 
Action: Mouse pressed left at (320, 216)
Screenshot: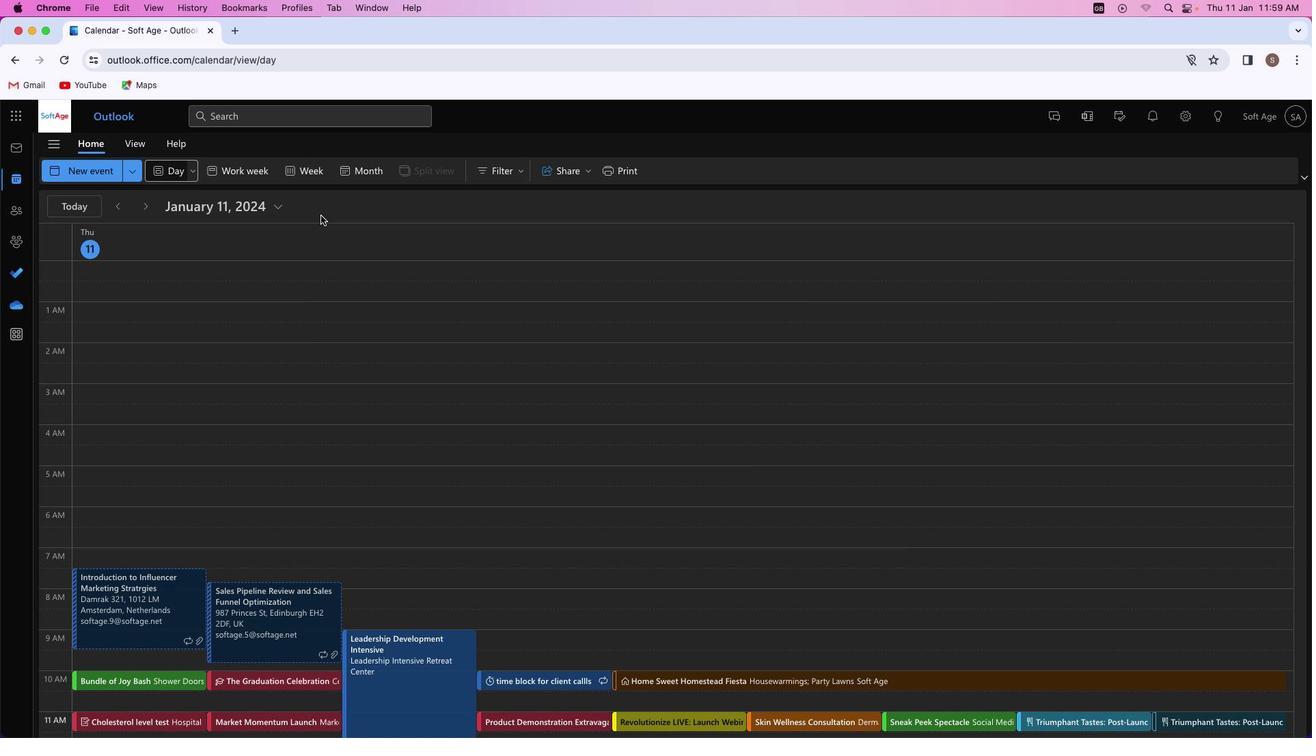 
Action: Mouse moved to (655, 543)
Screenshot: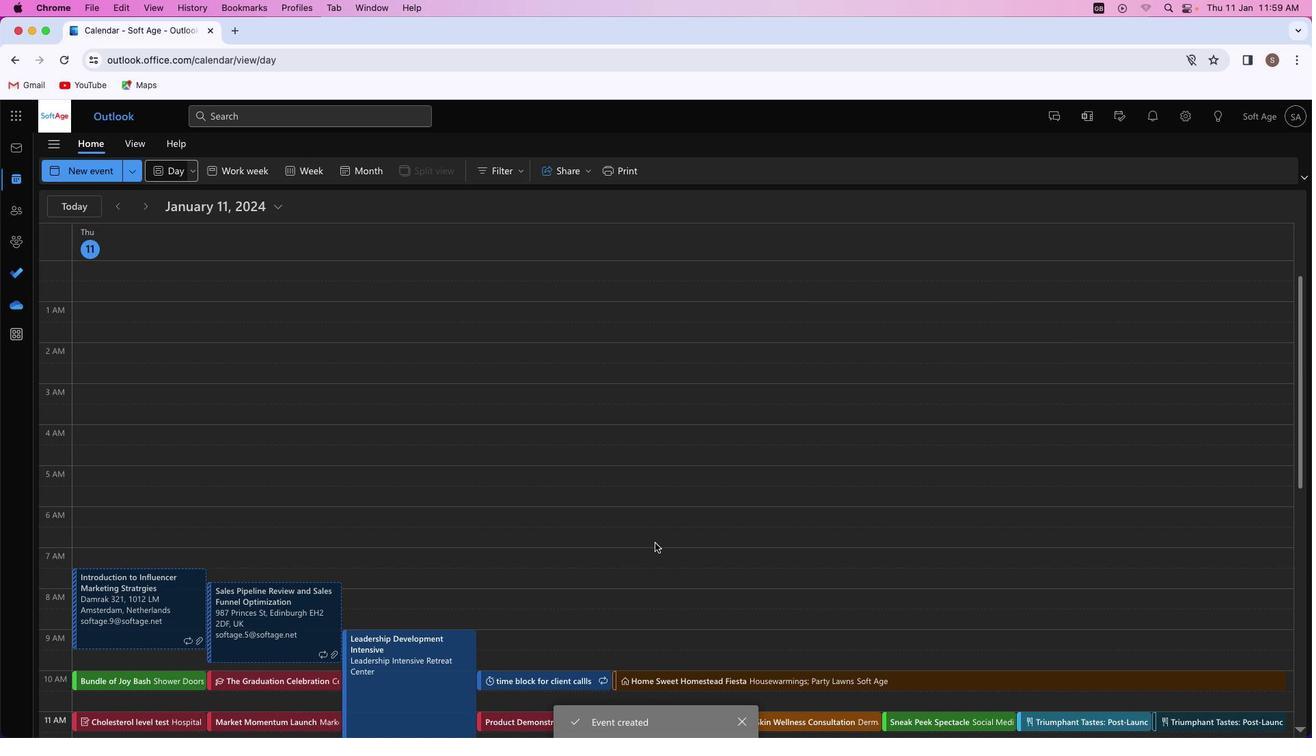 
